 Task: Find connections with filter location Tudela with filter topic #socialentrepreneurswith filter profile language Spanish with filter current company Voltas Limited - A TATA Enterprise with filter school Kolkata Jobs with filter industry Cutlery and Handtool Manufacturing with filter service category Research with filter keywords title Barber
Action: Mouse moved to (555, 63)
Screenshot: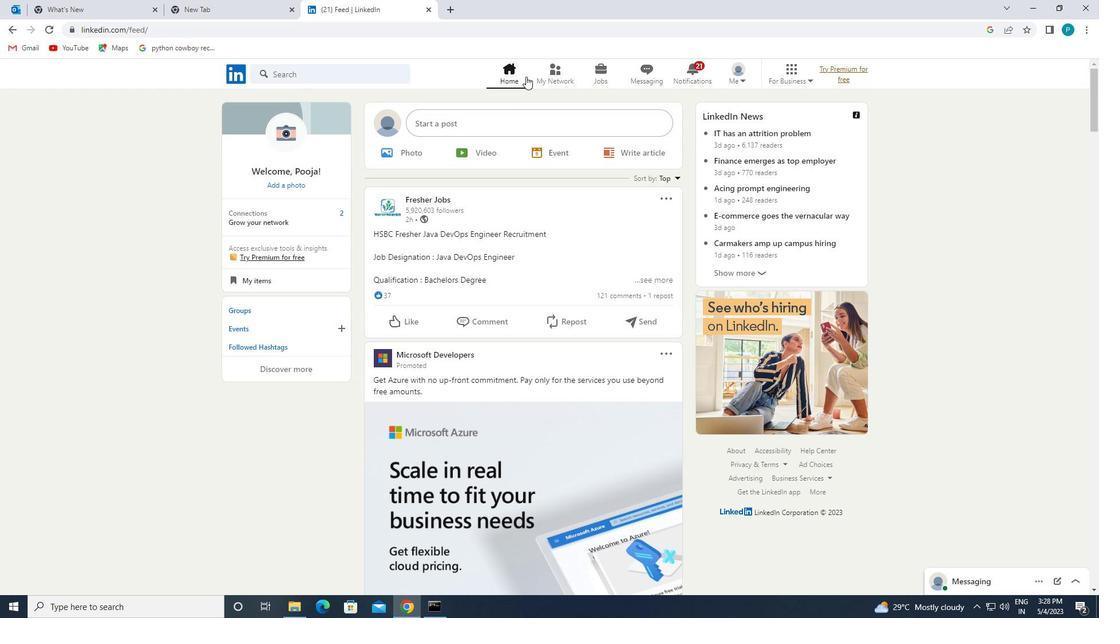 
Action: Mouse pressed left at (555, 63)
Screenshot: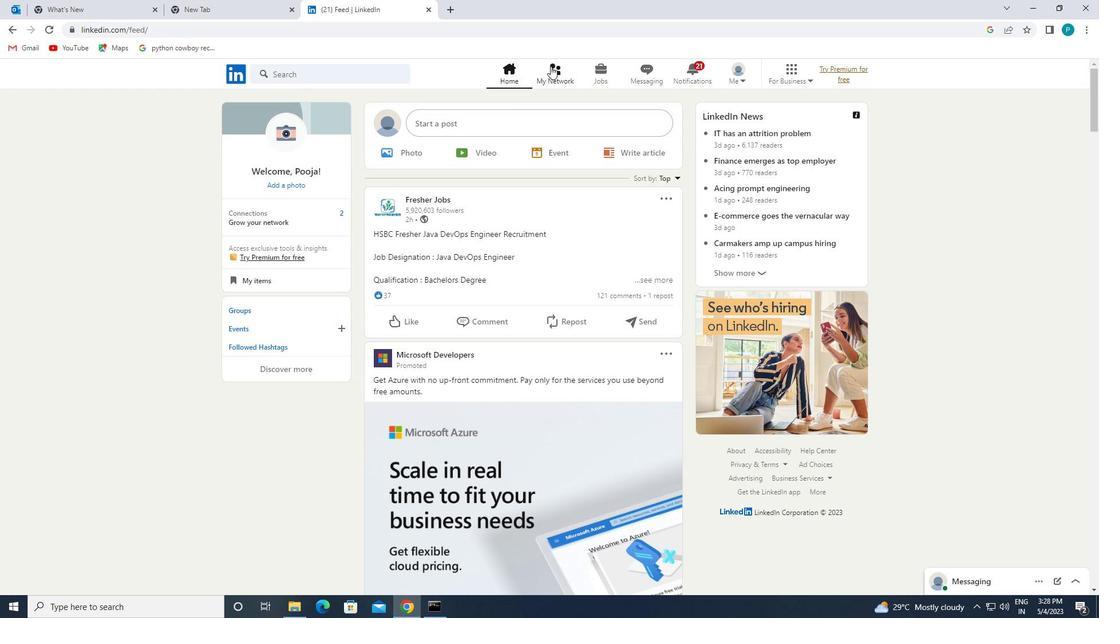 
Action: Mouse moved to (298, 130)
Screenshot: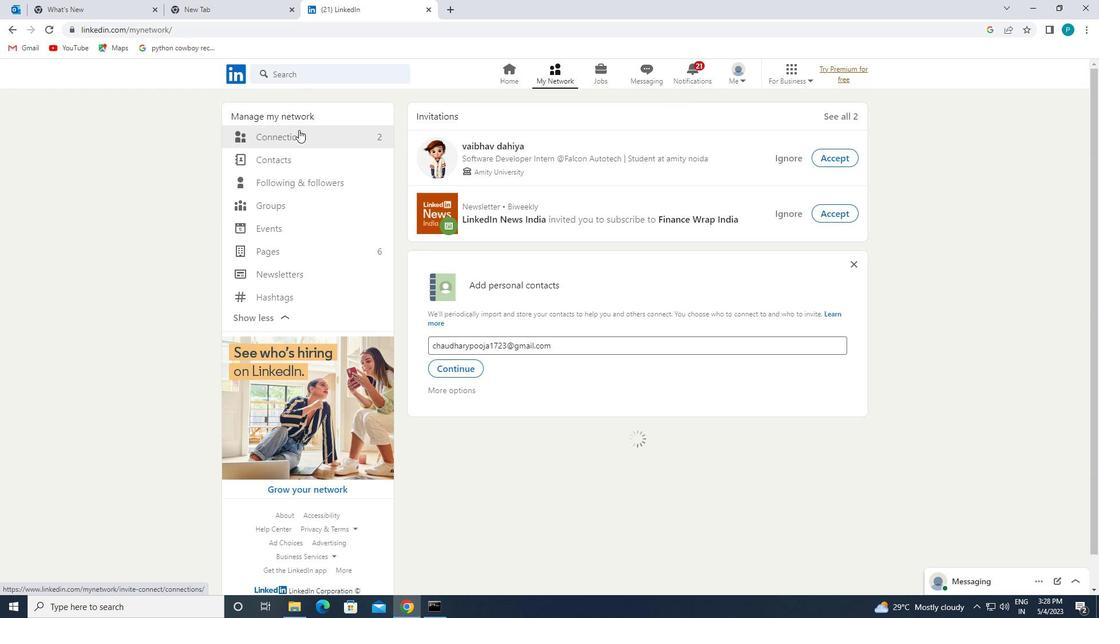 
Action: Mouse pressed left at (298, 130)
Screenshot: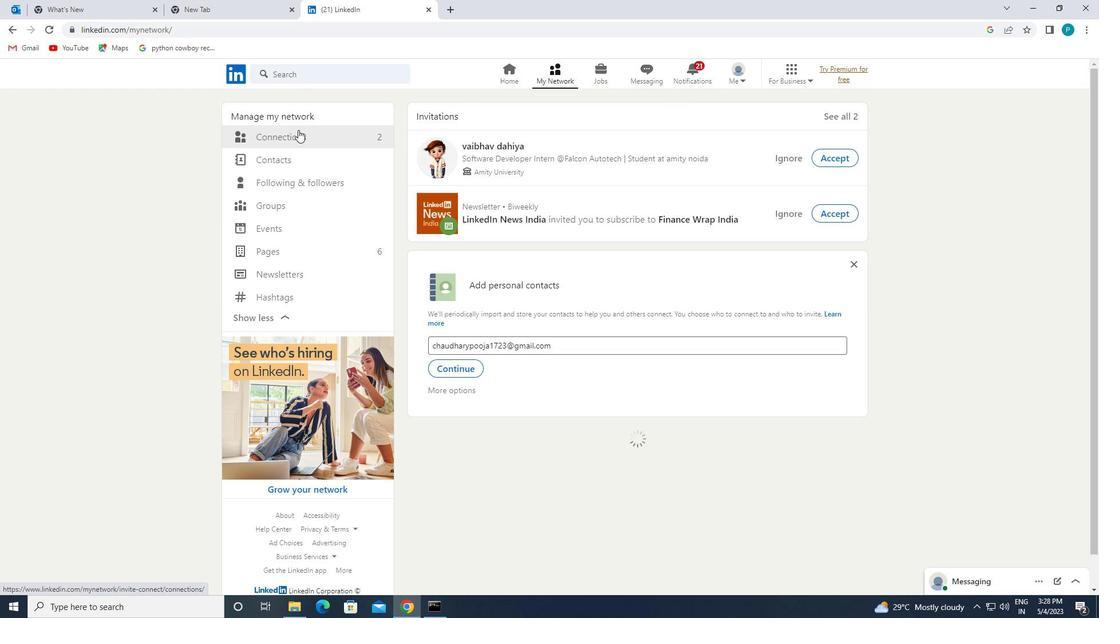 
Action: Mouse moved to (611, 138)
Screenshot: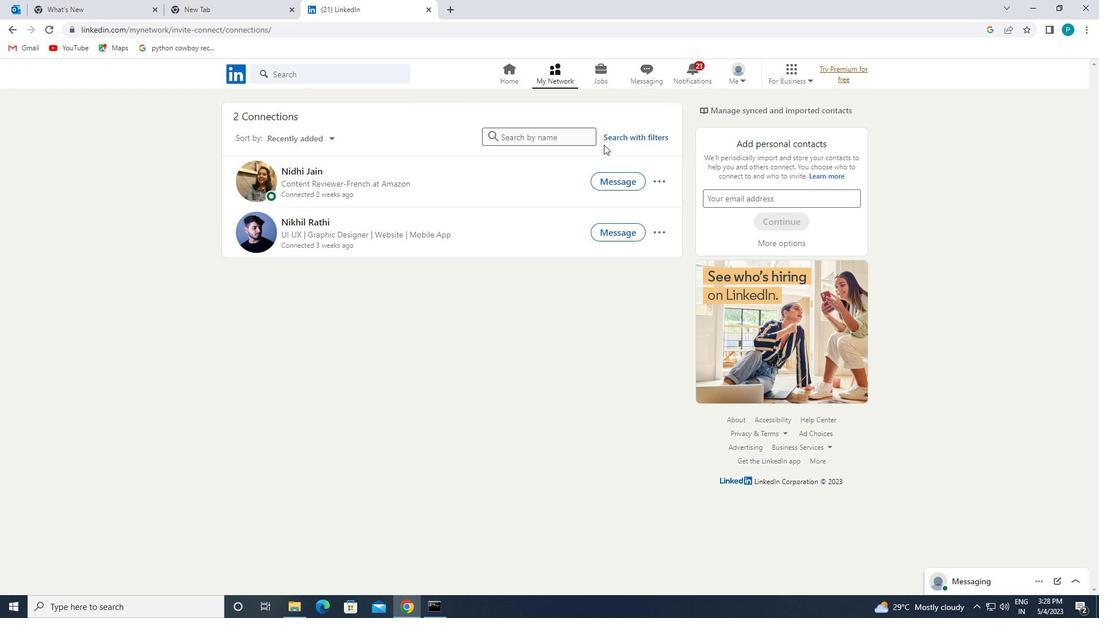 
Action: Mouse pressed left at (611, 138)
Screenshot: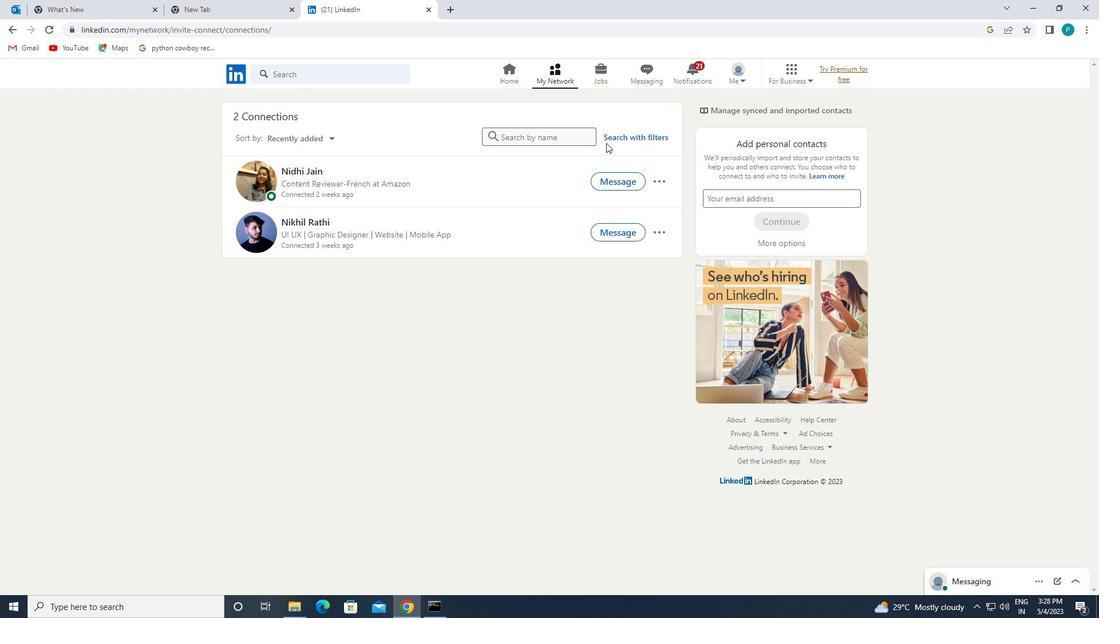 
Action: Mouse moved to (572, 103)
Screenshot: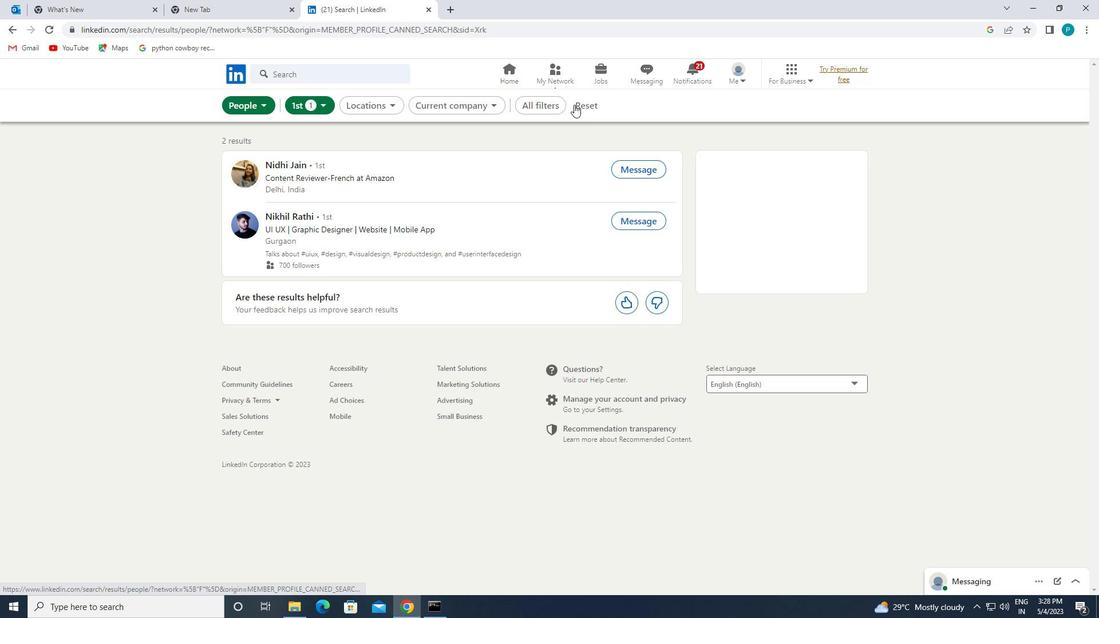 
Action: Mouse pressed left at (572, 103)
Screenshot: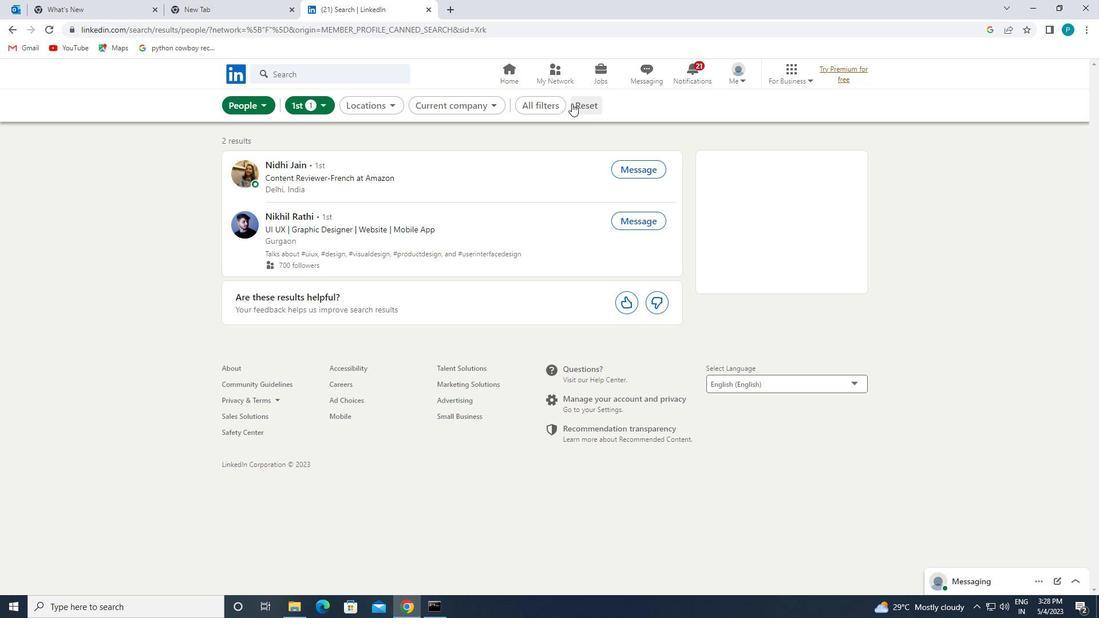 
Action: Mouse moved to (563, 102)
Screenshot: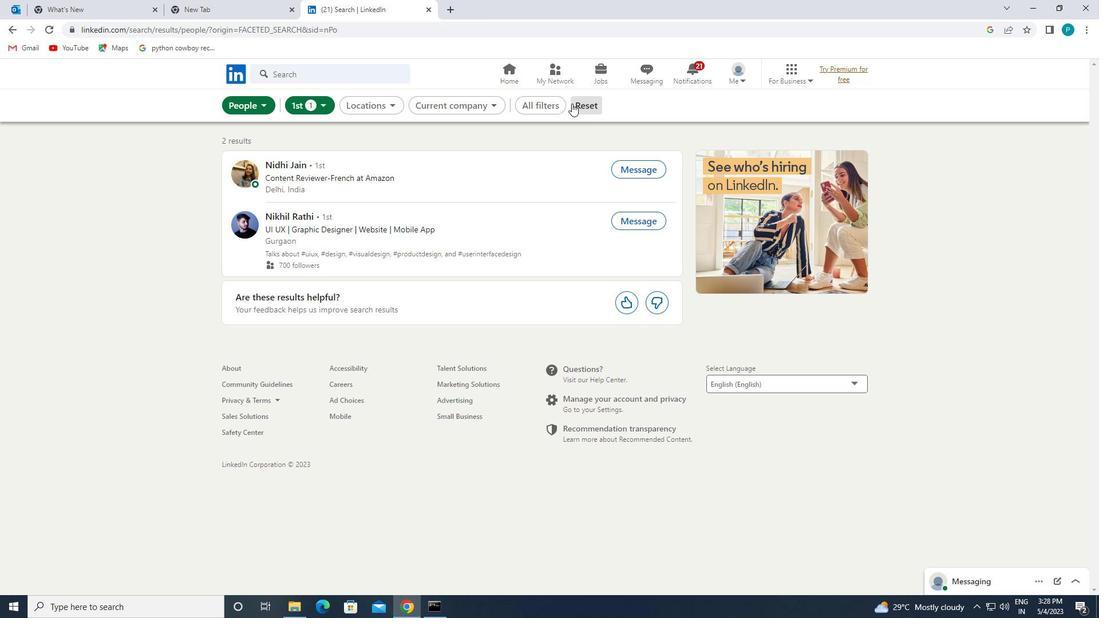 
Action: Mouse pressed left at (563, 102)
Screenshot: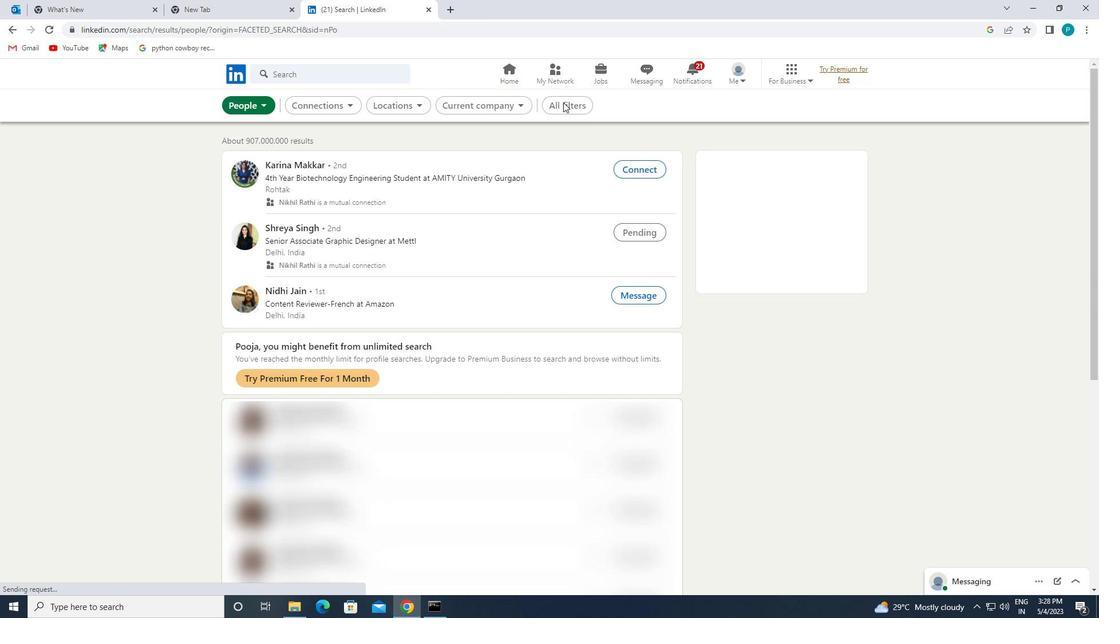 
Action: Mouse moved to (1013, 359)
Screenshot: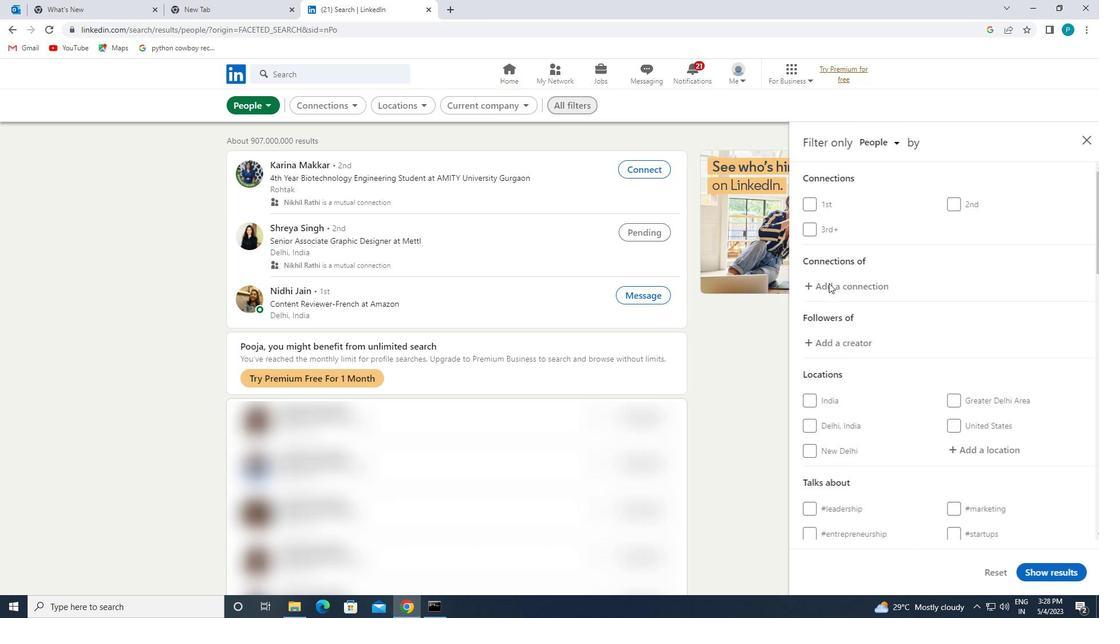 
Action: Mouse scrolled (1013, 358) with delta (0, 0)
Screenshot: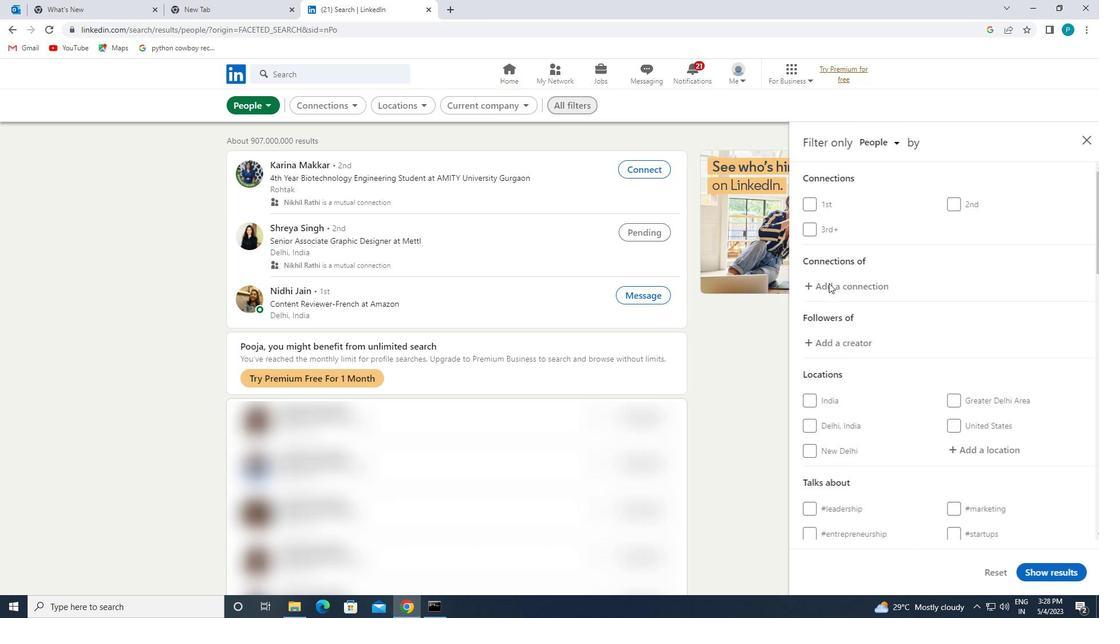 
Action: Mouse scrolled (1013, 358) with delta (0, 0)
Screenshot: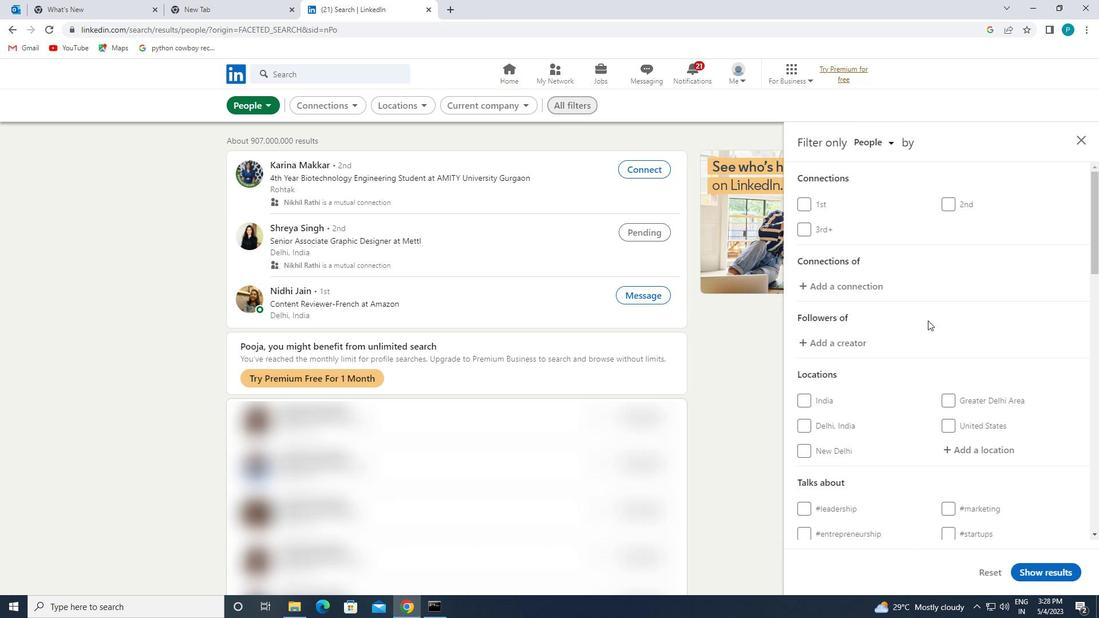 
Action: Mouse moved to (989, 340)
Screenshot: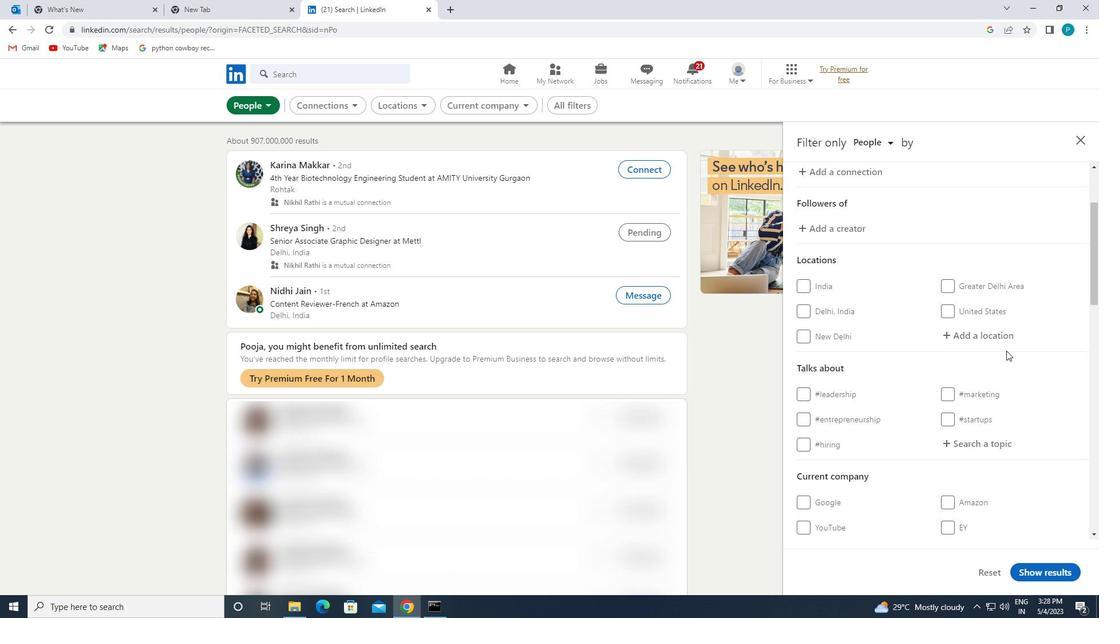 
Action: Mouse pressed left at (989, 340)
Screenshot: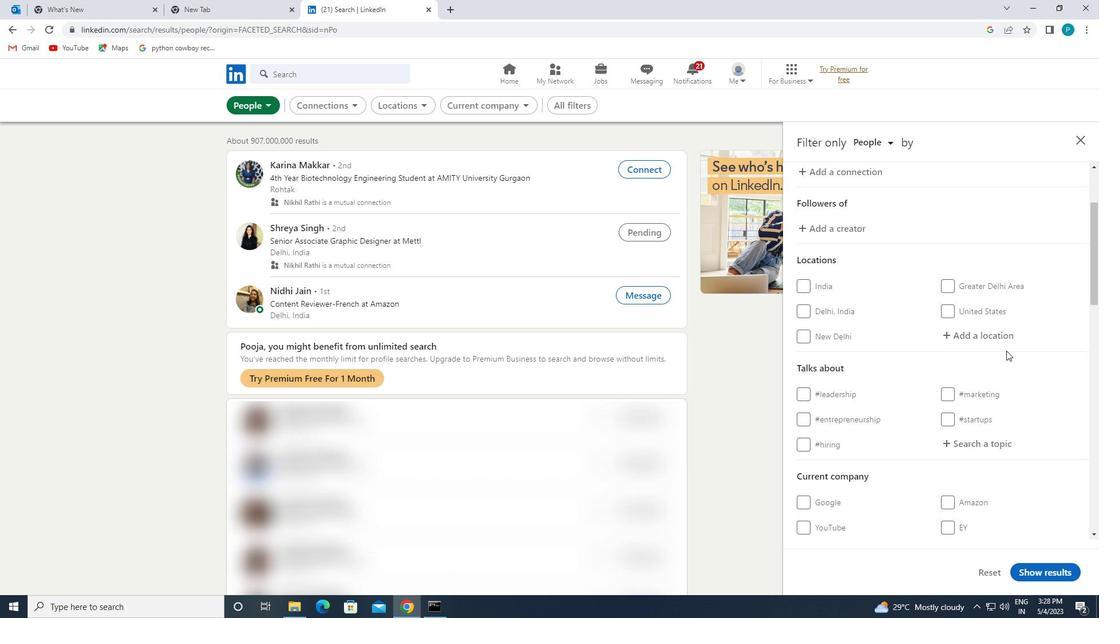 
Action: Key pressed t<Key.backspace><Key.caps_lock>t<Key.caps_lock>udela
Screenshot: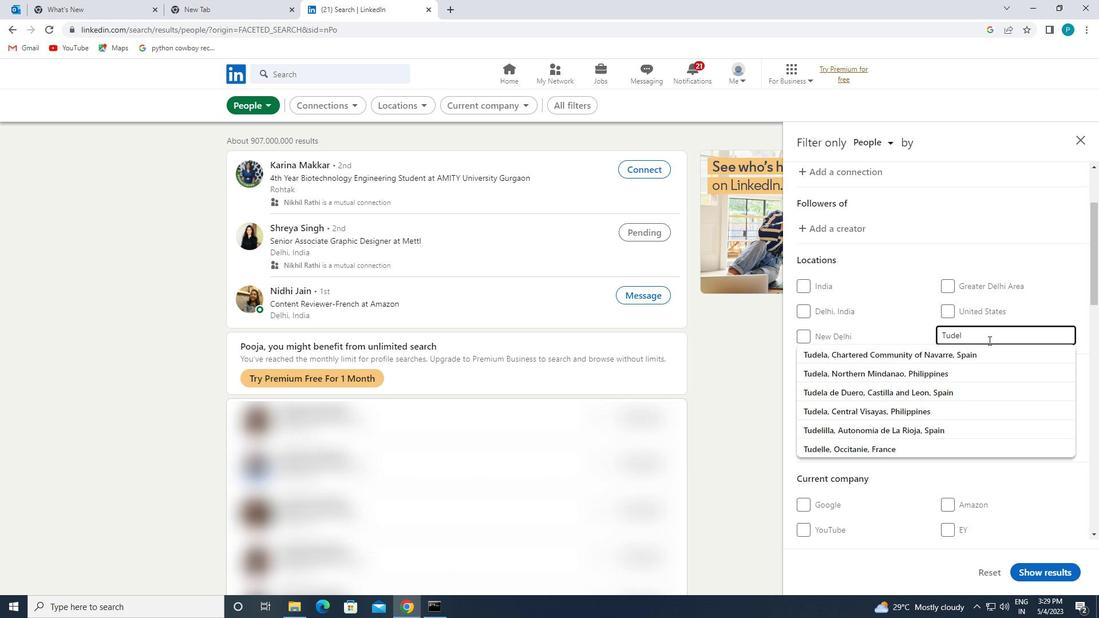 
Action: Mouse moved to (993, 351)
Screenshot: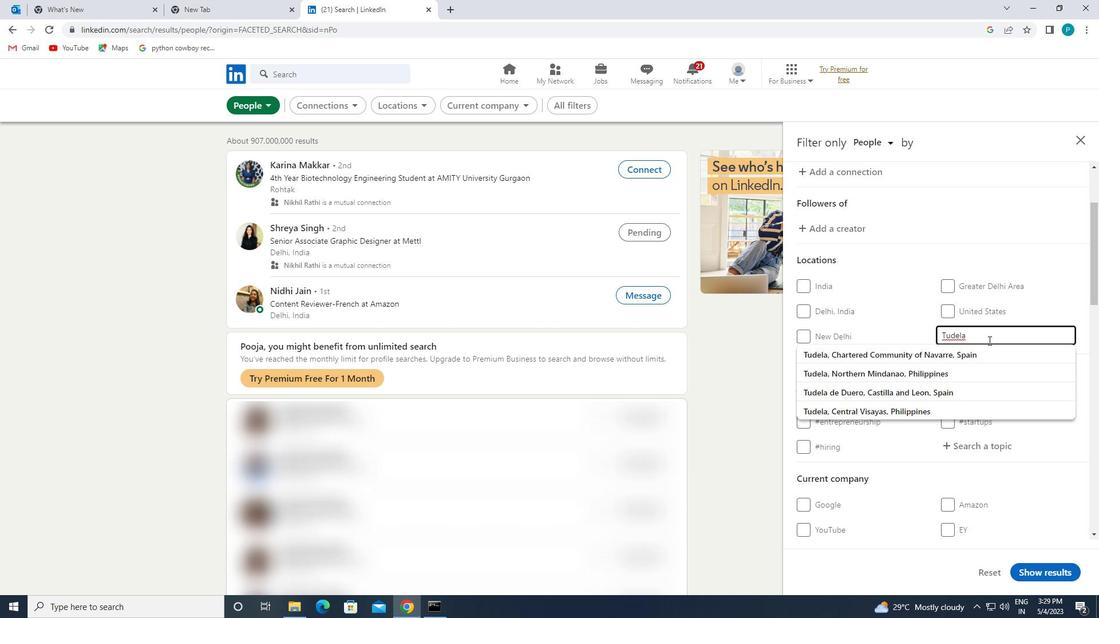 
Action: Mouse pressed left at (993, 351)
Screenshot: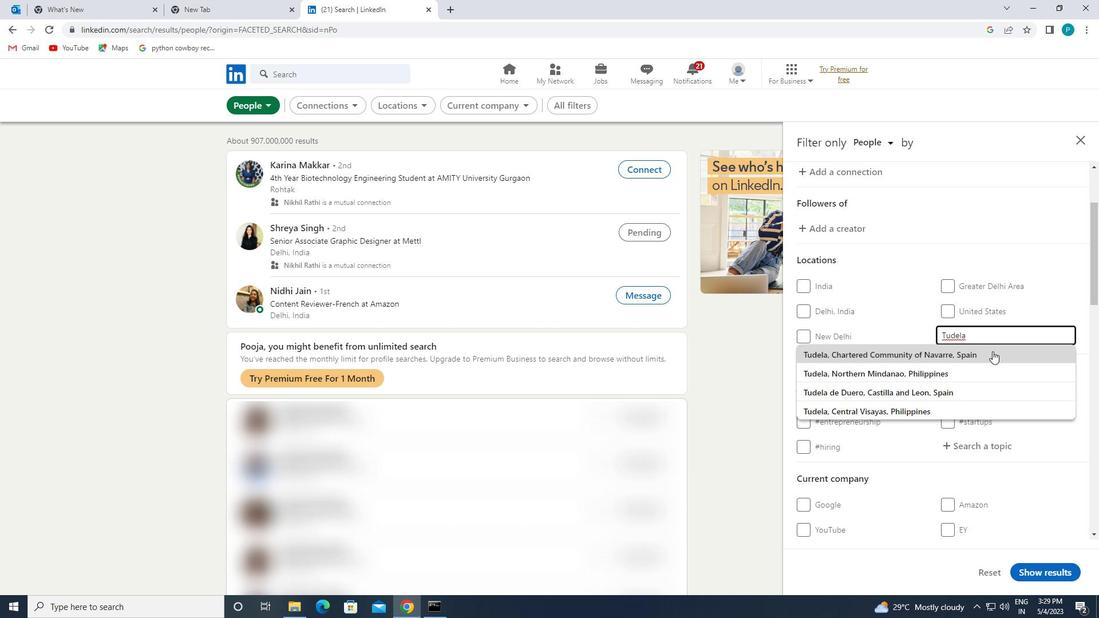 
Action: Mouse scrolled (993, 351) with delta (0, 0)
Screenshot: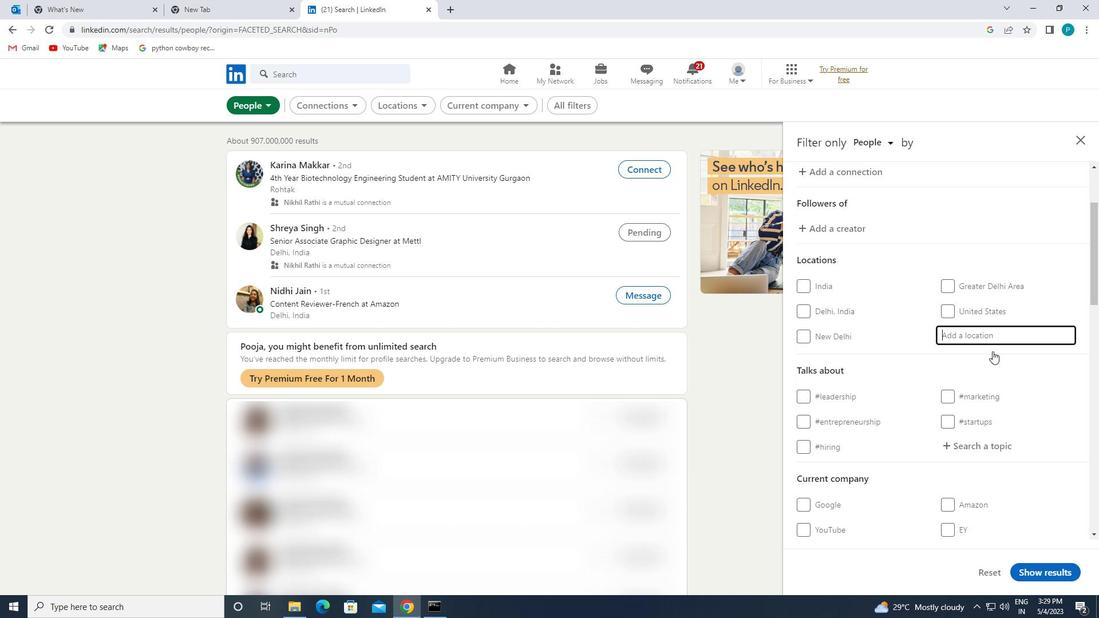 
Action: Mouse scrolled (993, 351) with delta (0, 0)
Screenshot: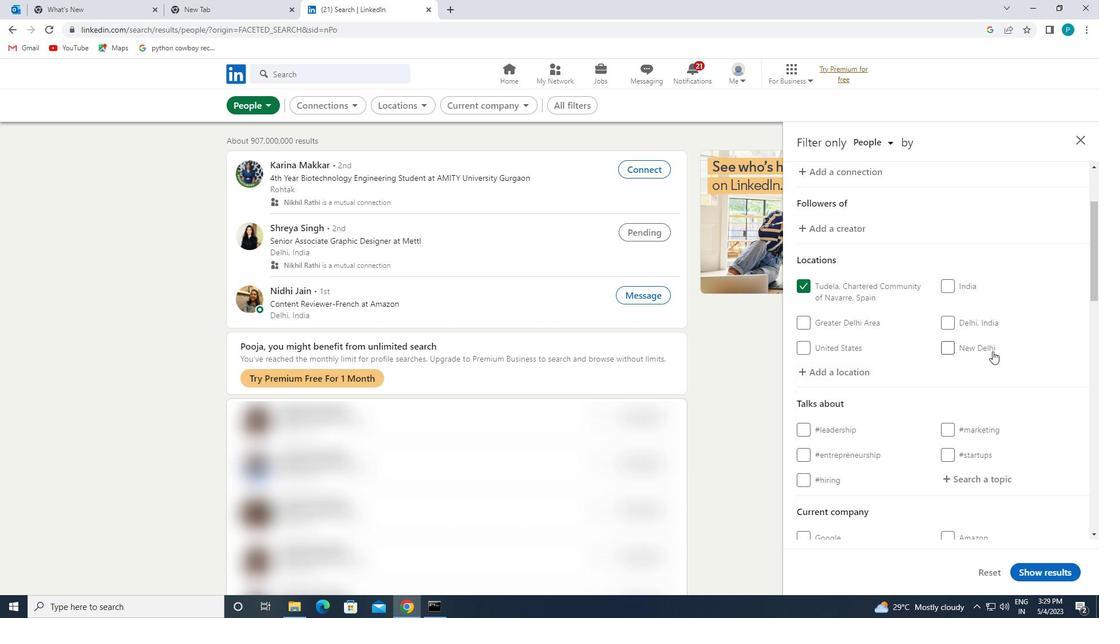 
Action: Mouse scrolled (993, 351) with delta (0, 0)
Screenshot: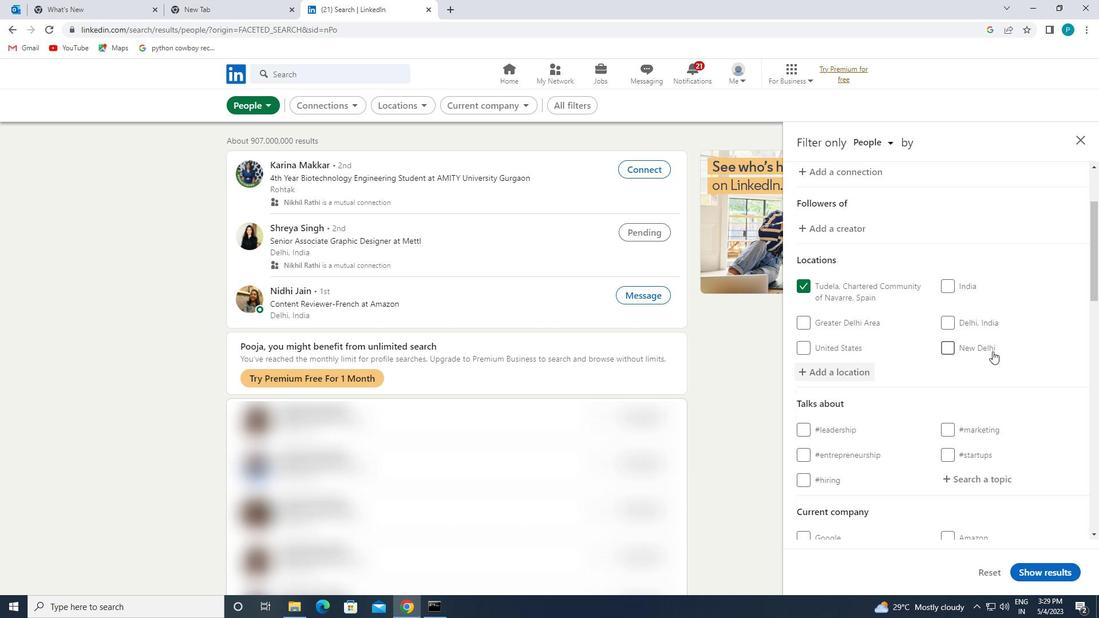 
Action: Mouse moved to (981, 312)
Screenshot: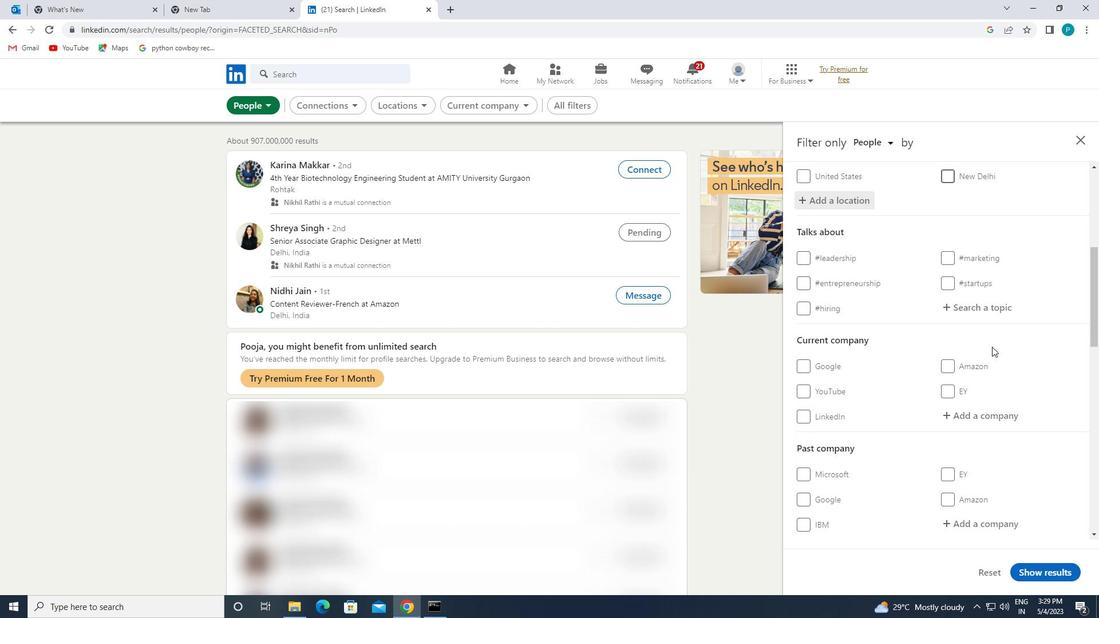 
Action: Mouse pressed left at (981, 312)
Screenshot: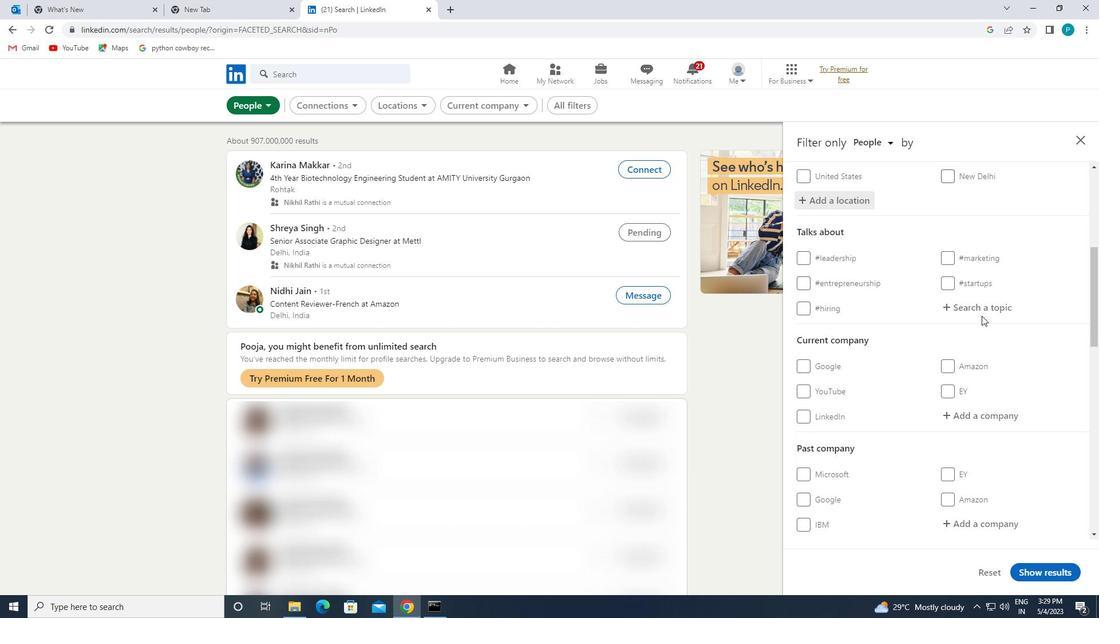
Action: Mouse moved to (980, 312)
Screenshot: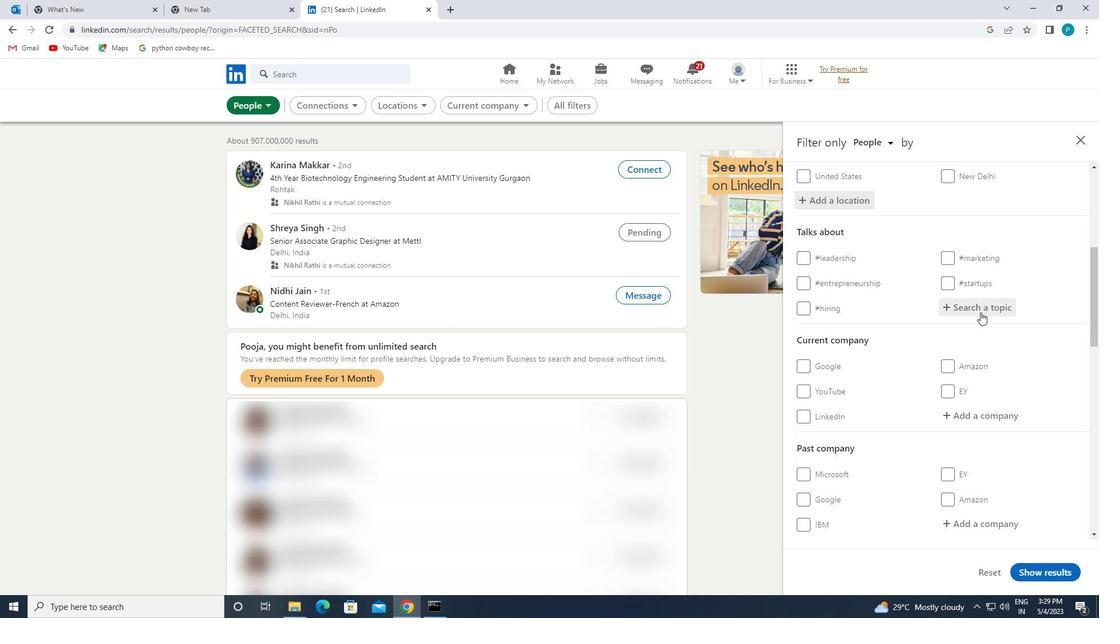 
Action: Key pressed <Key.shift>#SOCIALENTREPRENEURS
Screenshot: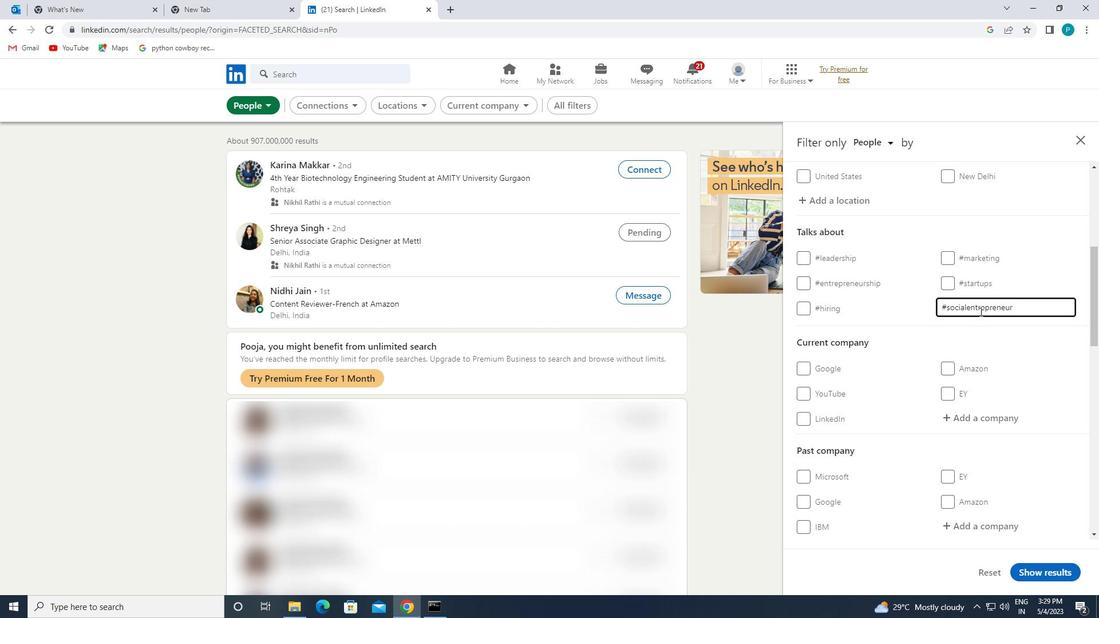 
Action: Mouse scrolled (980, 311) with delta (0, 0)
Screenshot: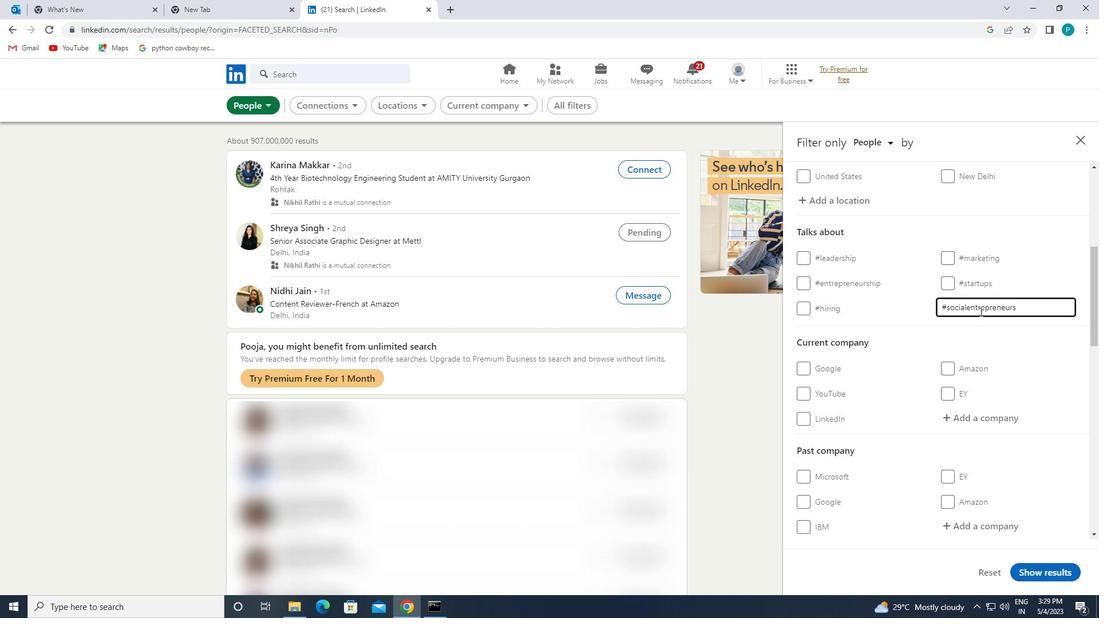 
Action: Mouse scrolled (980, 311) with delta (0, 0)
Screenshot: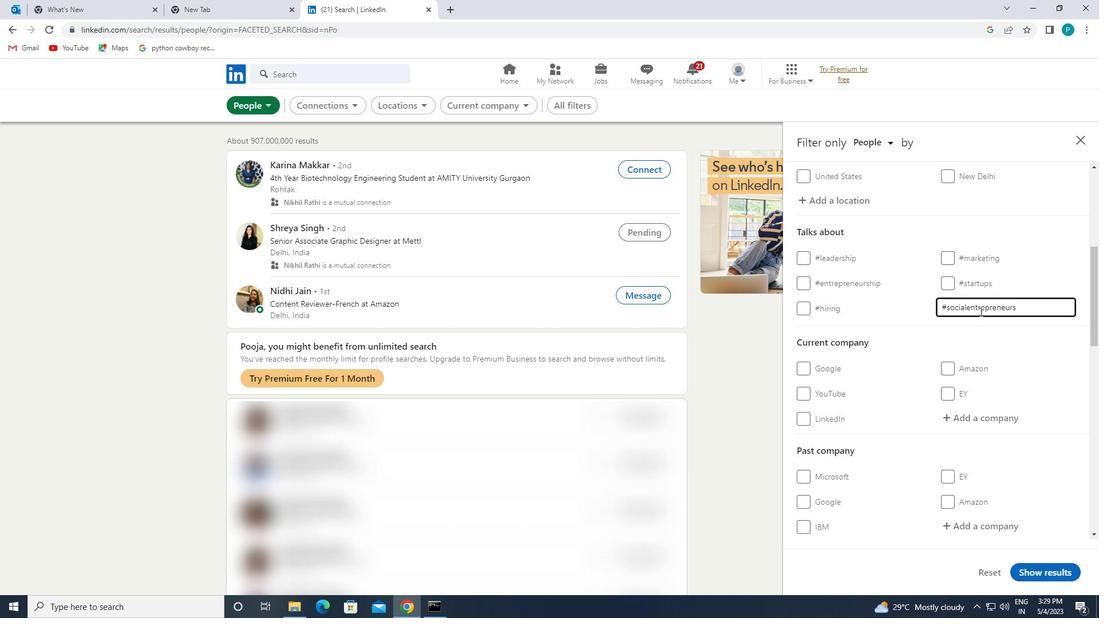 
Action: Mouse scrolled (980, 311) with delta (0, 0)
Screenshot: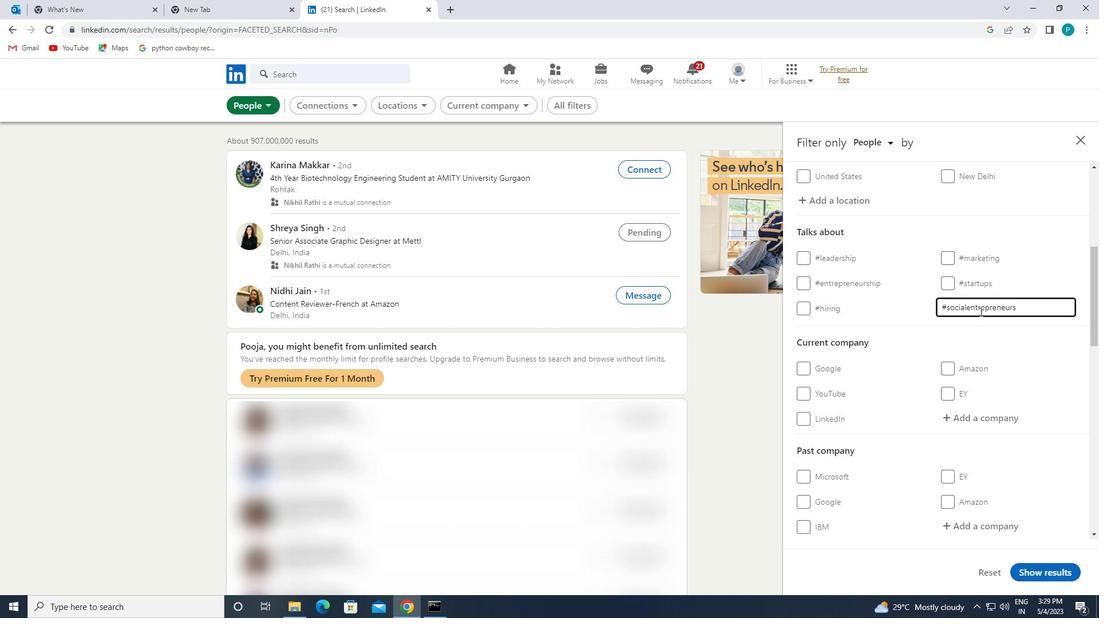 
Action: Mouse scrolled (980, 311) with delta (0, 0)
Screenshot: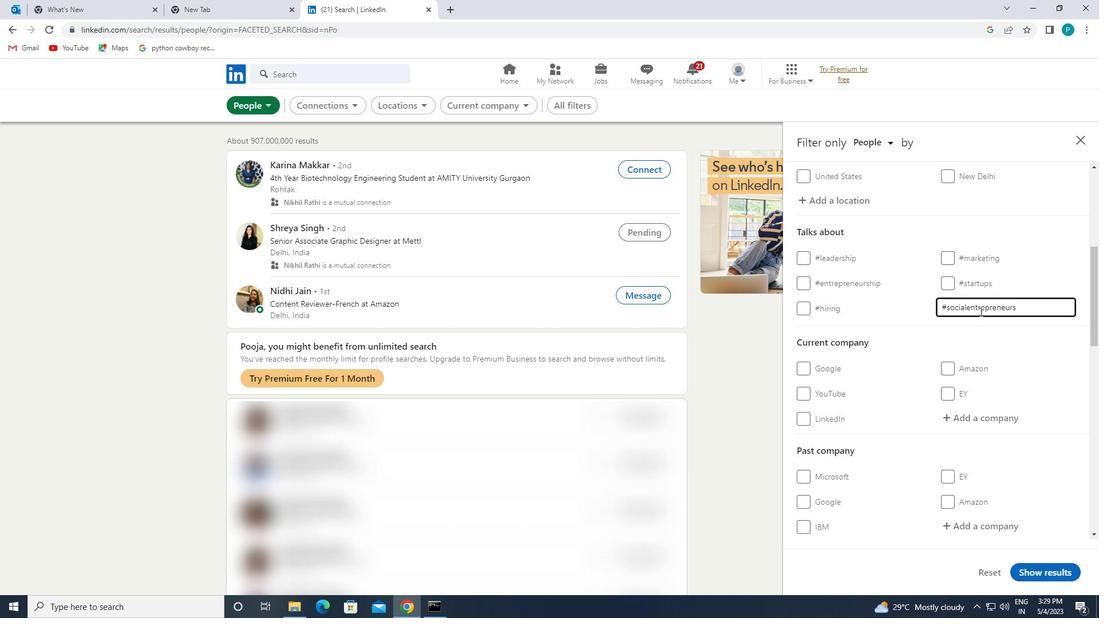 
Action: Mouse moved to (900, 334)
Screenshot: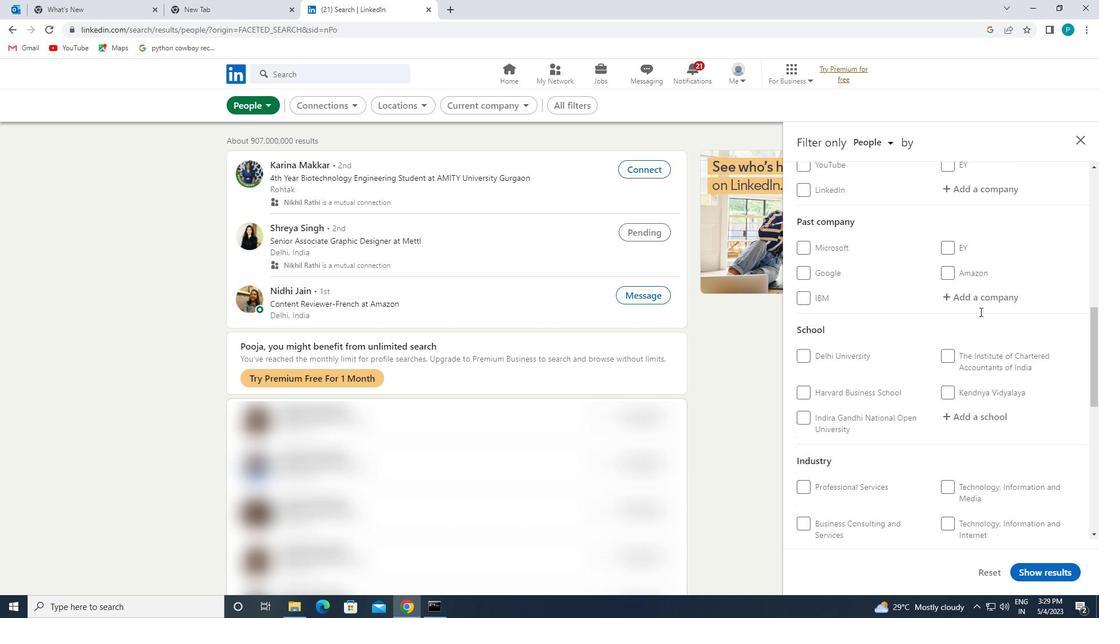 
Action: Mouse scrolled (900, 333) with delta (0, 0)
Screenshot: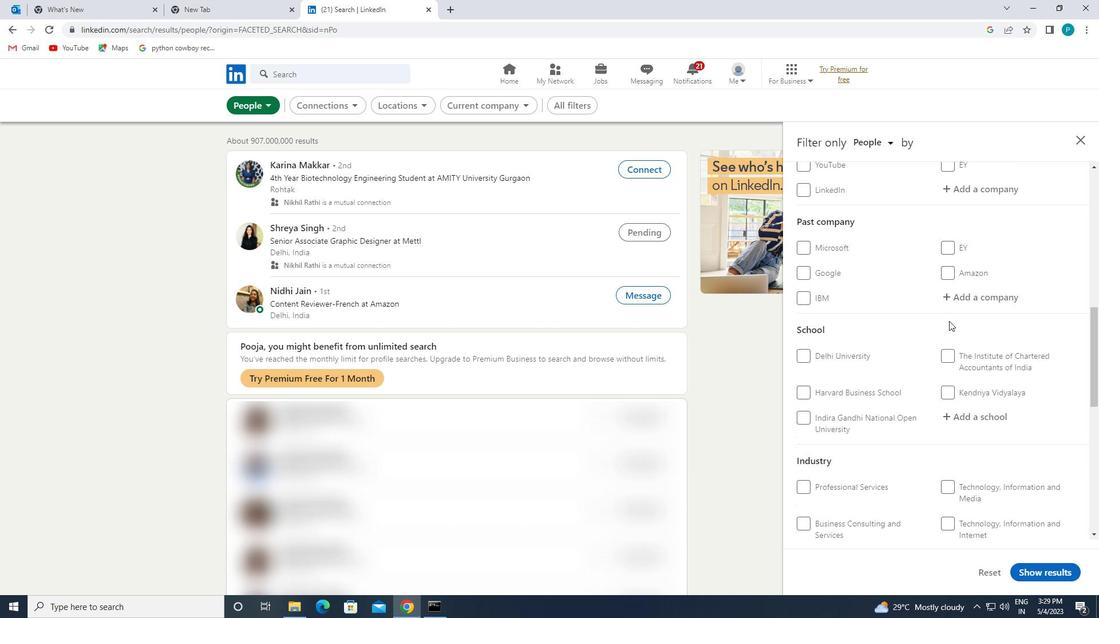 
Action: Mouse scrolled (900, 333) with delta (0, 0)
Screenshot: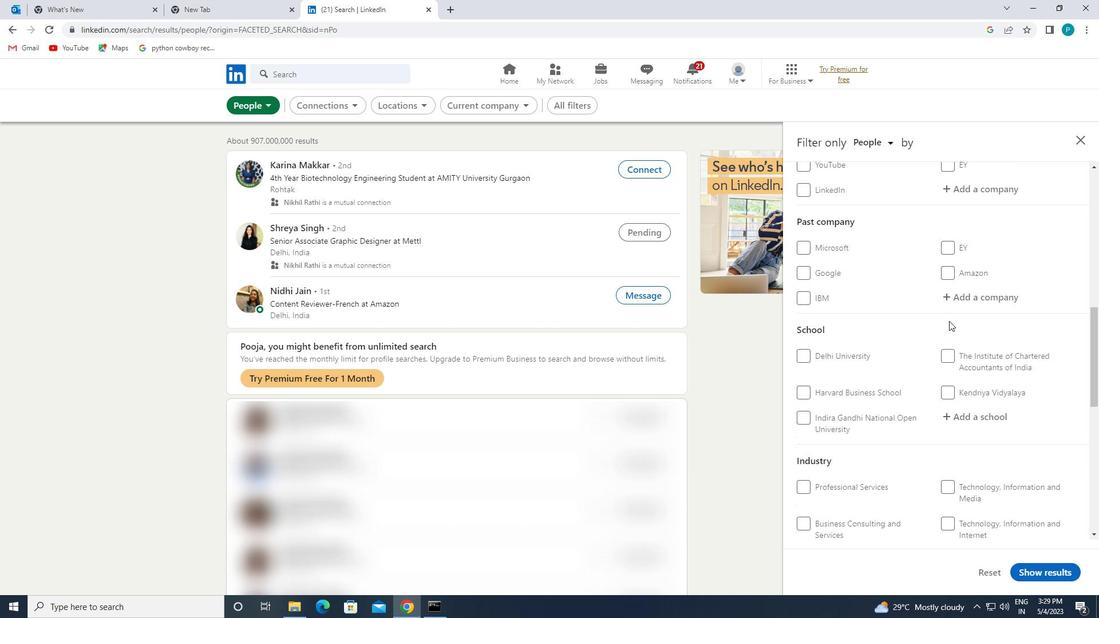 
Action: Mouse scrolled (900, 333) with delta (0, 0)
Screenshot: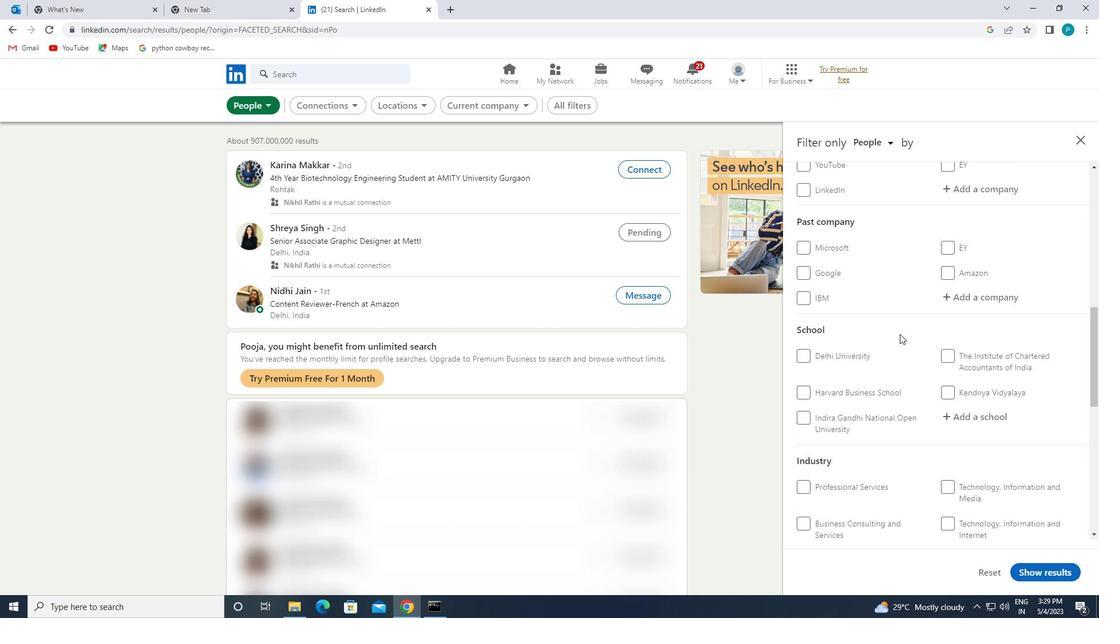 
Action: Mouse moved to (835, 387)
Screenshot: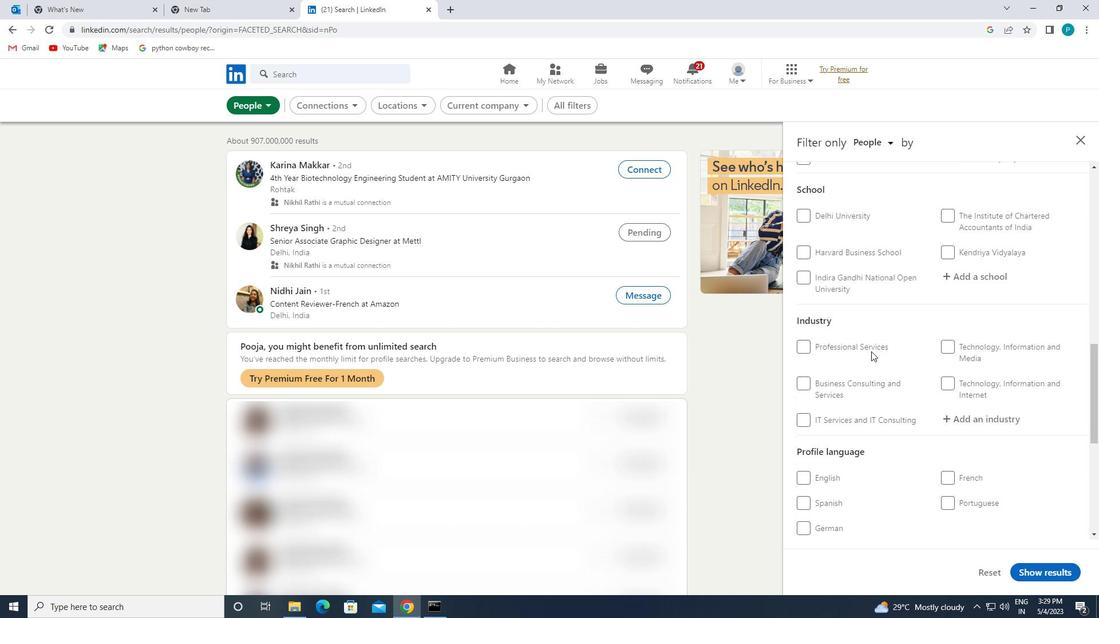 
Action: Mouse scrolled (835, 386) with delta (0, 0)
Screenshot: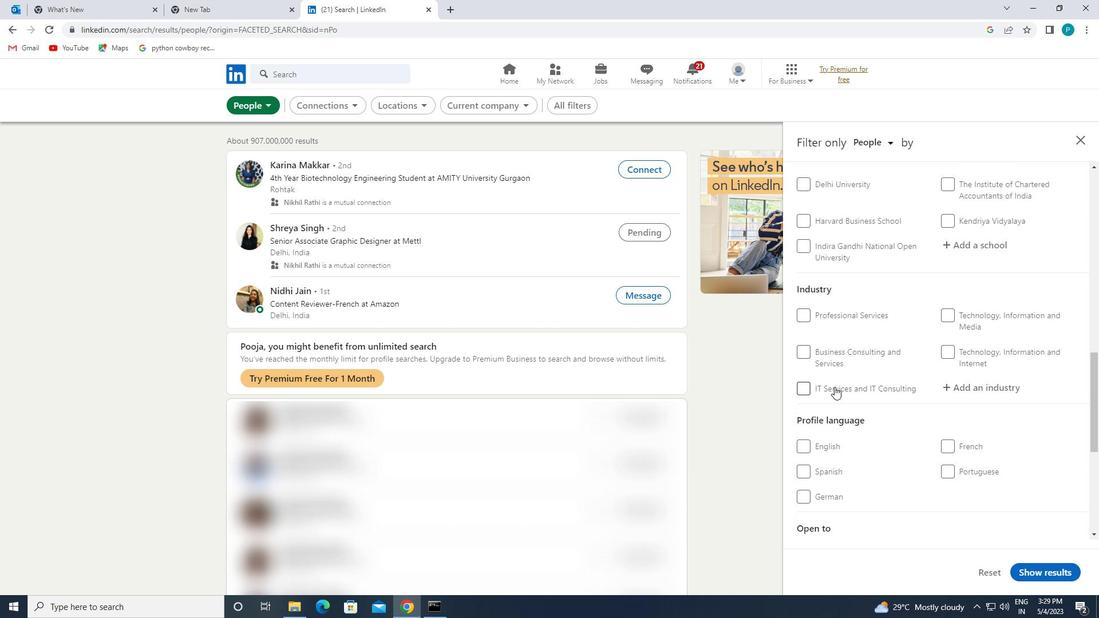 
Action: Mouse moved to (833, 411)
Screenshot: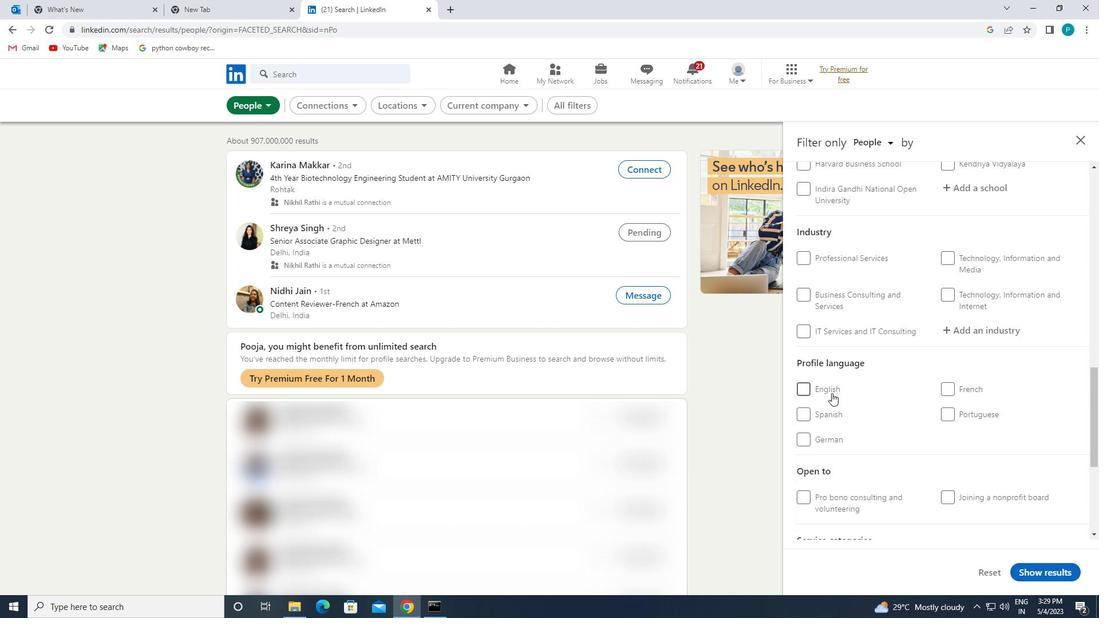 
Action: Mouse pressed left at (833, 411)
Screenshot: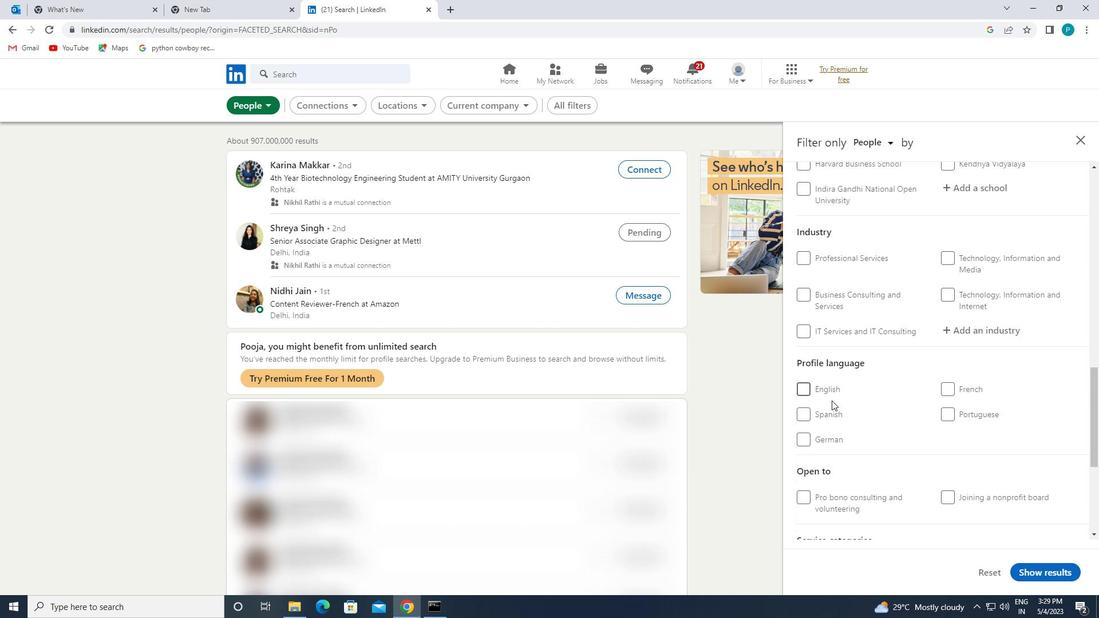 
Action: Mouse moved to (931, 395)
Screenshot: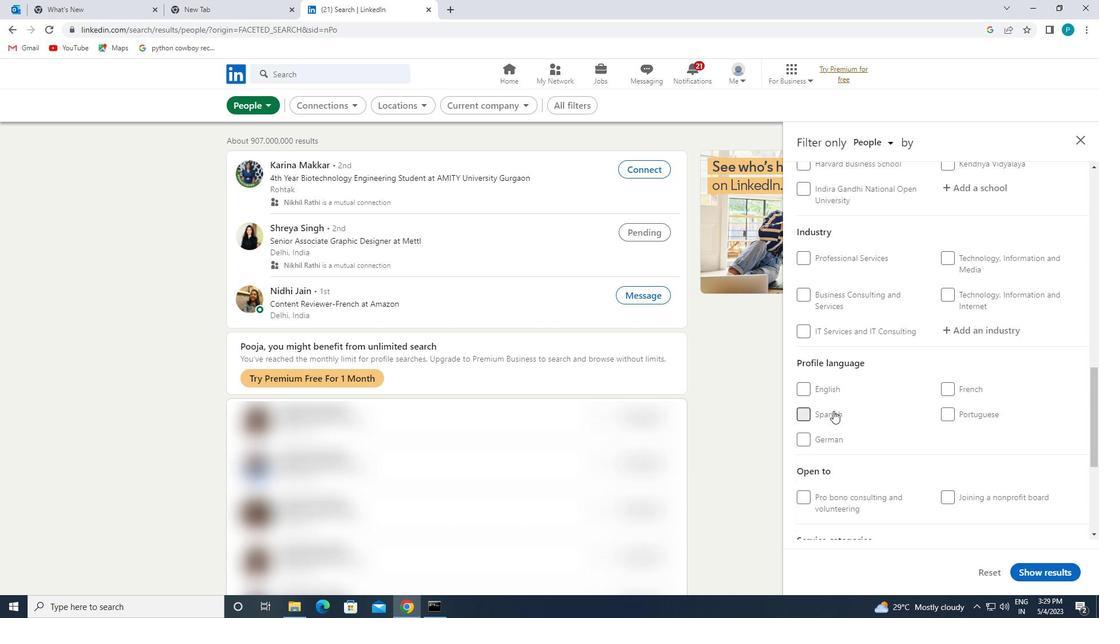 
Action: Mouse scrolled (931, 395) with delta (0, 0)
Screenshot: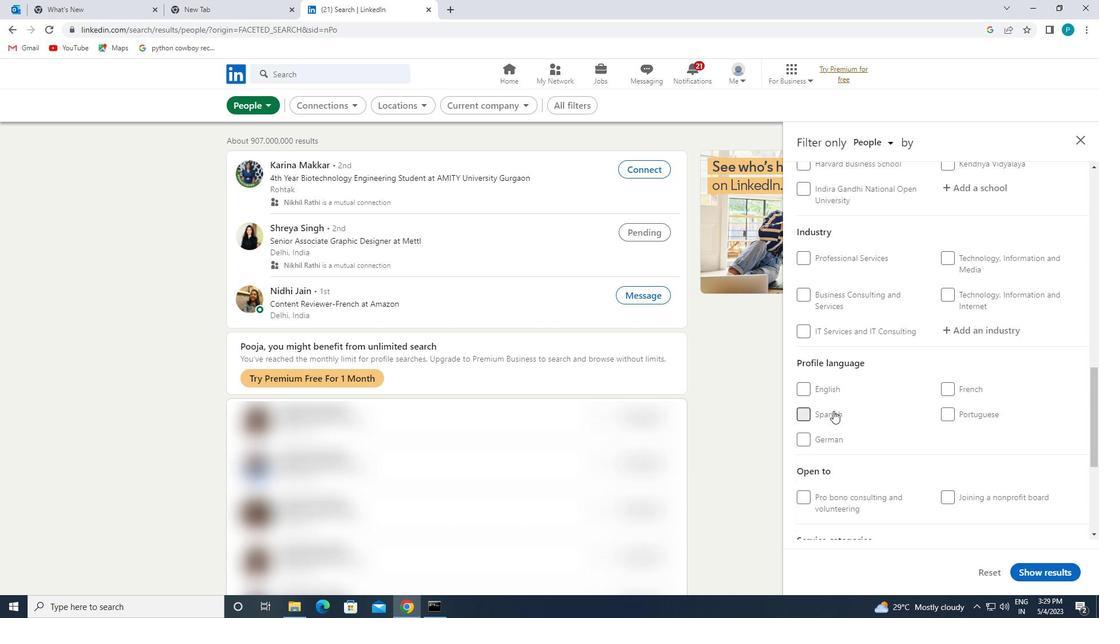 
Action: Mouse moved to (931, 394)
Screenshot: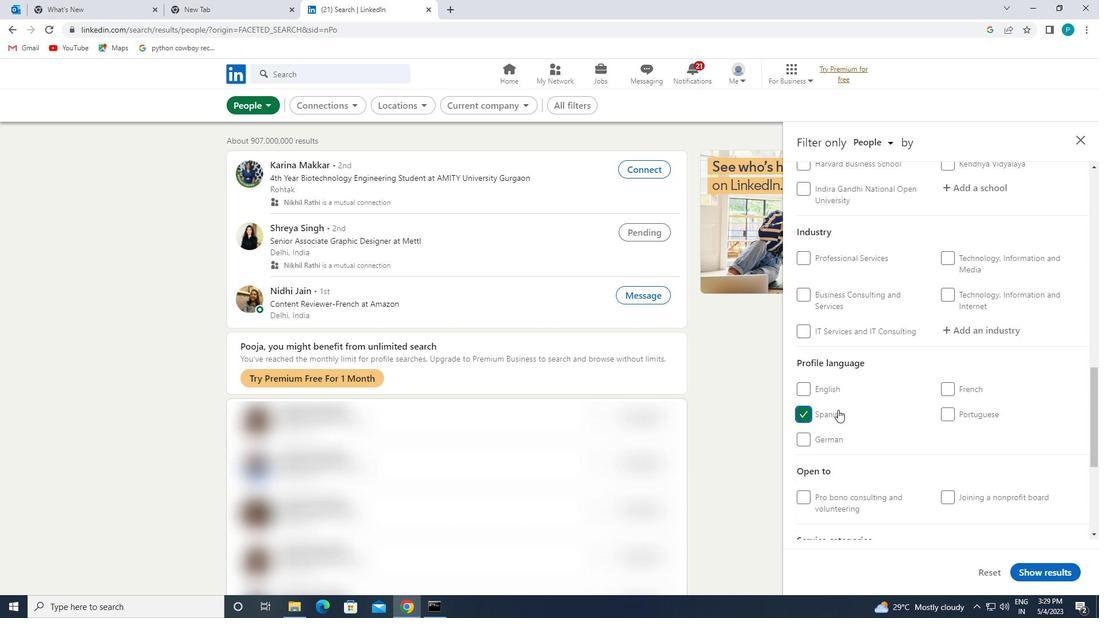 
Action: Mouse scrolled (931, 395) with delta (0, 0)
Screenshot: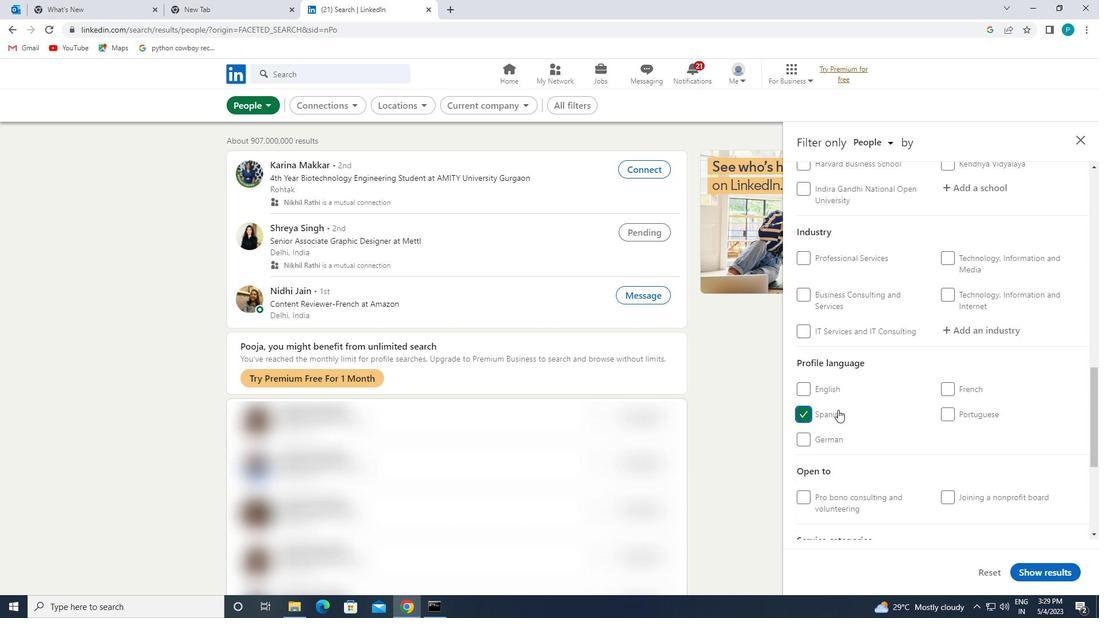 
Action: Mouse moved to (930, 393)
Screenshot: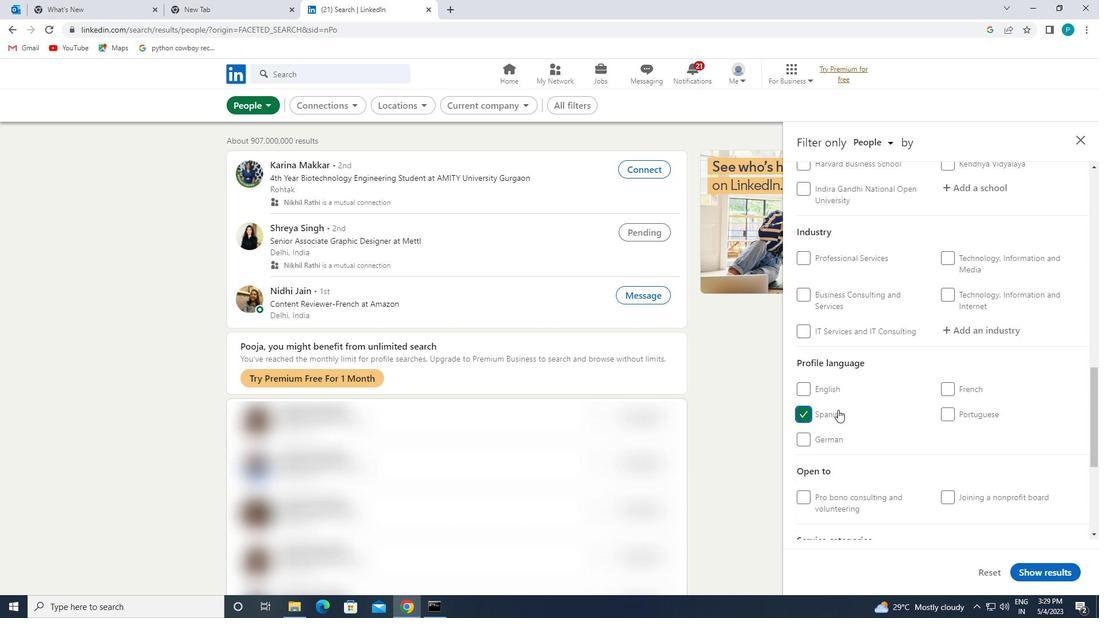 
Action: Mouse scrolled (930, 394) with delta (0, 0)
Screenshot: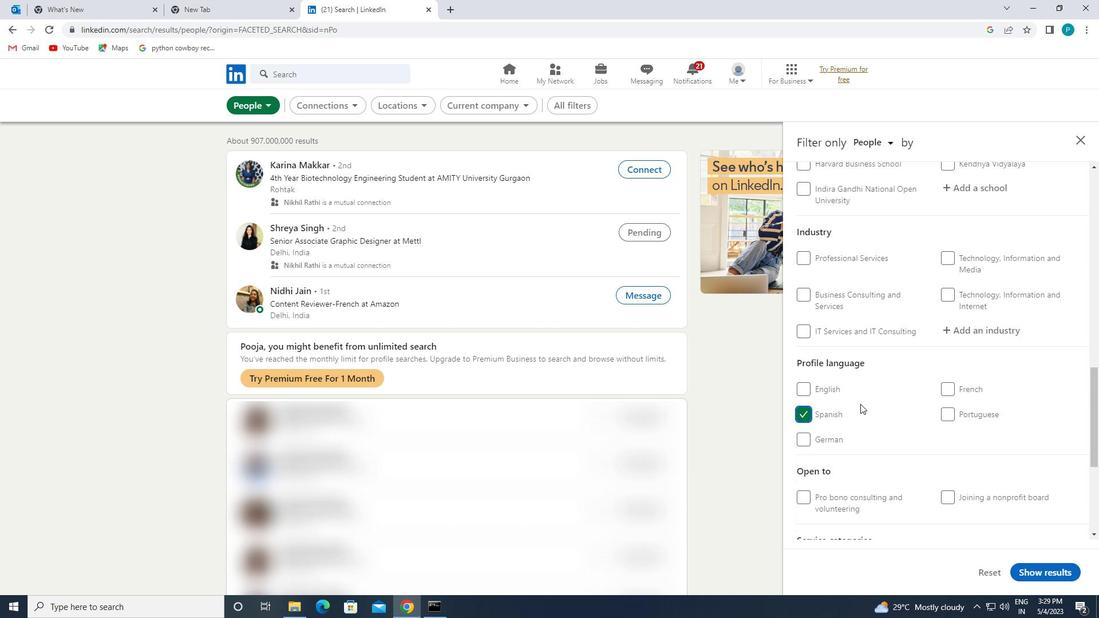 
Action: Mouse moved to (929, 392)
Screenshot: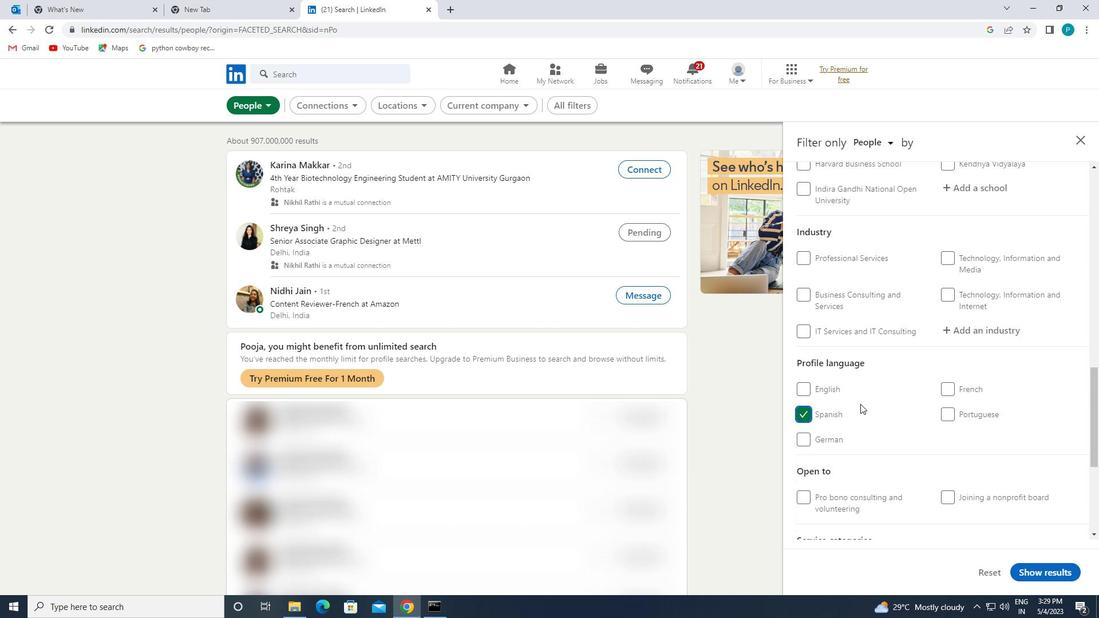 
Action: Mouse scrolled (929, 393) with delta (0, 0)
Screenshot: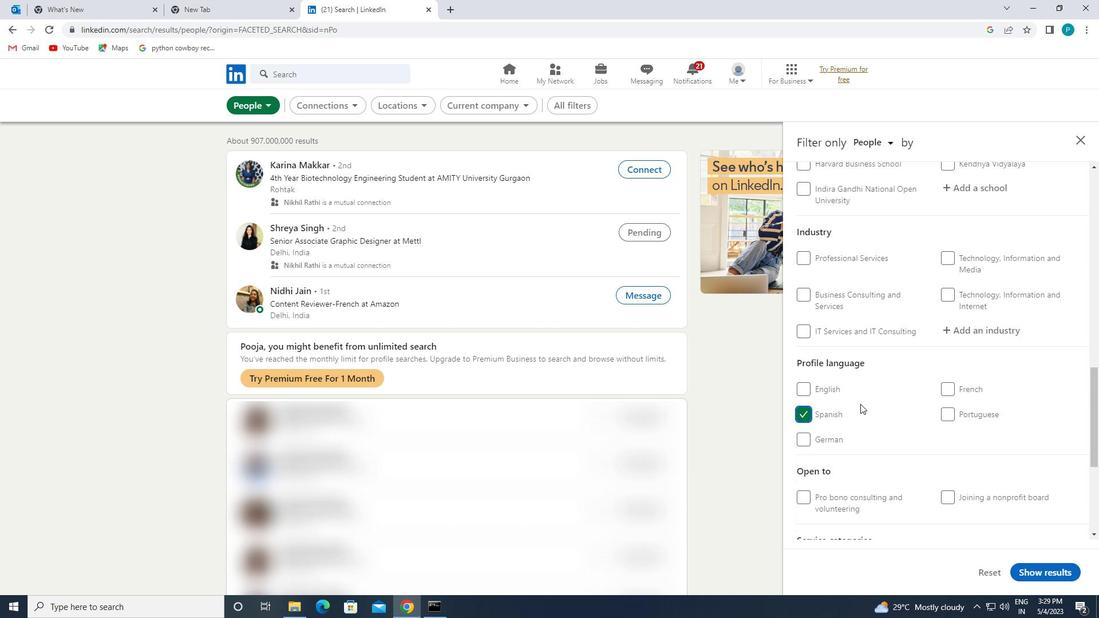 
Action: Mouse moved to (954, 361)
Screenshot: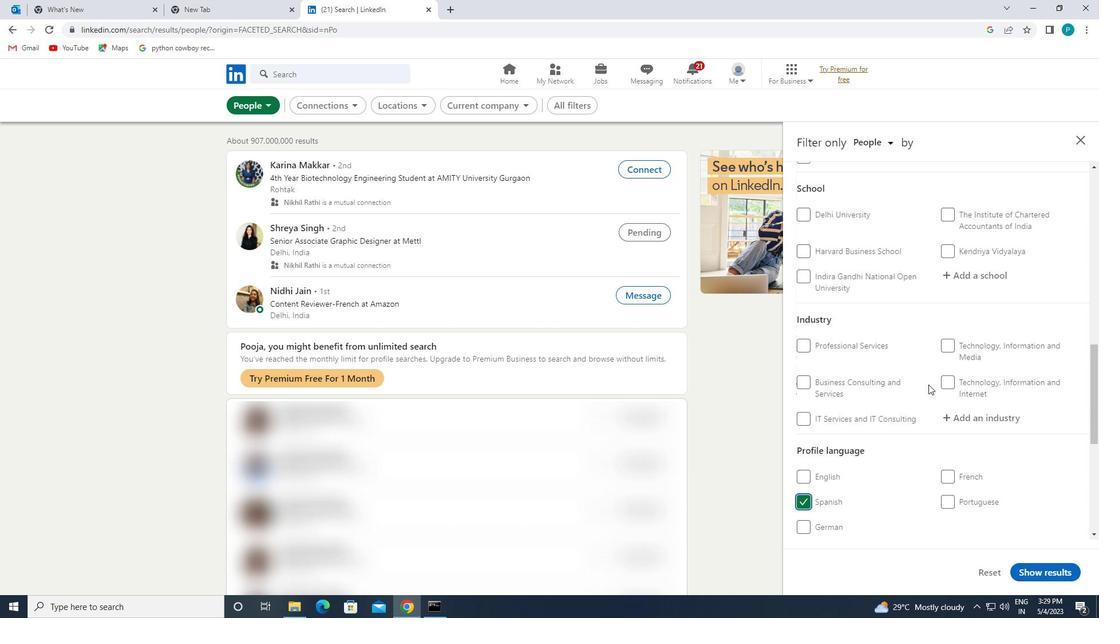 
Action: Mouse scrolled (954, 361) with delta (0, 0)
Screenshot: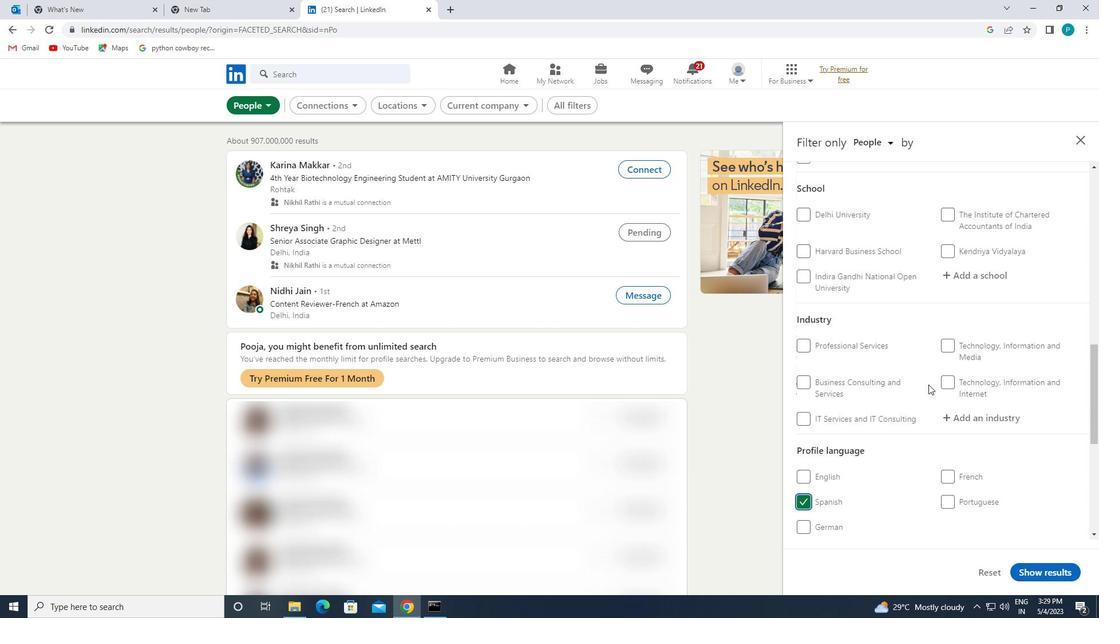 
Action: Mouse moved to (955, 359)
Screenshot: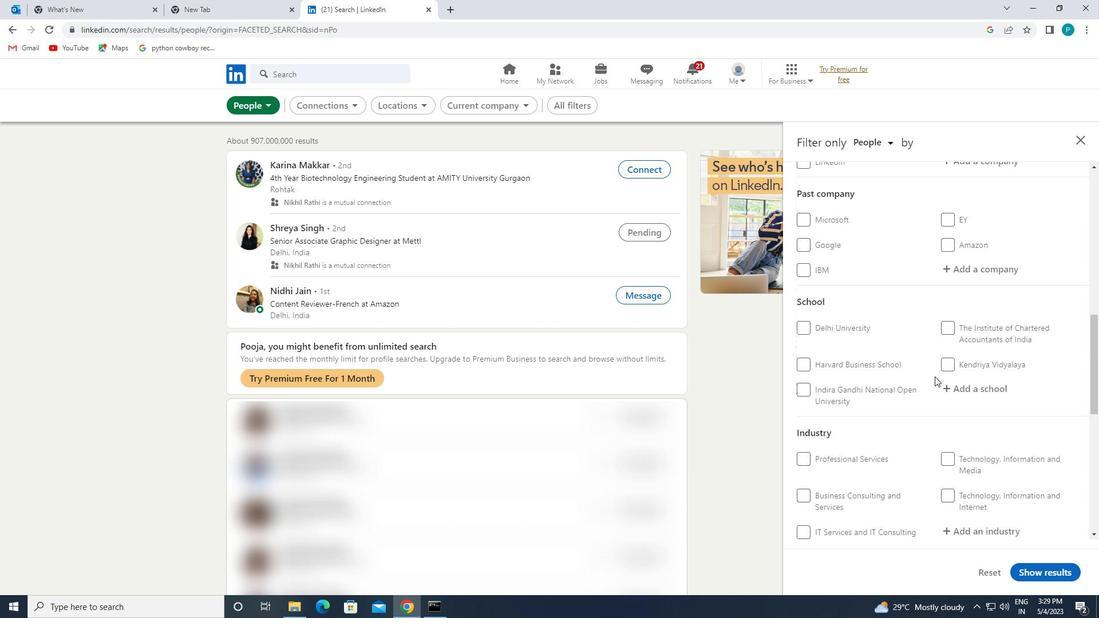 
Action: Mouse scrolled (955, 359) with delta (0, 0)
Screenshot: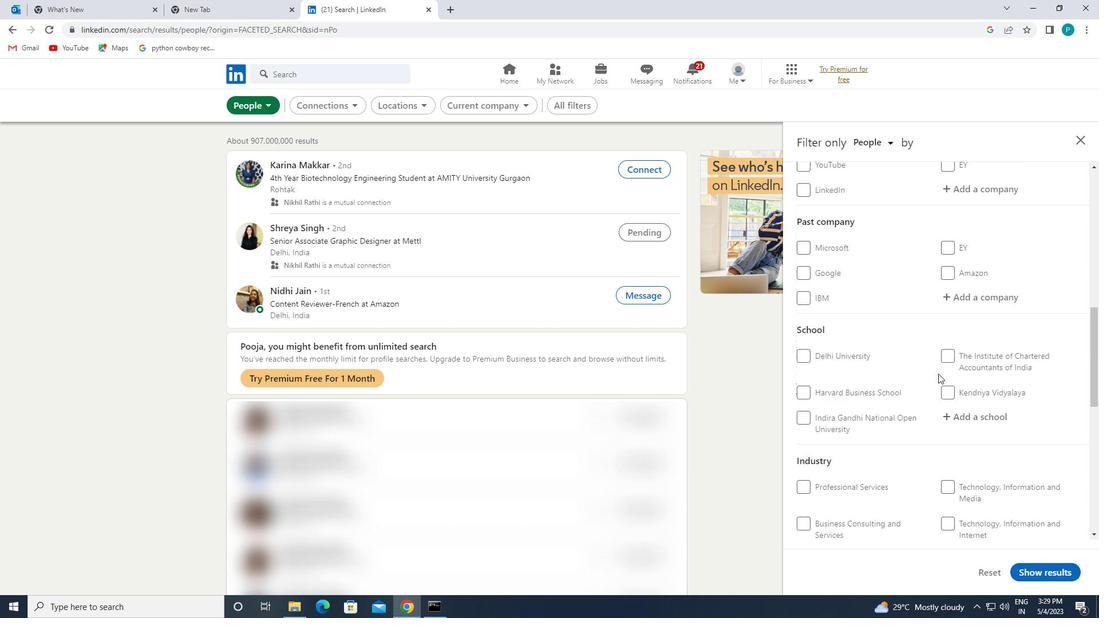 
Action: Mouse scrolled (955, 359) with delta (0, 0)
Screenshot: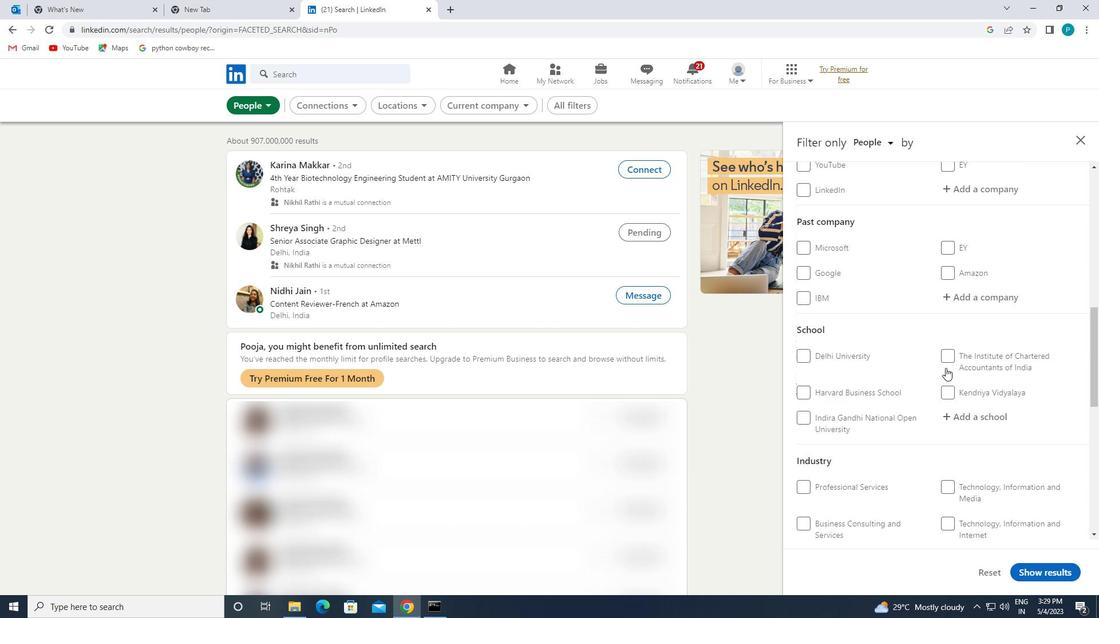 
Action: Mouse moved to (955, 358)
Screenshot: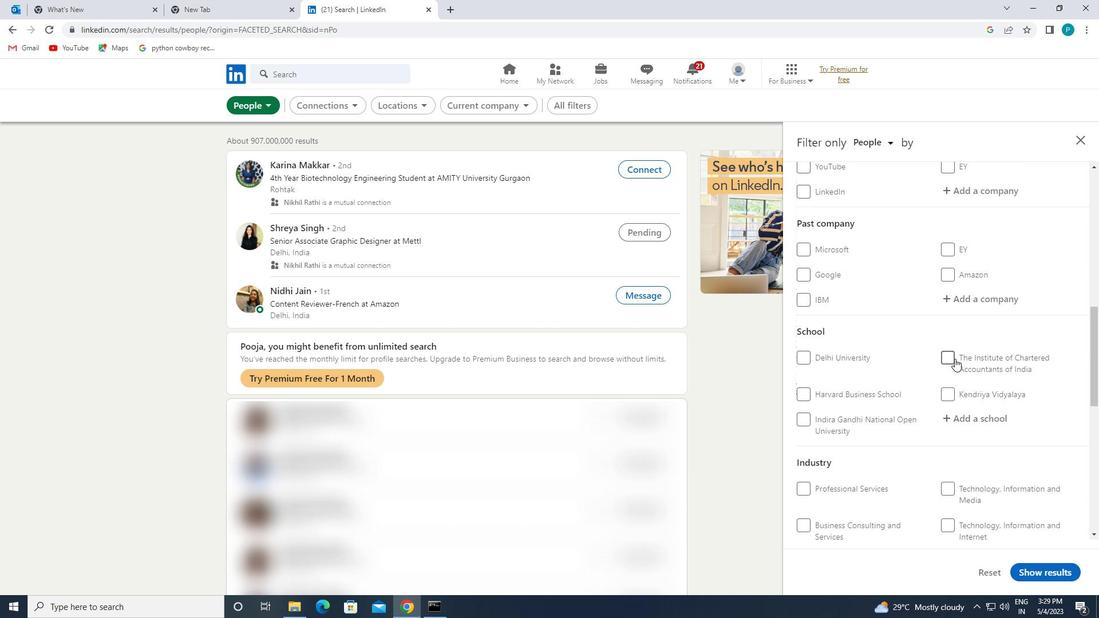 
Action: Mouse scrolled (955, 359) with delta (0, 0)
Screenshot: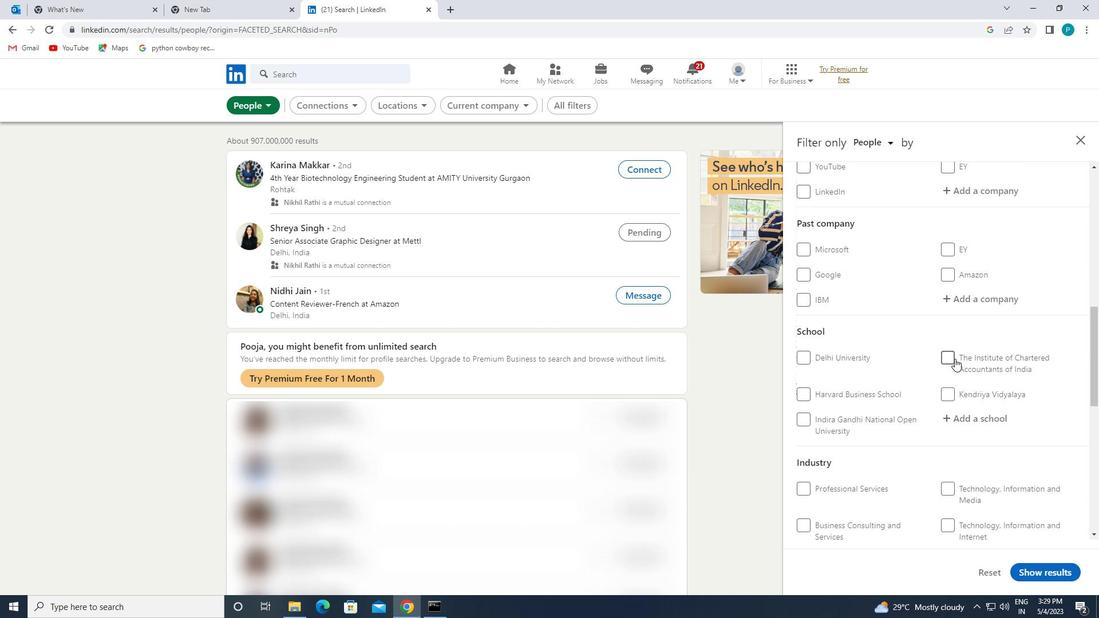 
Action: Mouse moved to (976, 415)
Screenshot: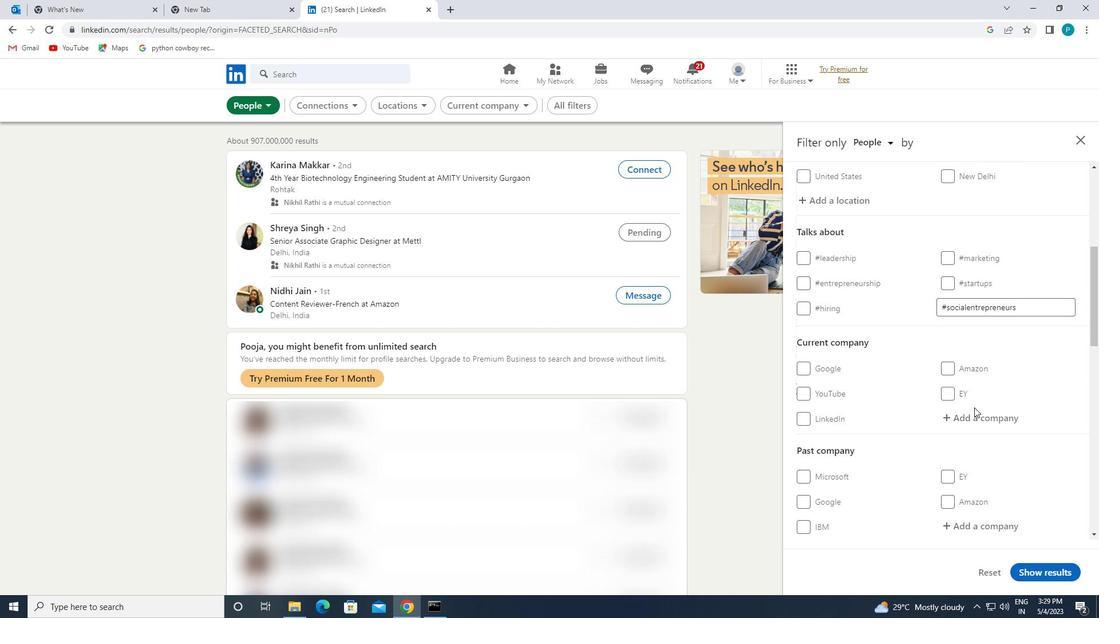 
Action: Mouse pressed left at (976, 415)
Screenshot: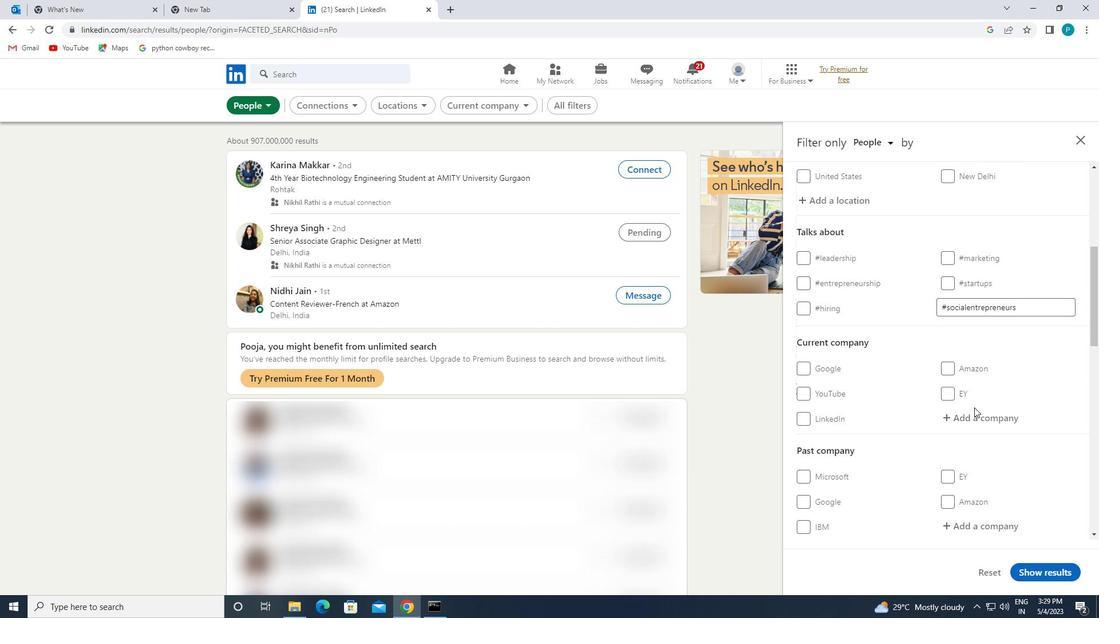 
Action: Key pressed <Key.caps_lock>B<Key.backspace>V<Key.caps_lock>OLTAS
Screenshot: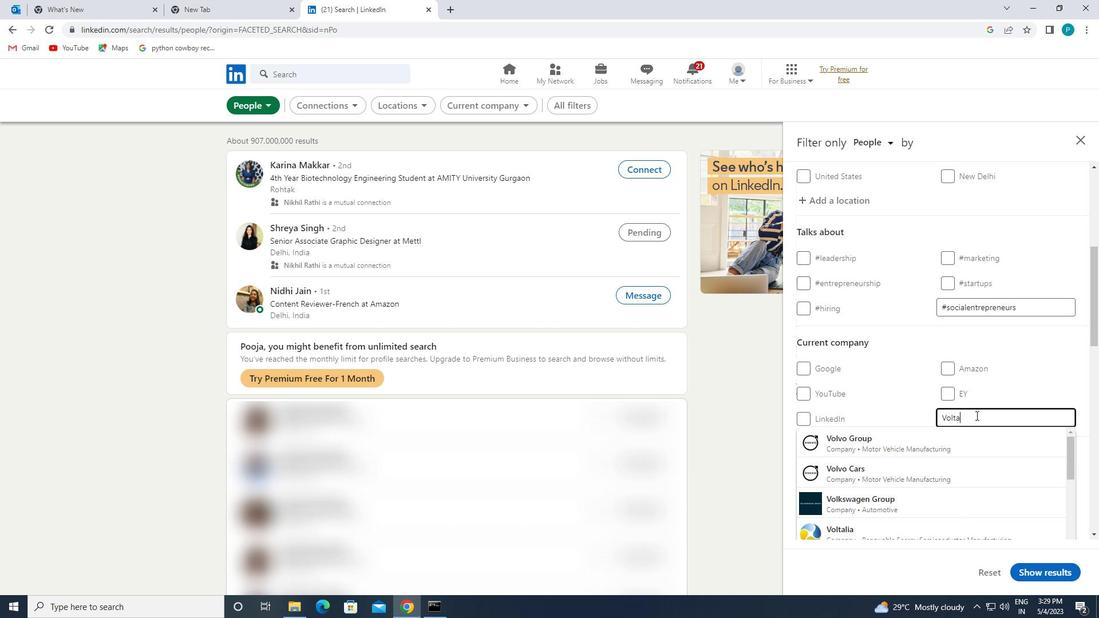 
Action: Mouse moved to (934, 446)
Screenshot: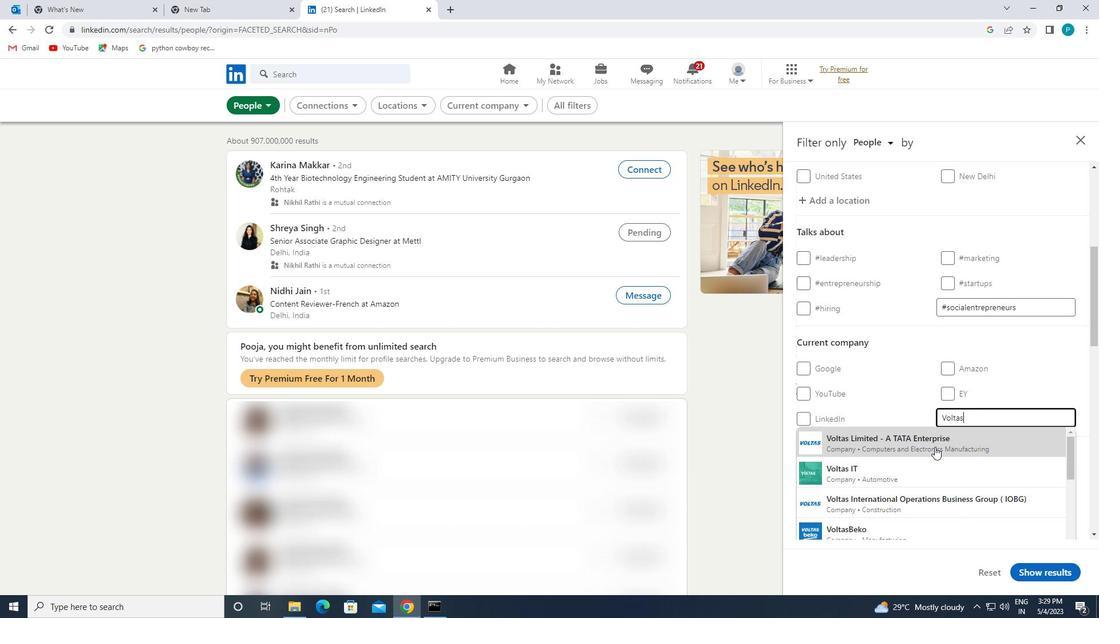 
Action: Mouse pressed left at (934, 446)
Screenshot: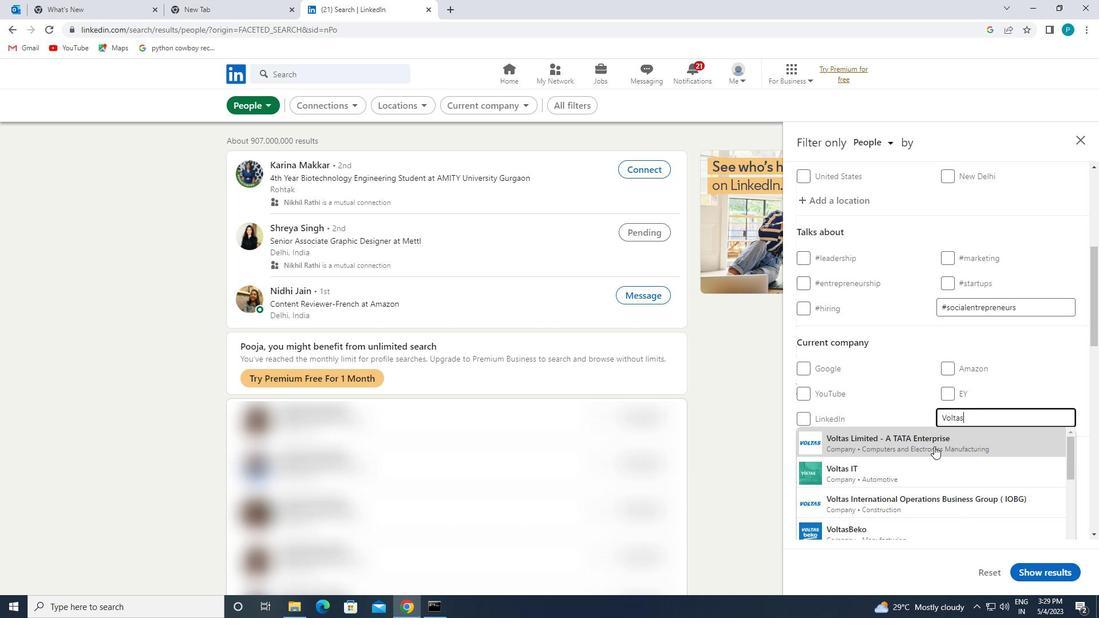 
Action: Mouse moved to (932, 444)
Screenshot: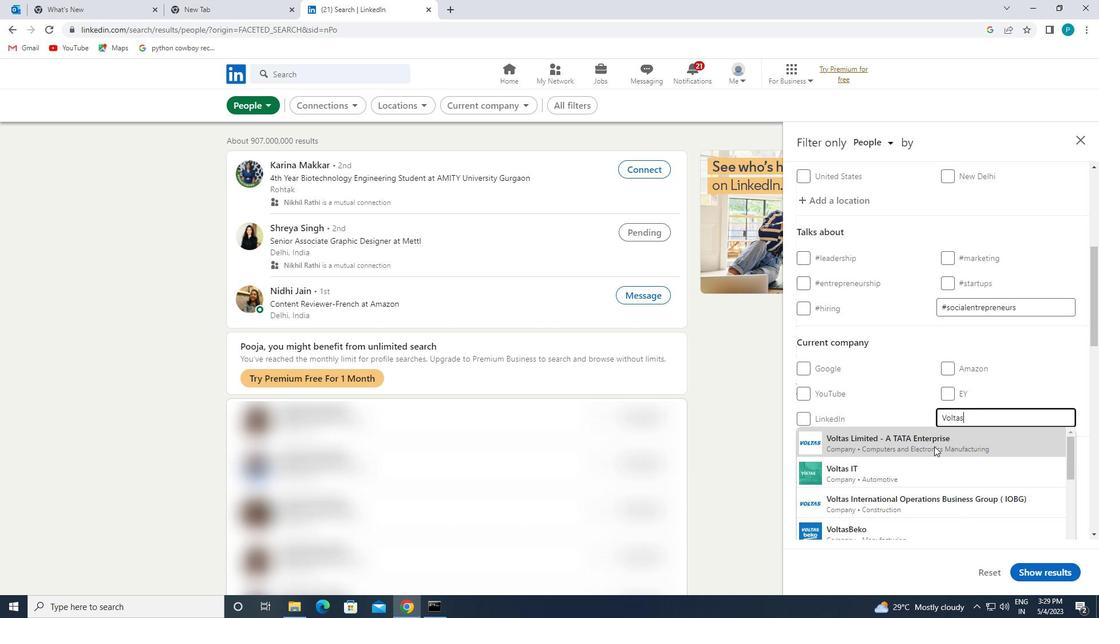 
Action: Mouse scrolled (932, 443) with delta (0, 0)
Screenshot: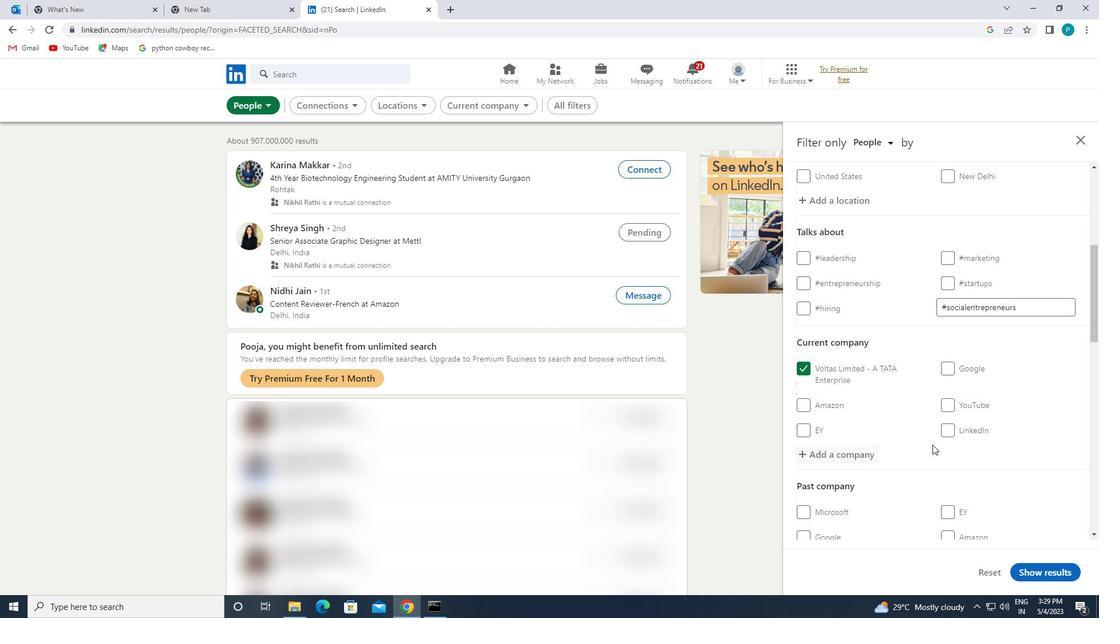 
Action: Mouse scrolled (932, 443) with delta (0, 0)
Screenshot: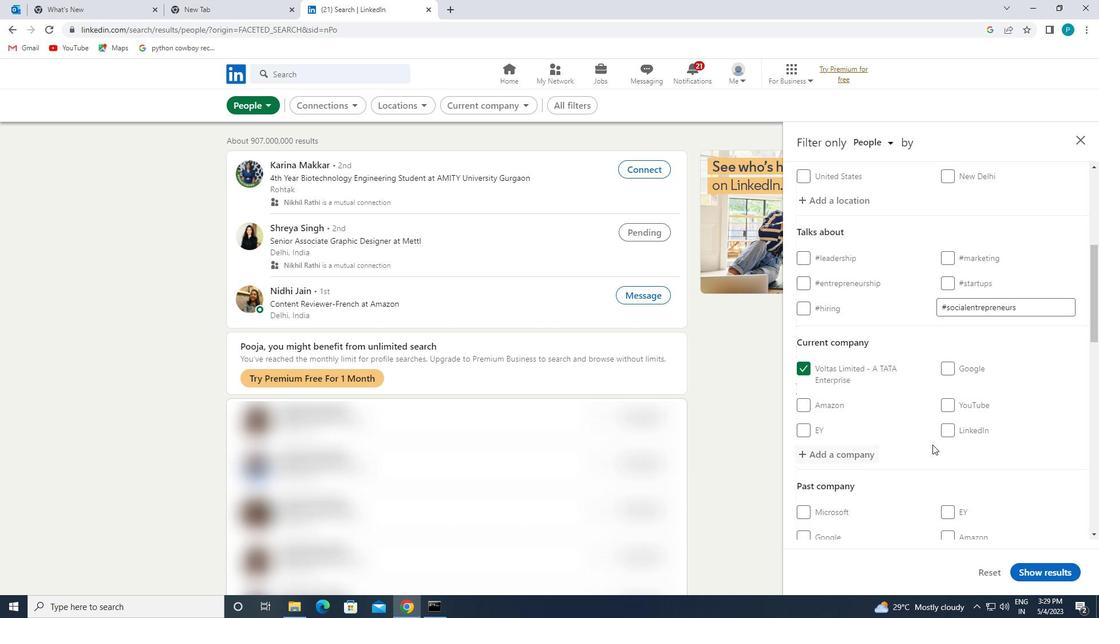 
Action: Mouse scrolled (932, 443) with delta (0, 0)
Screenshot: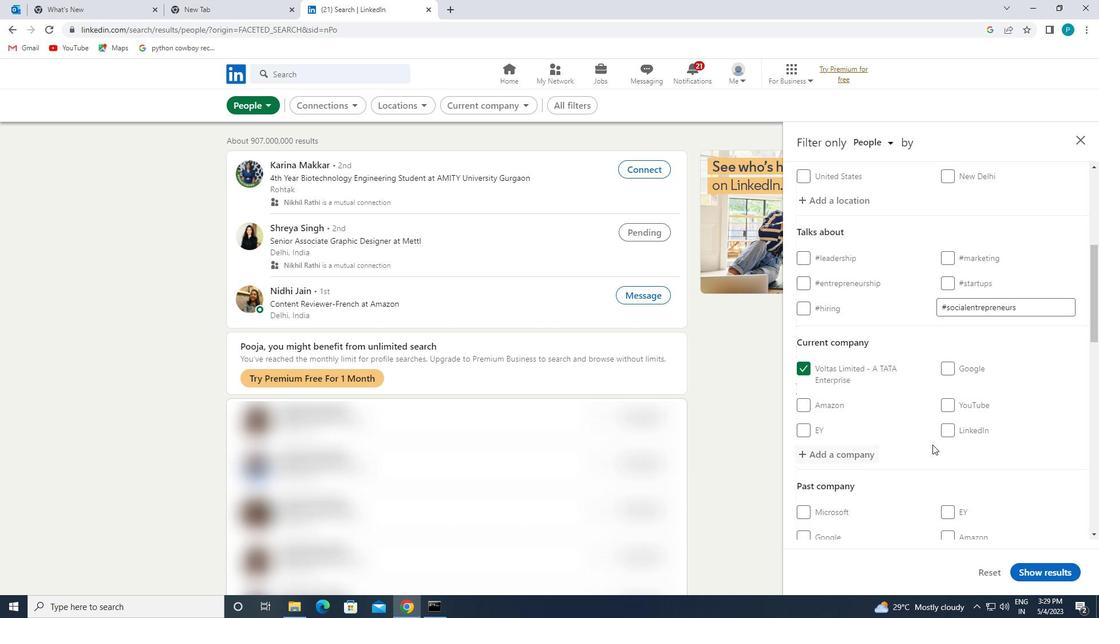 
Action: Mouse moved to (955, 401)
Screenshot: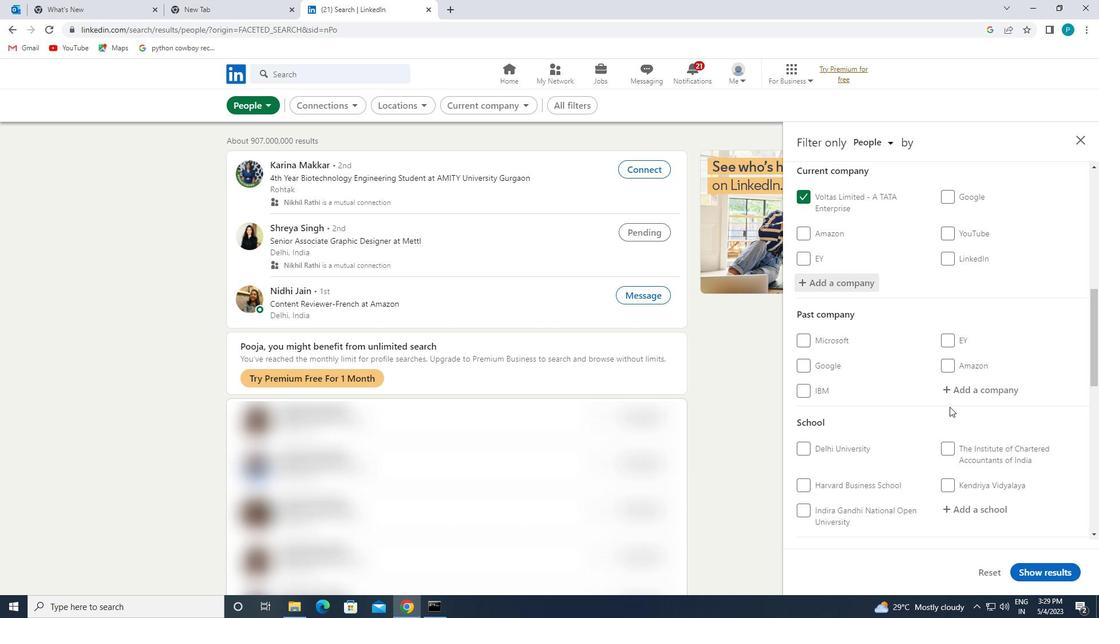 
Action: Mouse scrolled (955, 400) with delta (0, 0)
Screenshot: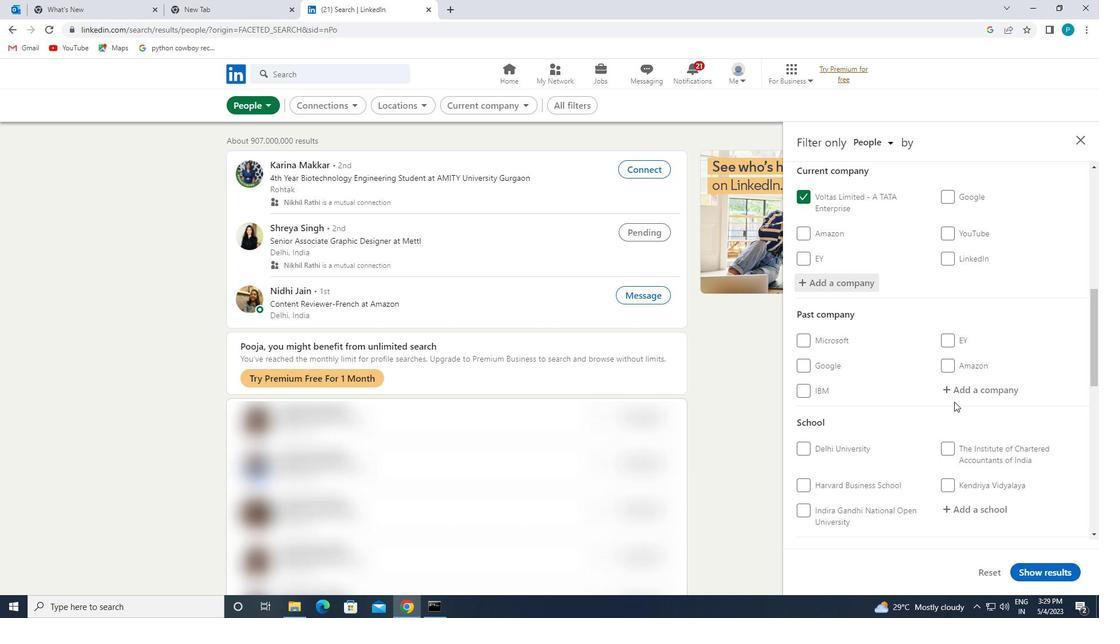 
Action: Mouse moved to (955, 401)
Screenshot: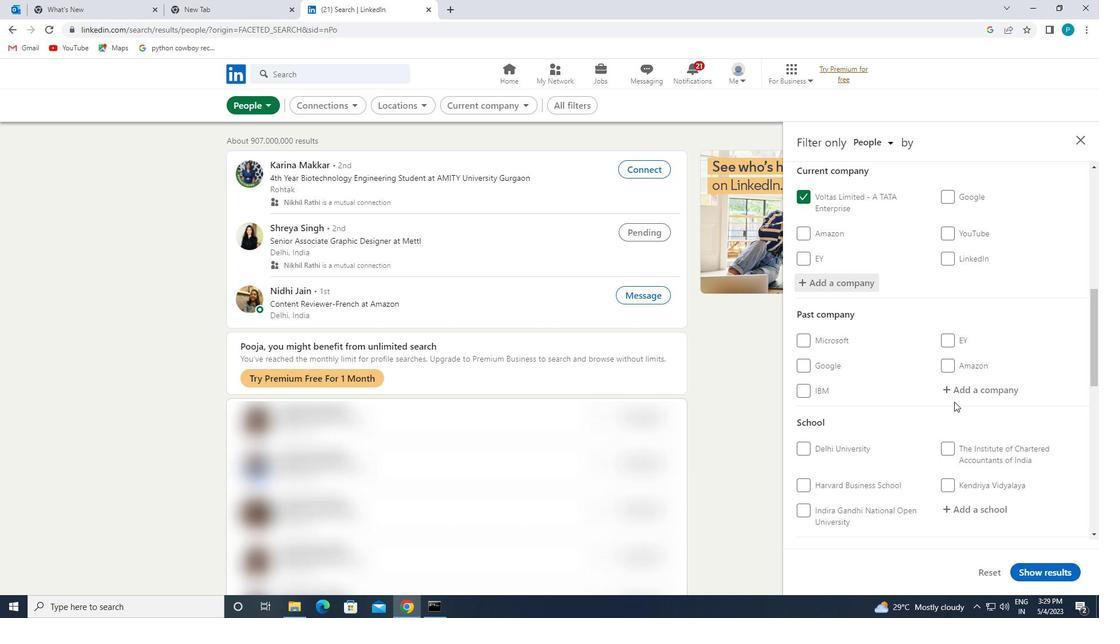 
Action: Mouse scrolled (955, 400) with delta (0, 0)
Screenshot: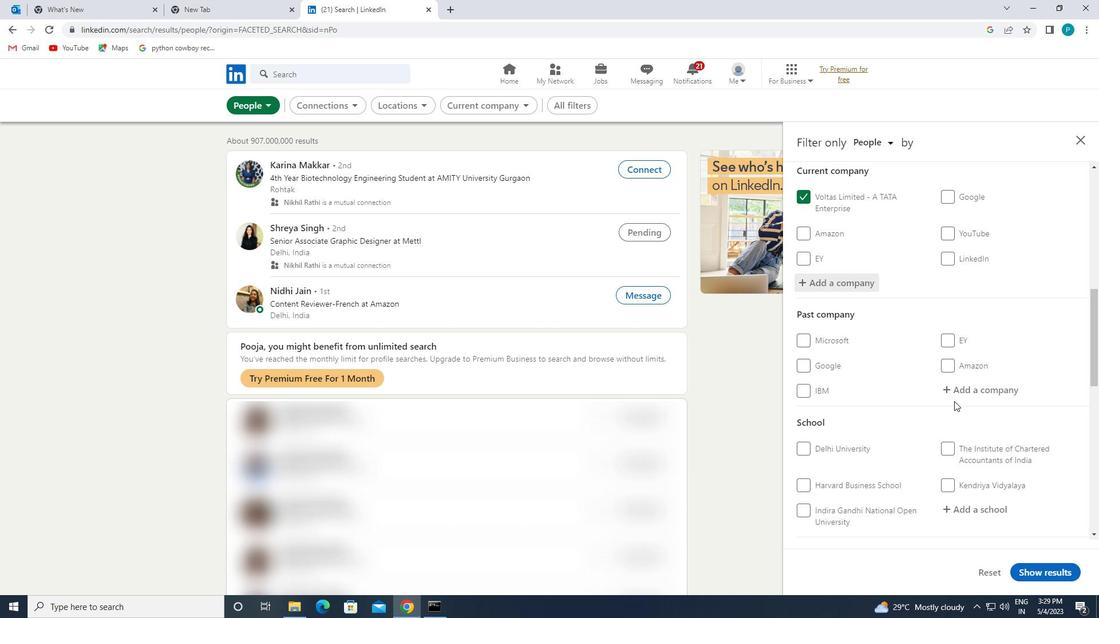 
Action: Mouse moved to (957, 398)
Screenshot: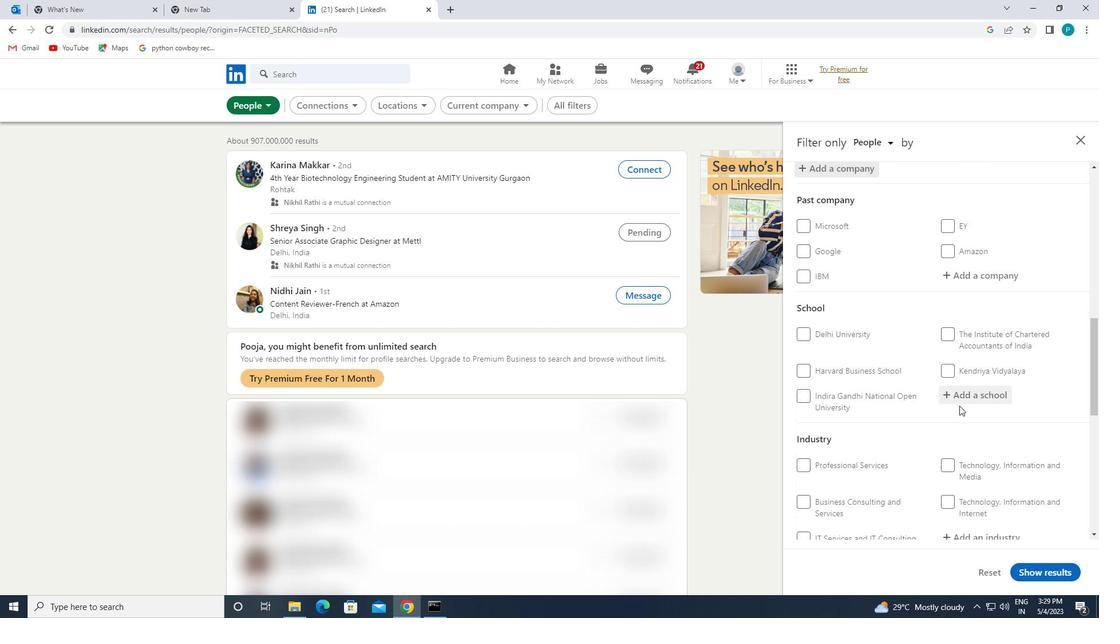 
Action: Mouse pressed left at (957, 398)
Screenshot: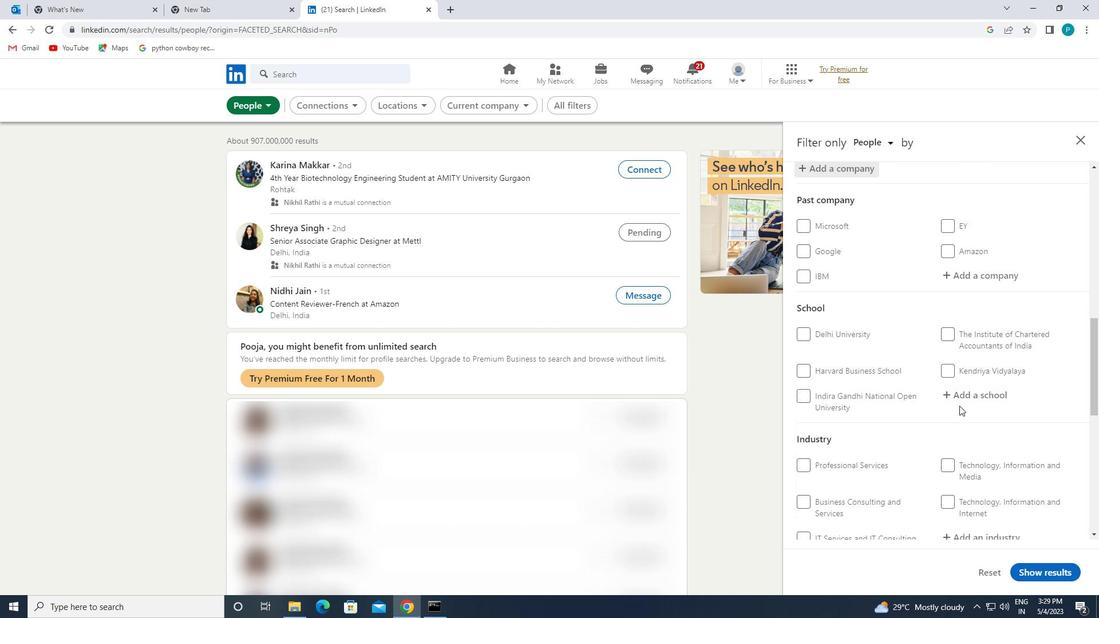 
Action: Key pressed A<Key.backspace><Key.caps_lock>K<Key.caps_lock>OLKATA
Screenshot: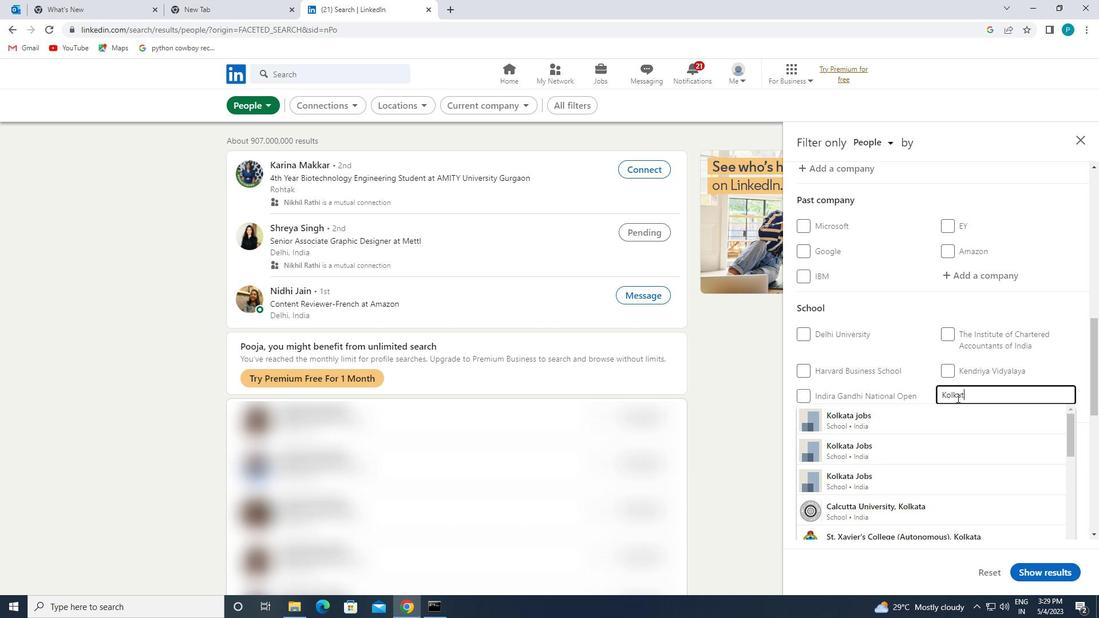 
Action: Mouse moved to (903, 420)
Screenshot: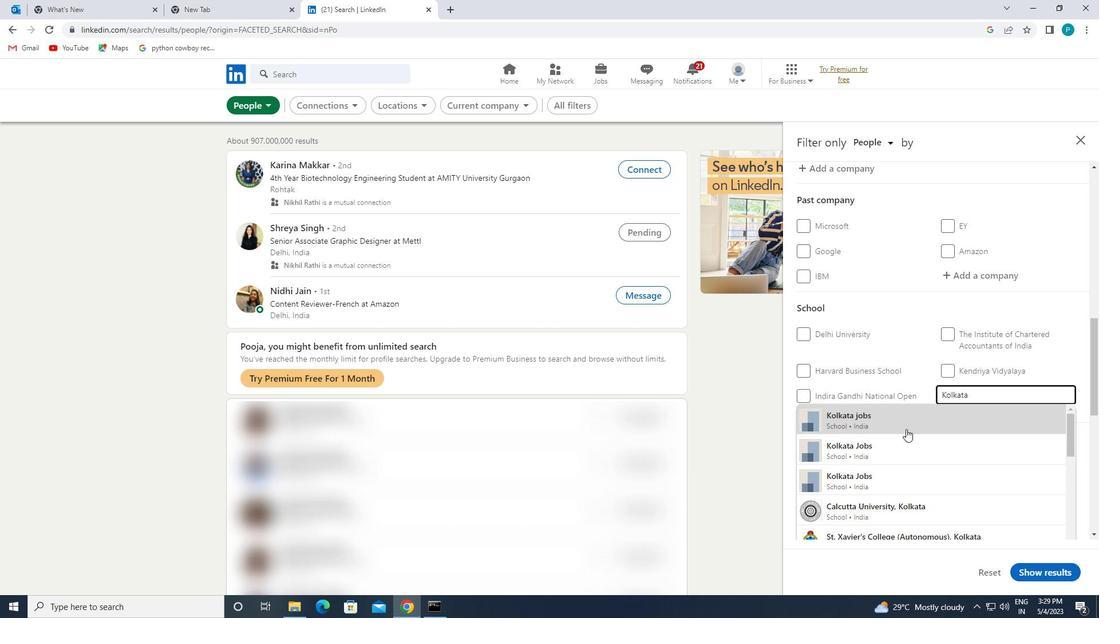 
Action: Mouse pressed left at (903, 420)
Screenshot: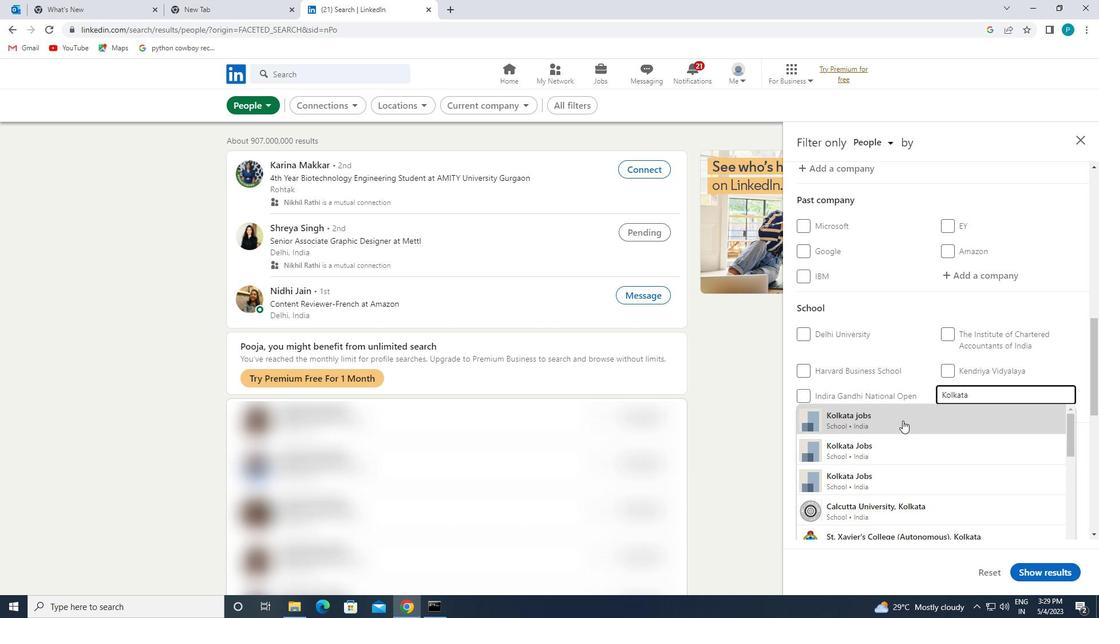 
Action: Mouse moved to (901, 437)
Screenshot: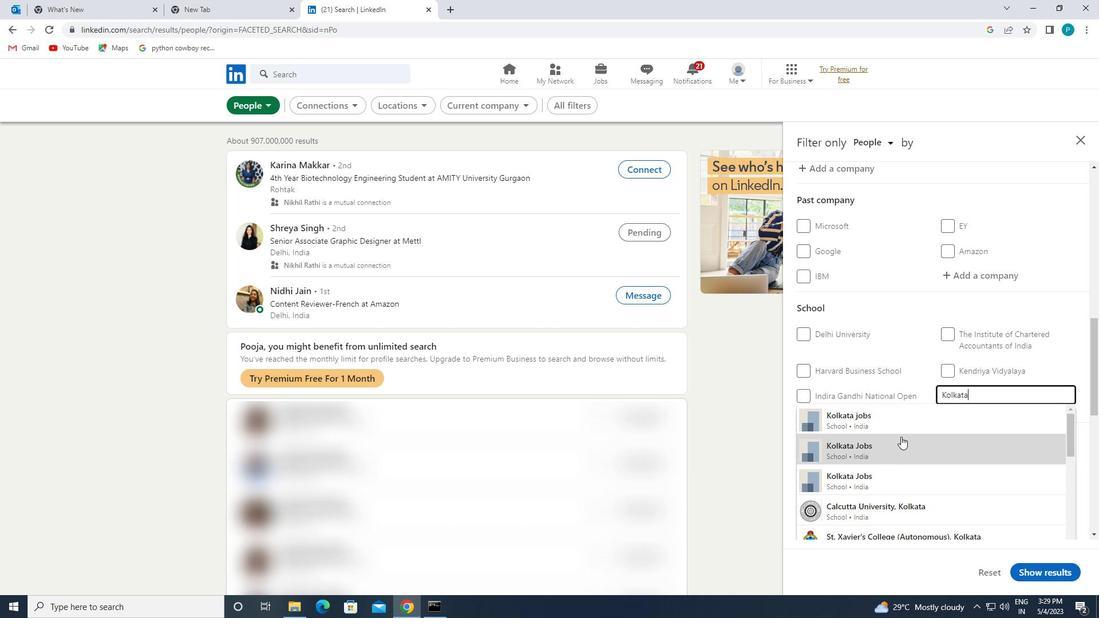 
Action: Mouse pressed left at (901, 437)
Screenshot: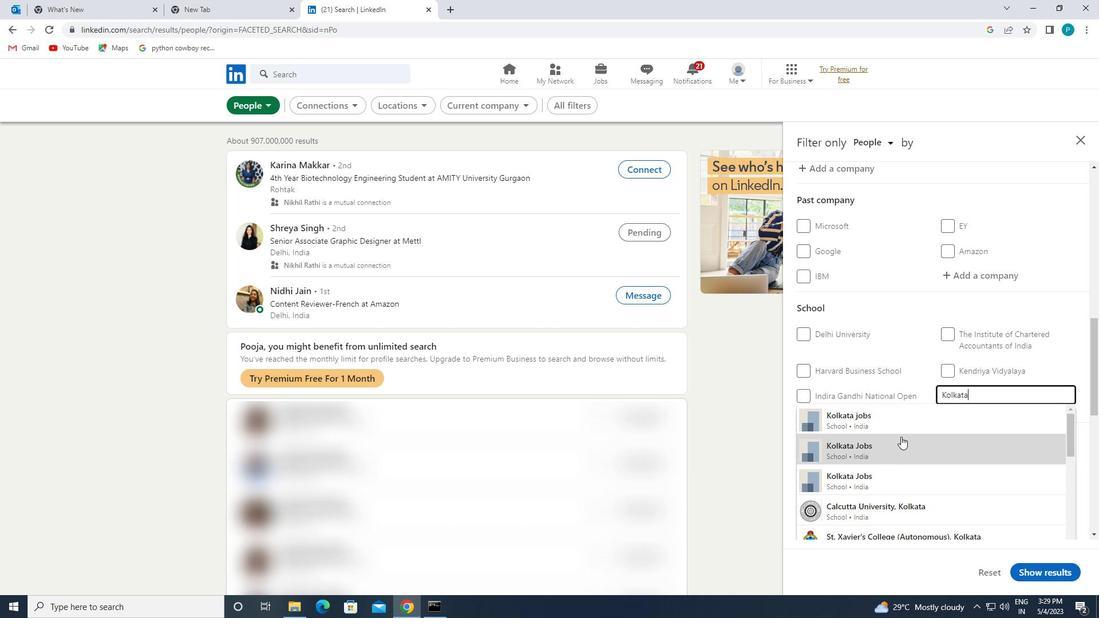 
Action: Mouse moved to (981, 423)
Screenshot: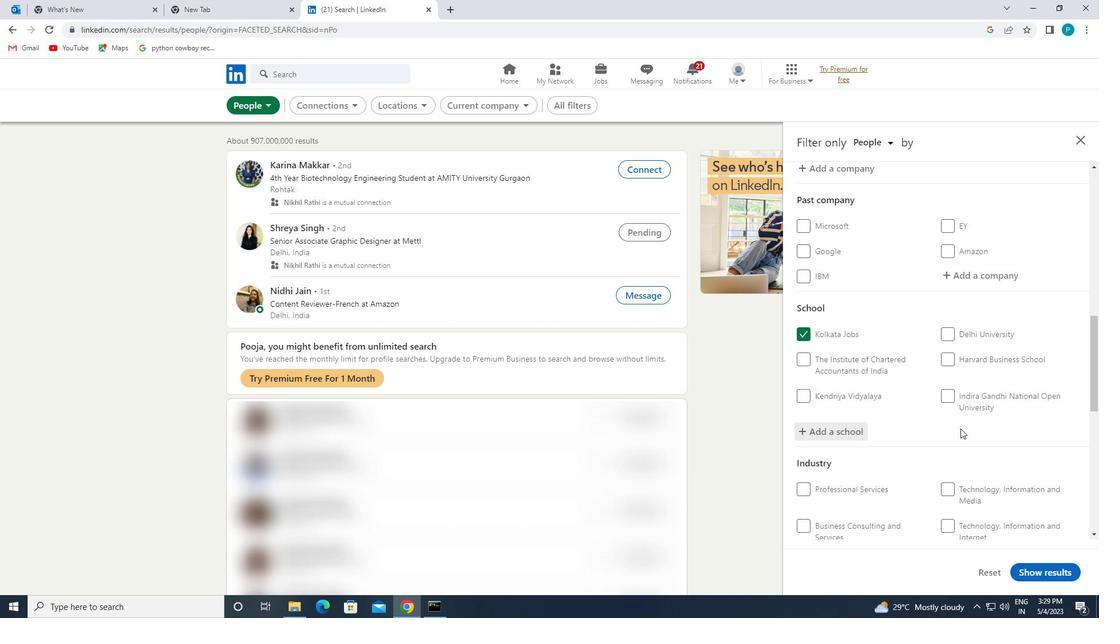 
Action: Mouse scrolled (981, 422) with delta (0, 0)
Screenshot: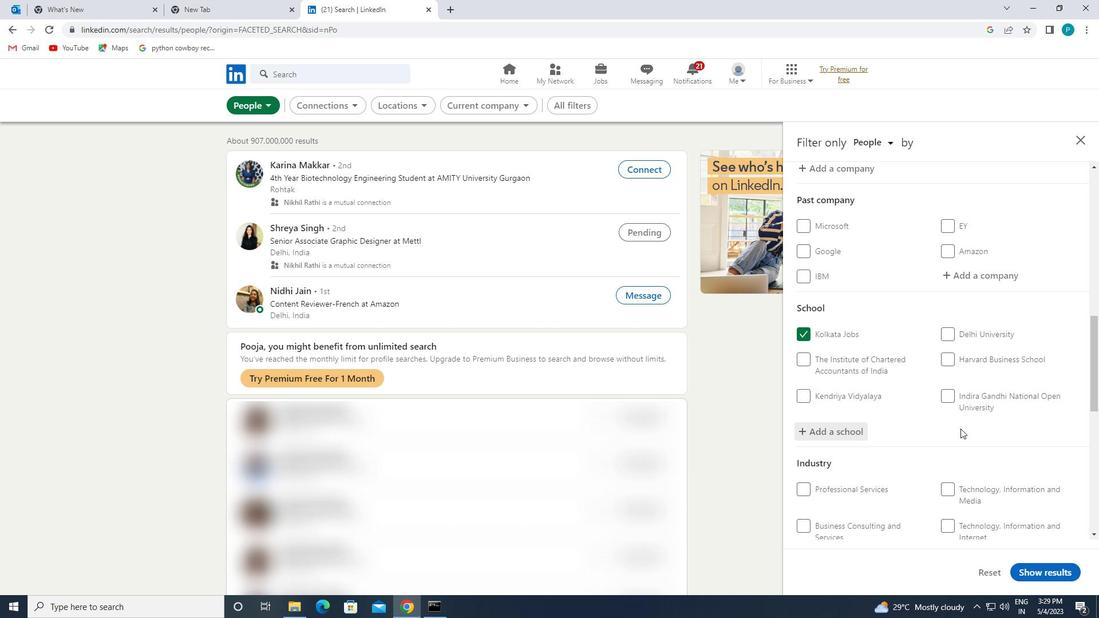 
Action: Mouse scrolled (981, 422) with delta (0, 0)
Screenshot: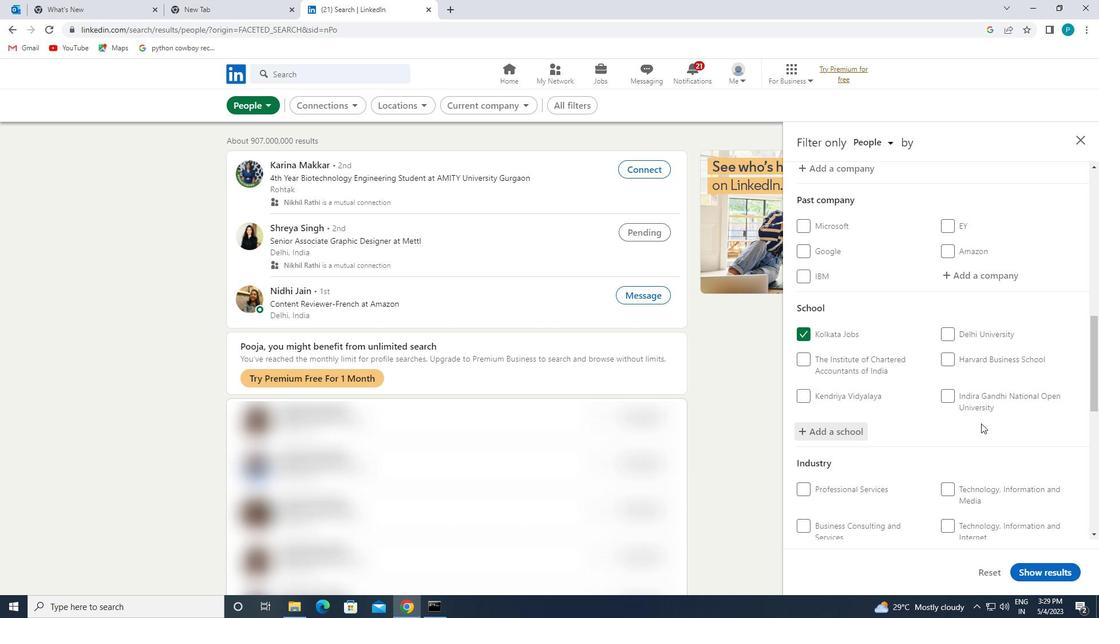 
Action: Mouse moved to (969, 438)
Screenshot: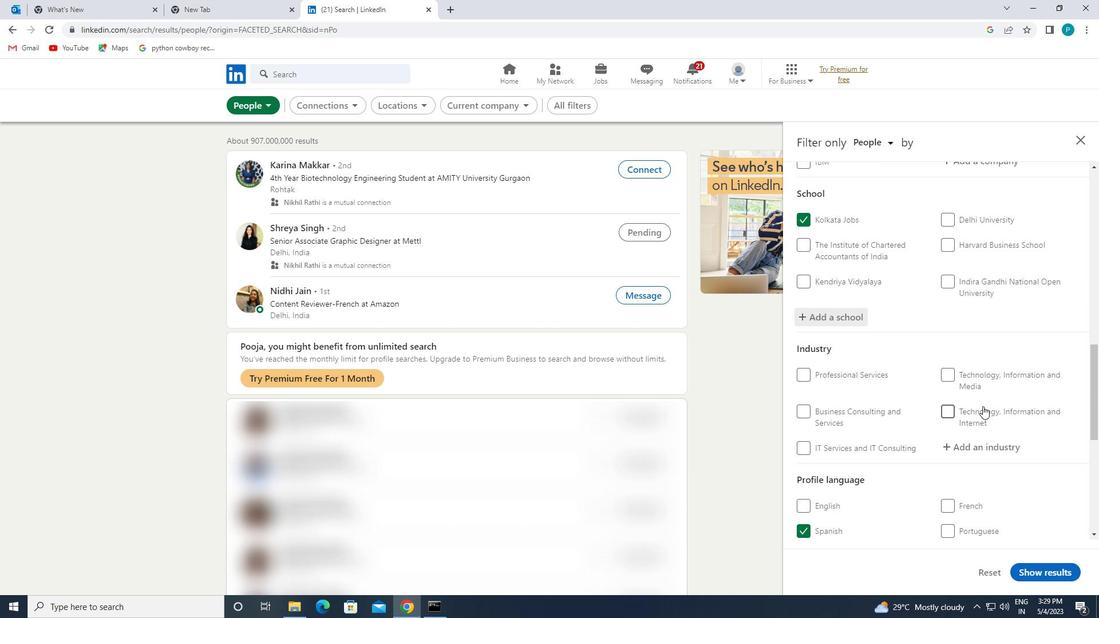 
Action: Mouse pressed left at (969, 438)
Screenshot: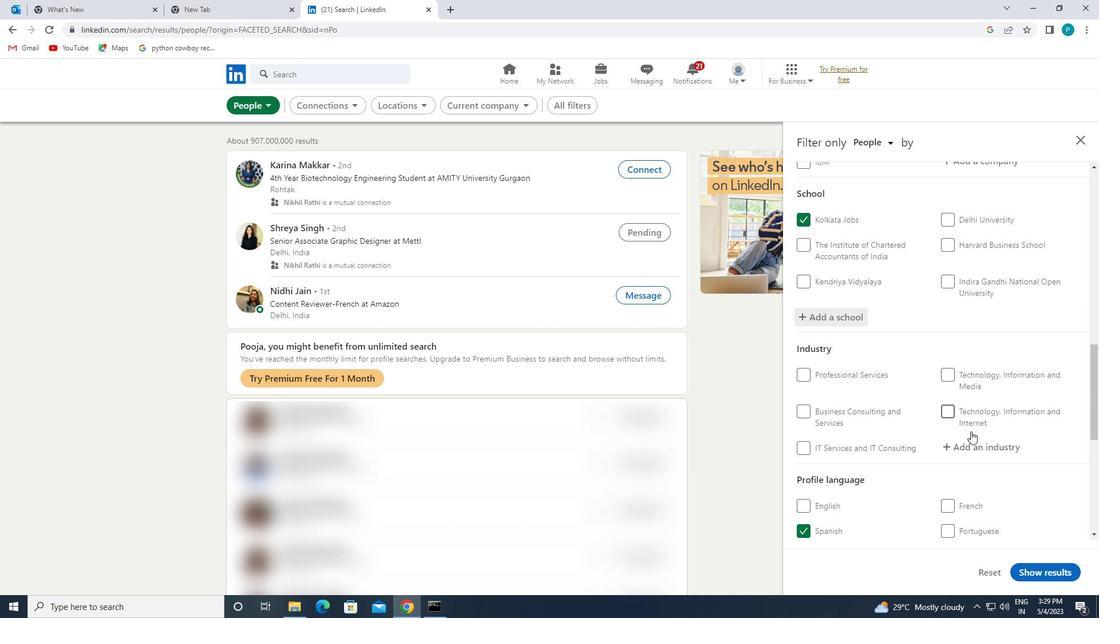 
Action: Mouse moved to (963, 434)
Screenshot: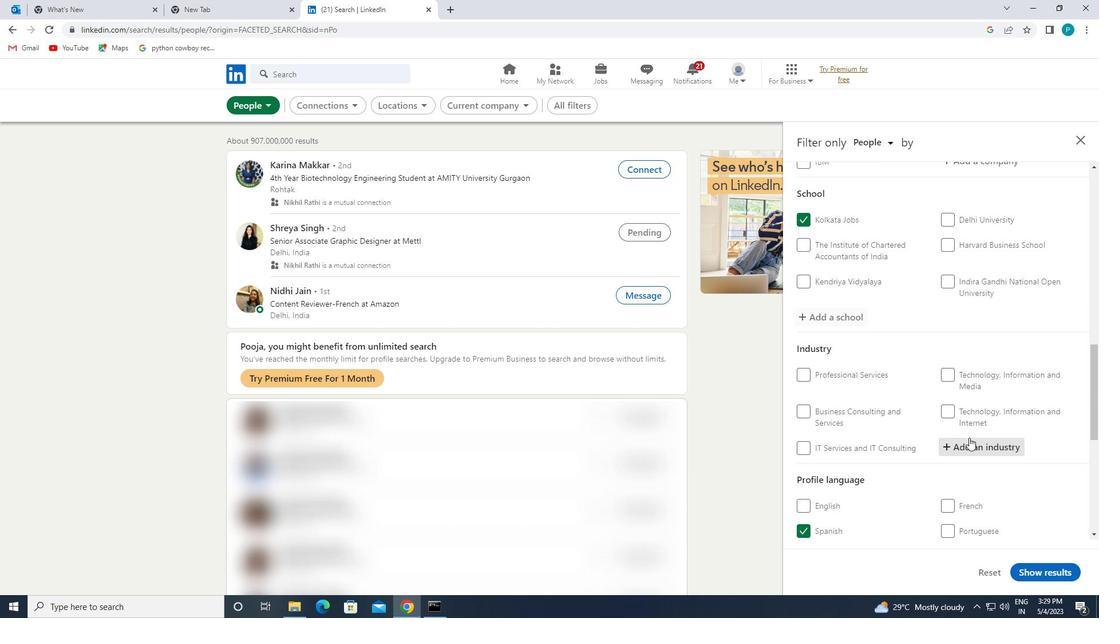 
Action: Key pressed <Key.caps_lock>C<Key.caps_lock>U
Screenshot: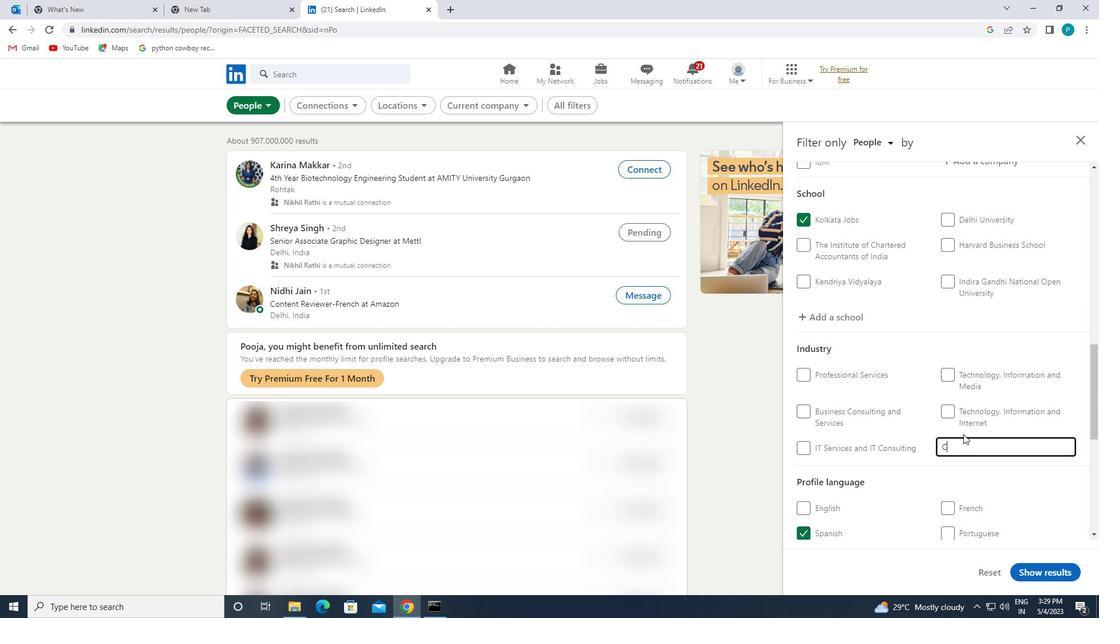
Action: Mouse moved to (951, 483)
Screenshot: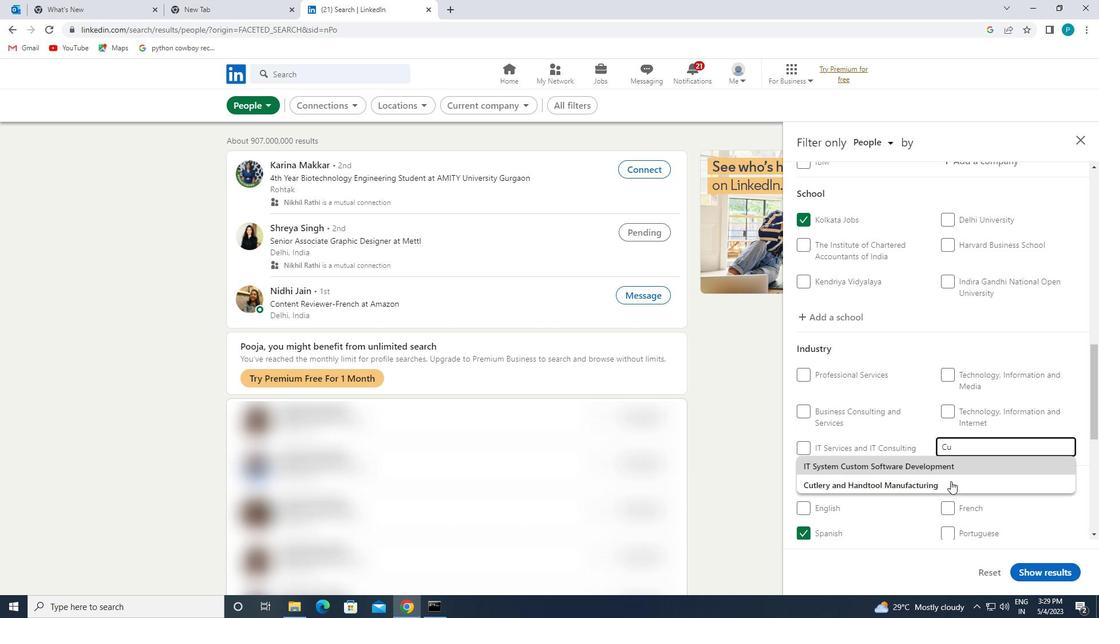 
Action: Mouse pressed left at (951, 483)
Screenshot: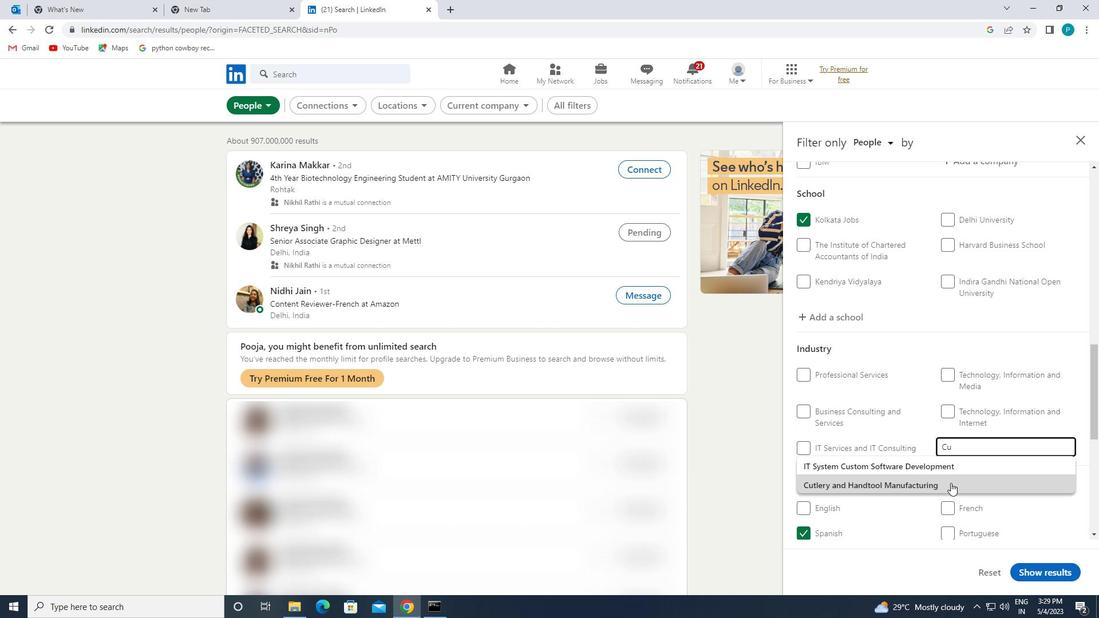 
Action: Mouse scrolled (951, 482) with delta (0, 0)
Screenshot: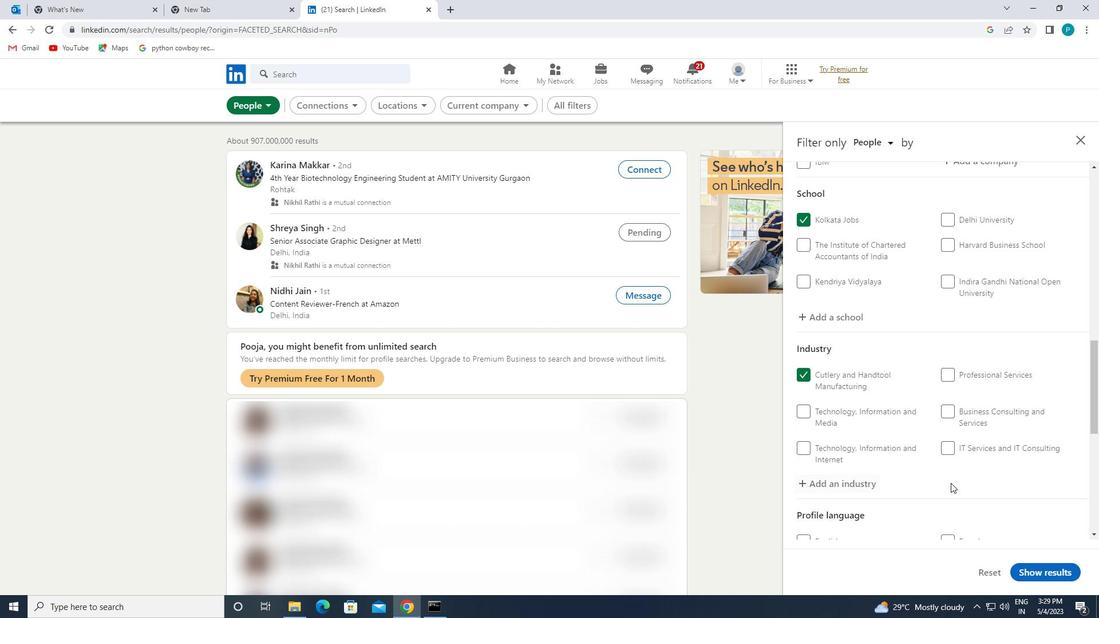 
Action: Mouse scrolled (951, 482) with delta (0, 0)
Screenshot: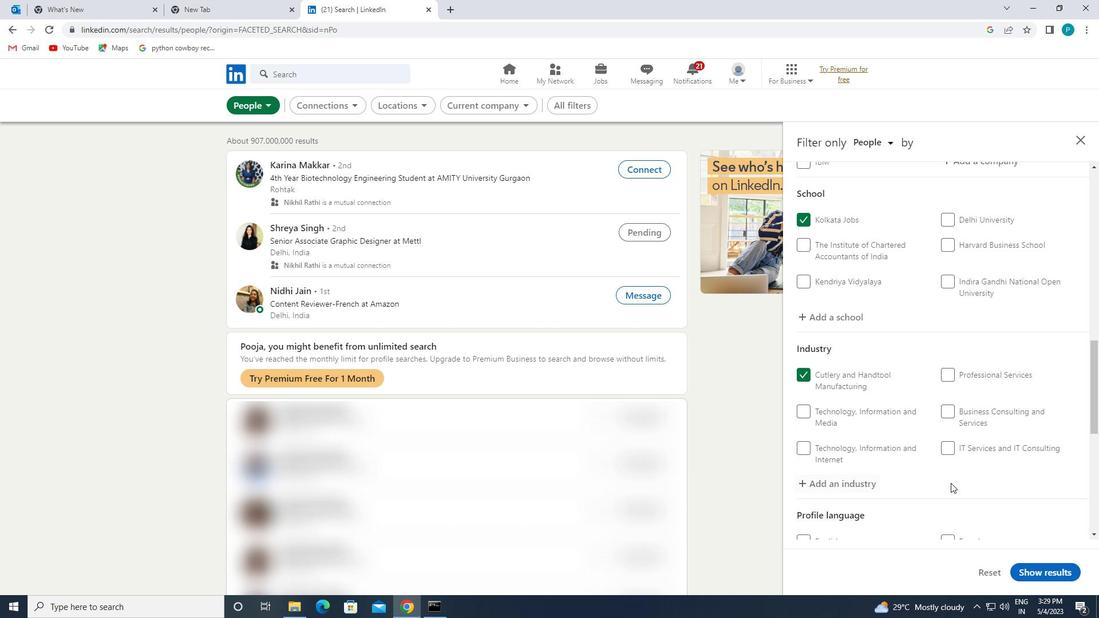 
Action: Mouse scrolled (951, 482) with delta (0, 0)
Screenshot: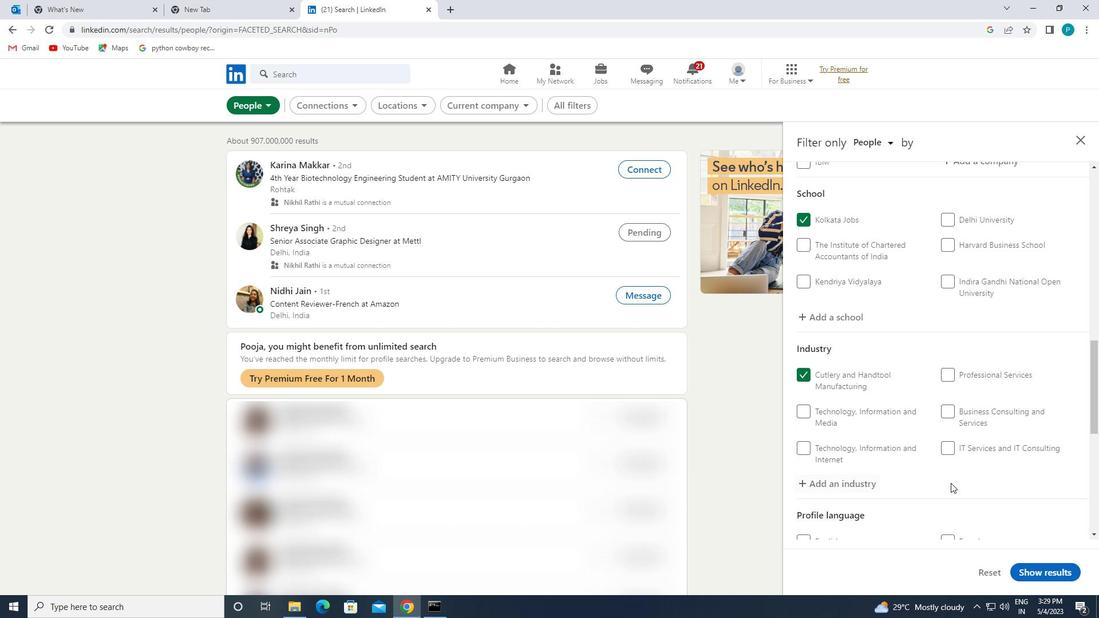 
Action: Mouse moved to (951, 483)
Screenshot: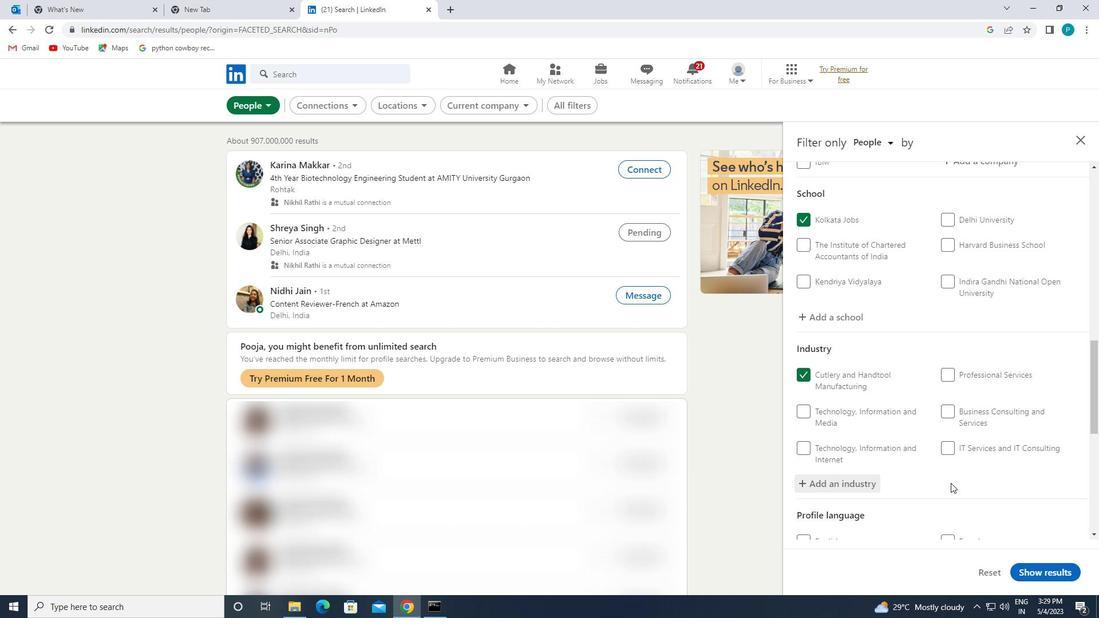 
Action: Mouse scrolled (951, 483) with delta (0, 0)
Screenshot: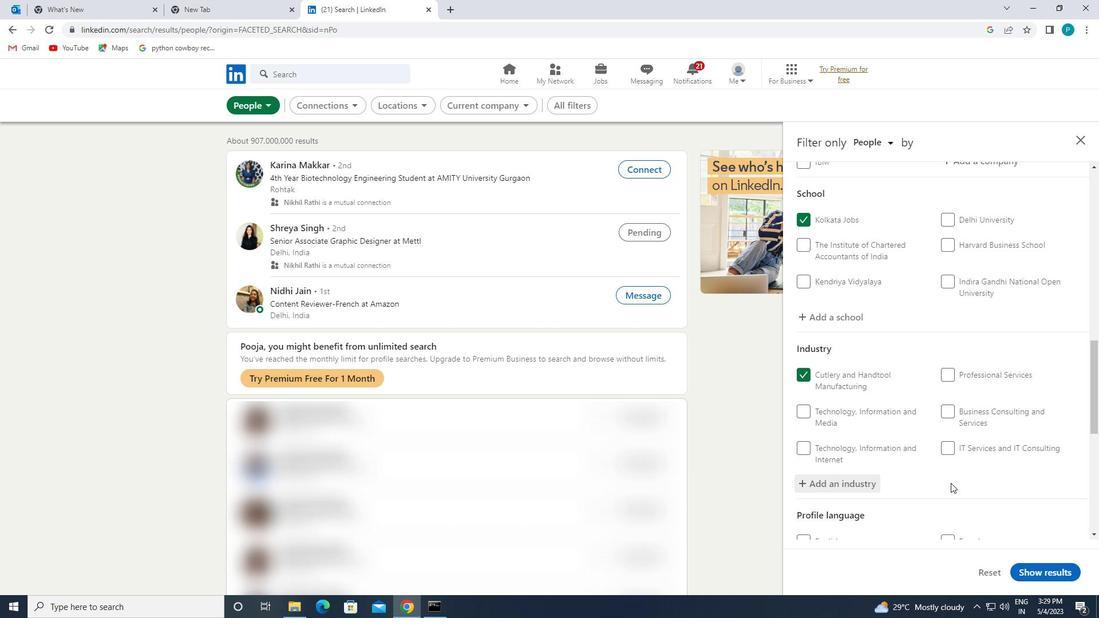 
Action: Mouse moved to (959, 486)
Screenshot: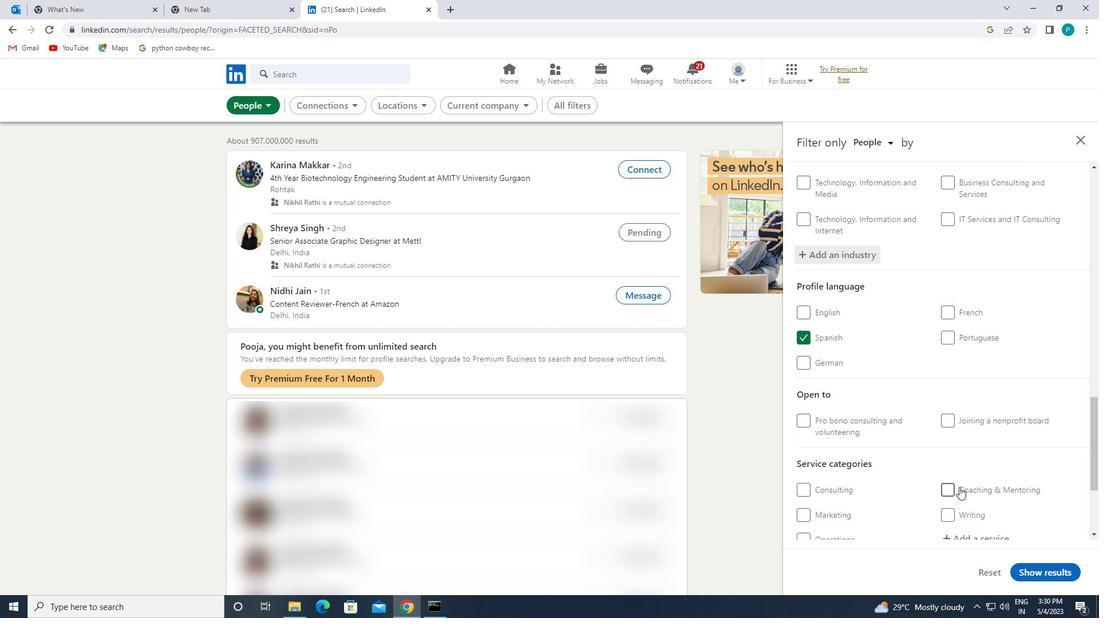 
Action: Mouse scrolled (959, 486) with delta (0, 0)
Screenshot: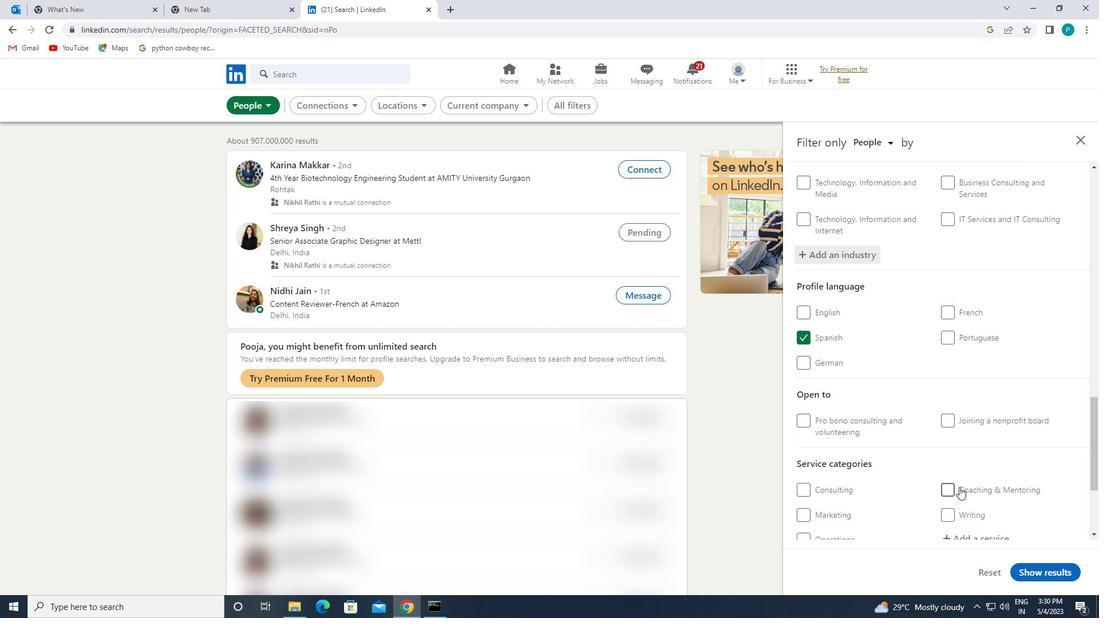 
Action: Mouse moved to (959, 483)
Screenshot: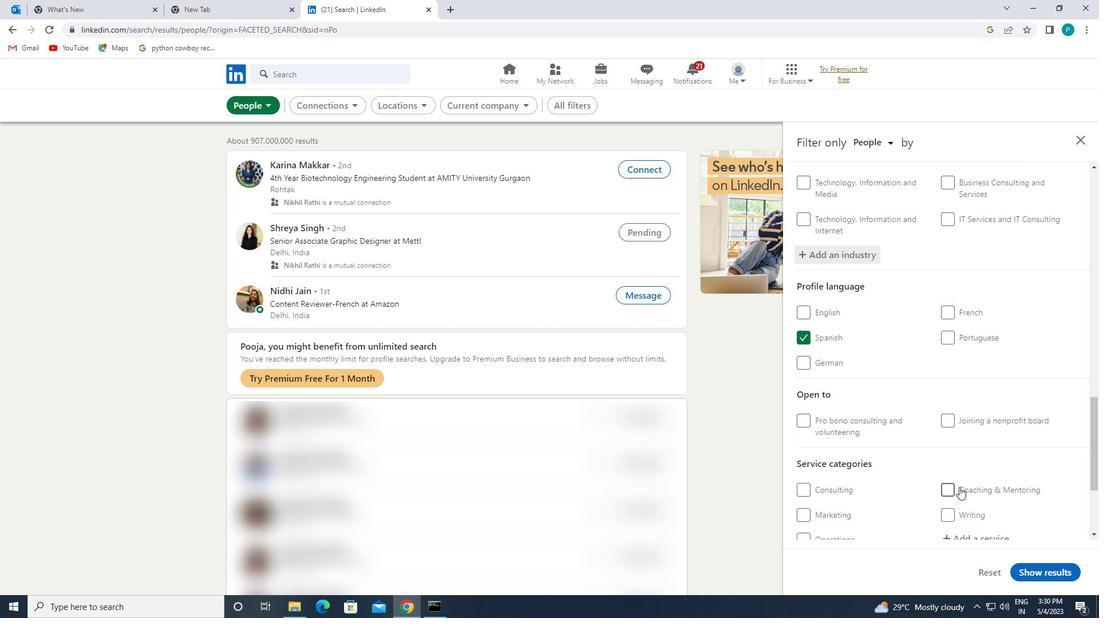 
Action: Mouse scrolled (959, 483) with delta (0, 0)
Screenshot: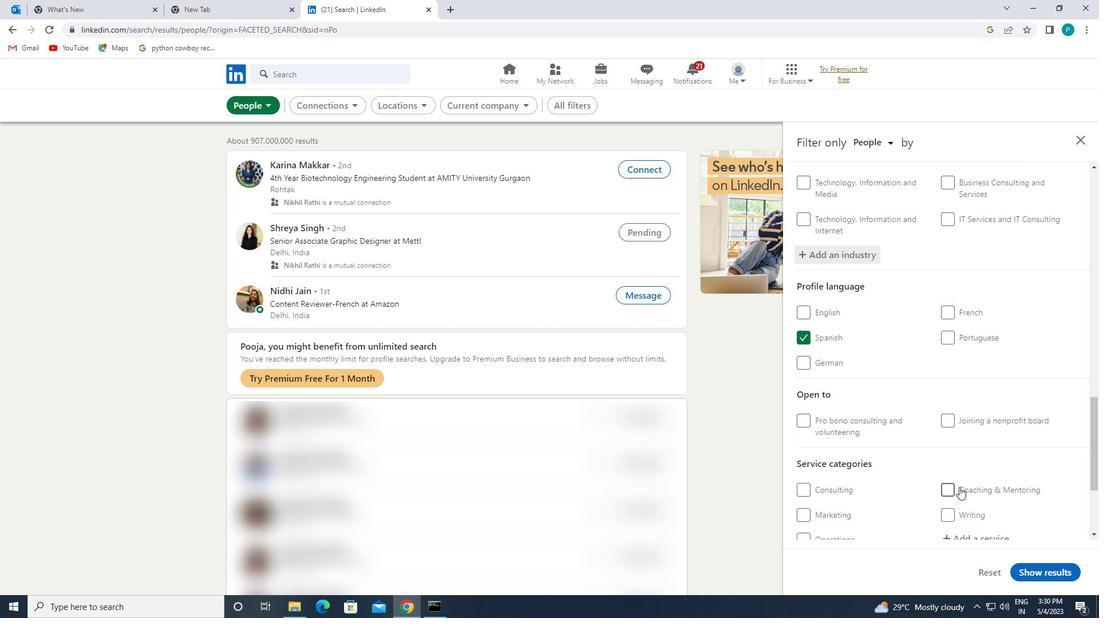 
Action: Mouse moved to (950, 430)
Screenshot: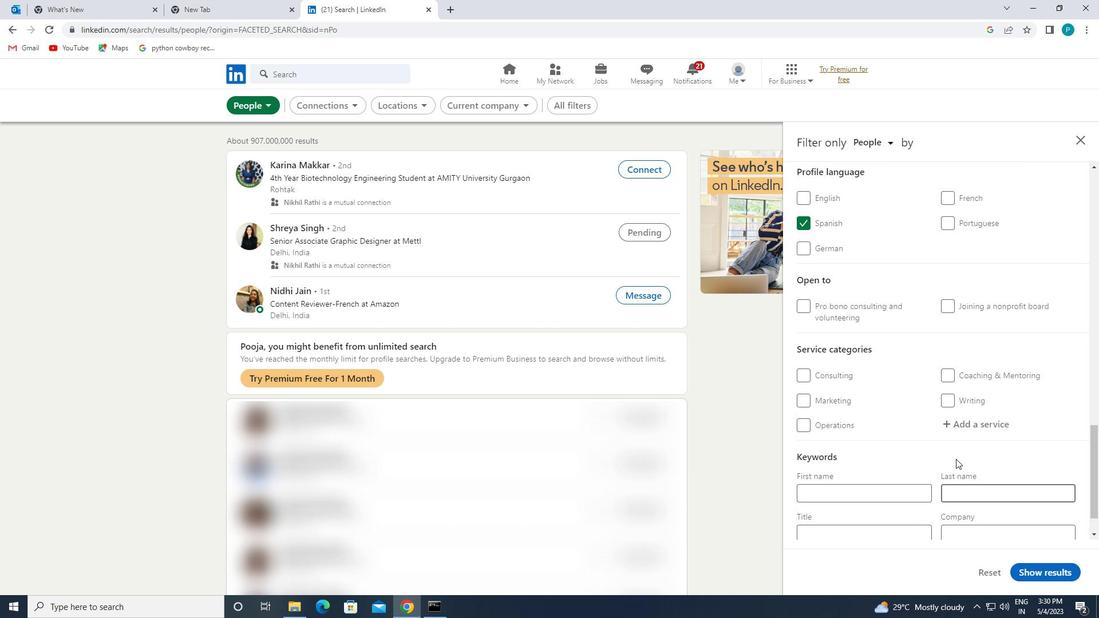 
Action: Mouse pressed left at (950, 430)
Screenshot: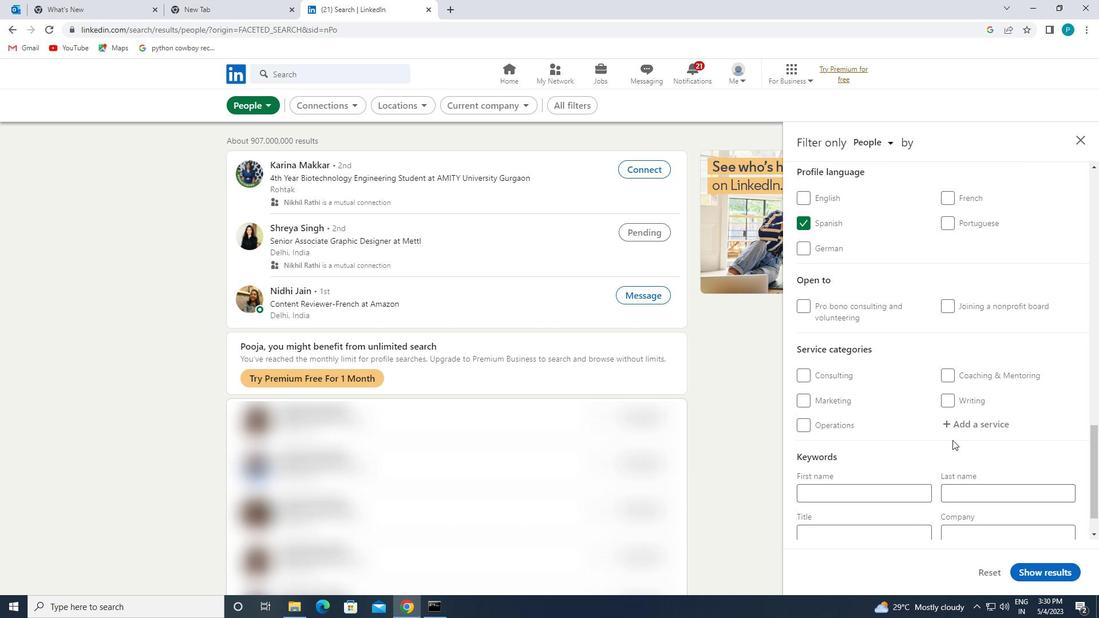 
Action: Mouse moved to (950, 429)
Screenshot: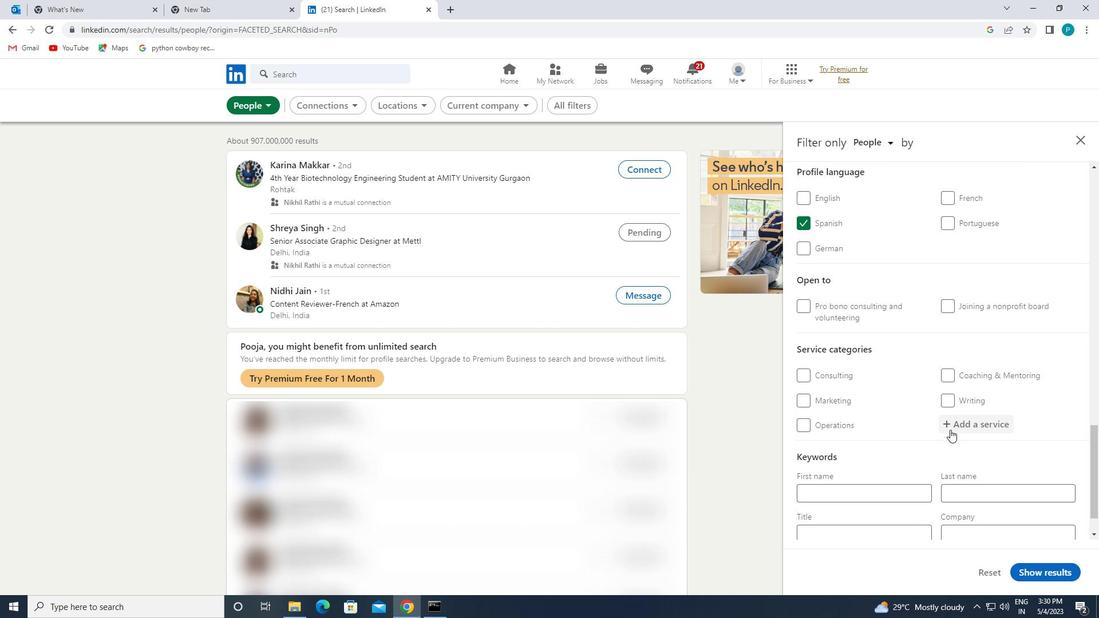 
Action: Key pressed REAS<Key.backspace><Key.backspace>SEARCG<Key.backspace>H
Screenshot: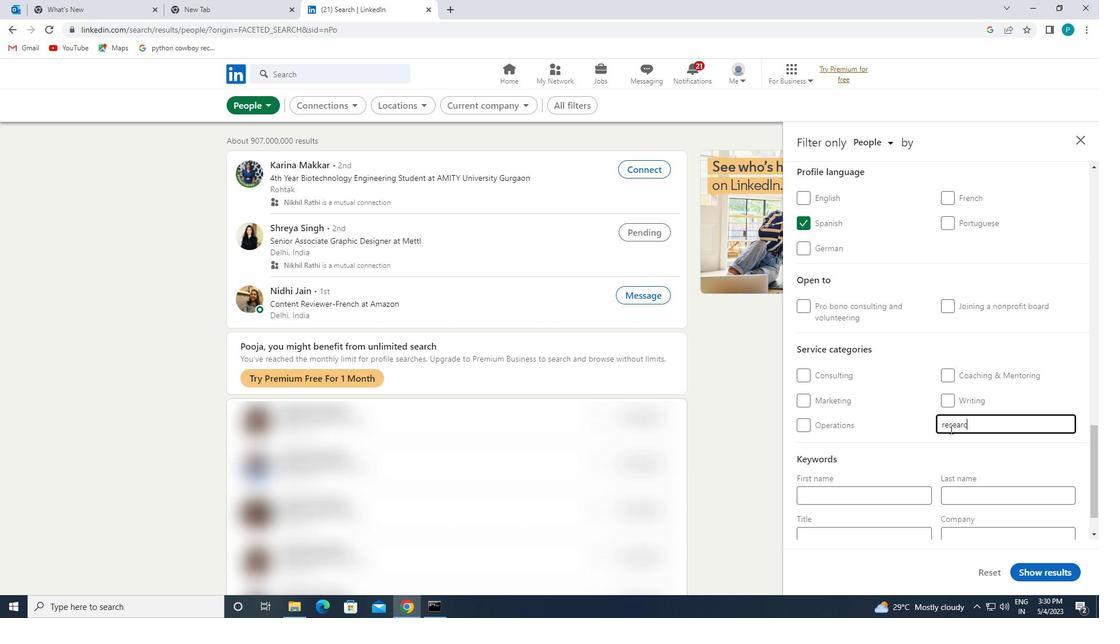 
Action: Mouse moved to (947, 423)
Screenshot: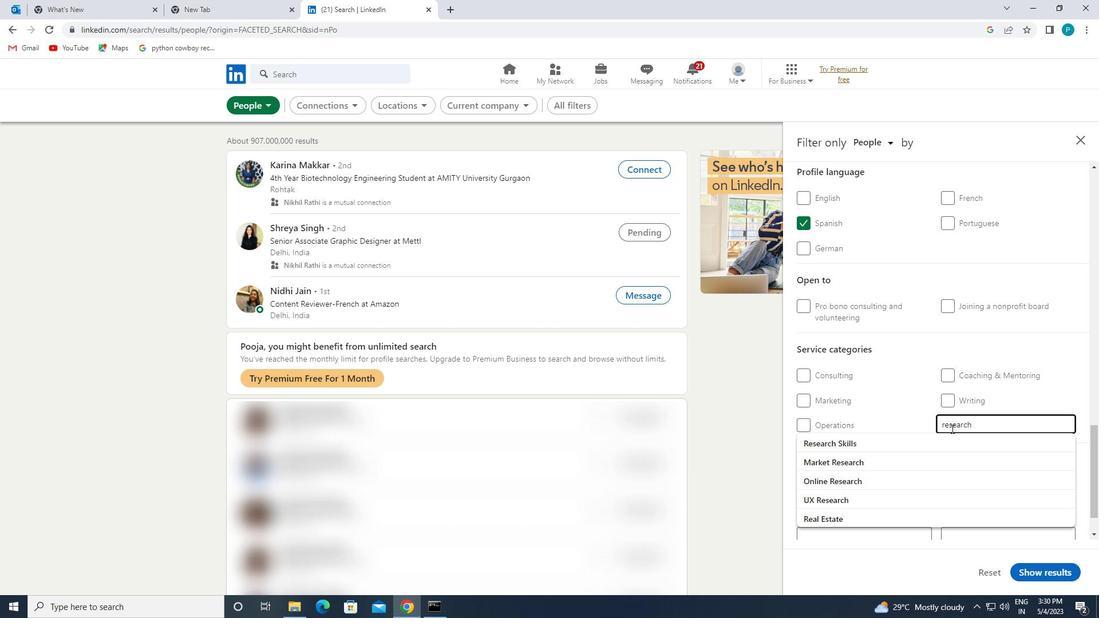 
Action: Mouse pressed left at (947, 423)
Screenshot: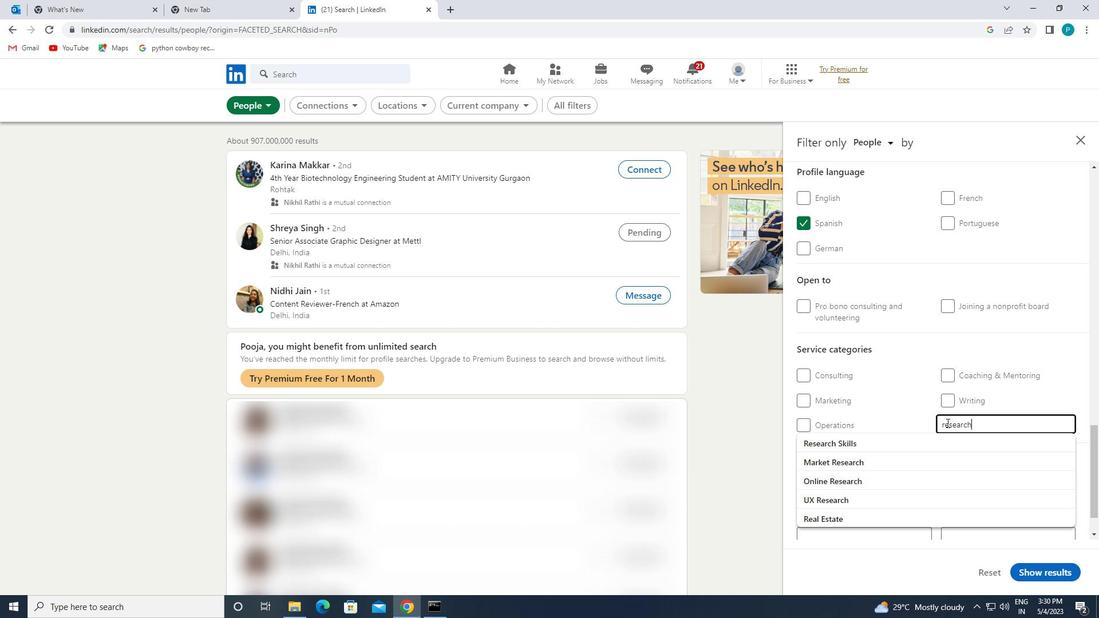 
Action: Mouse moved to (943, 420)
Screenshot: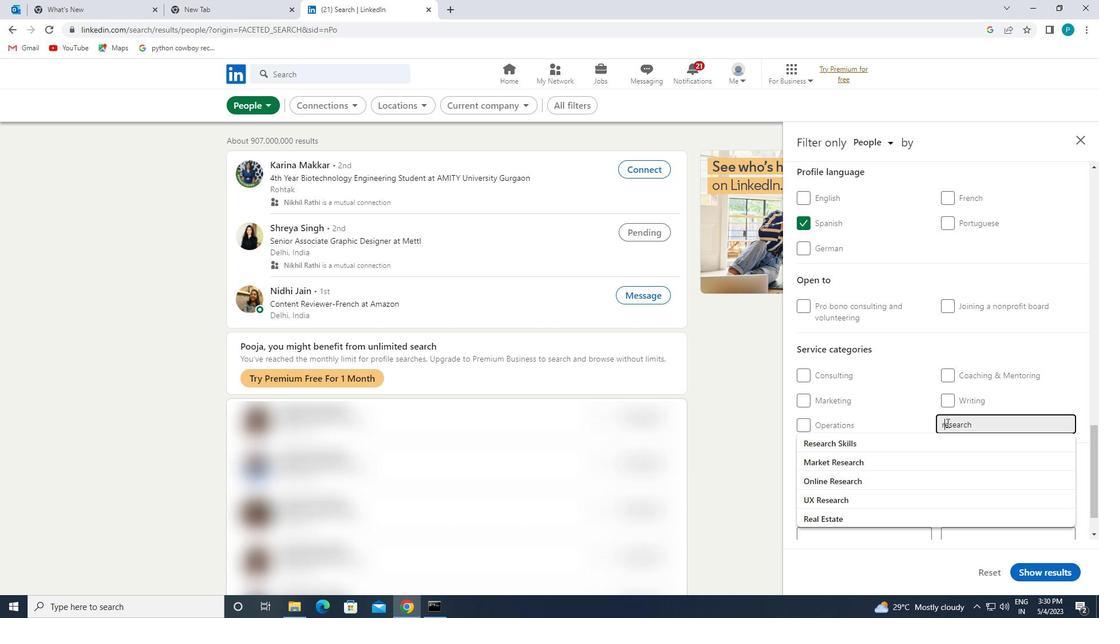
Action: Key pressed <Key.backspace><Key.caps_lock>R<Key.caps_lock>
Screenshot: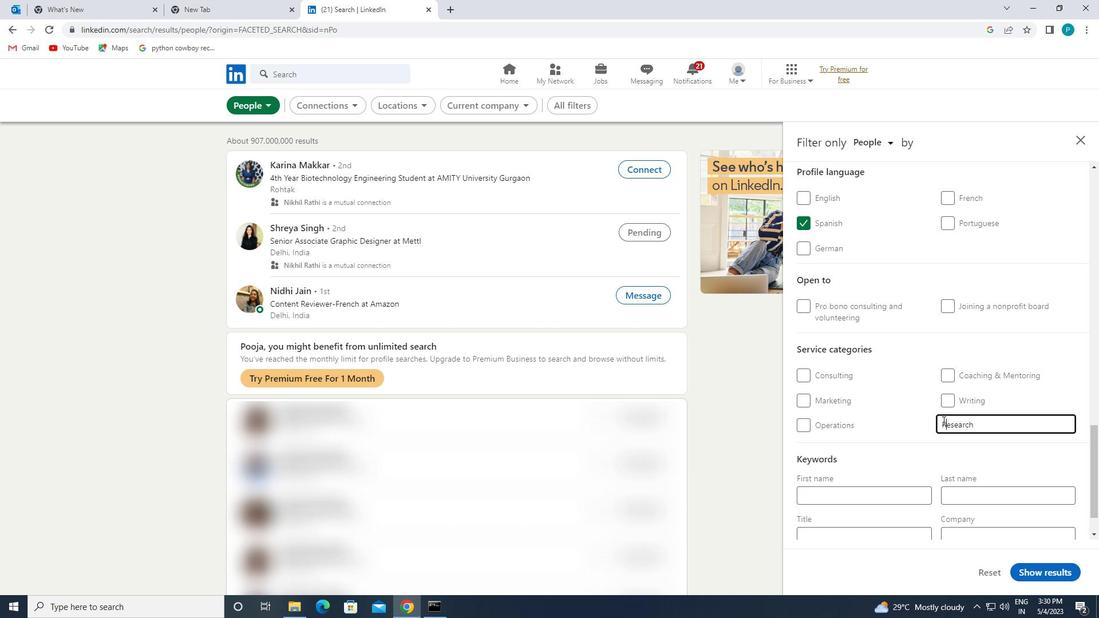 
Action: Mouse moved to (946, 422)
Screenshot: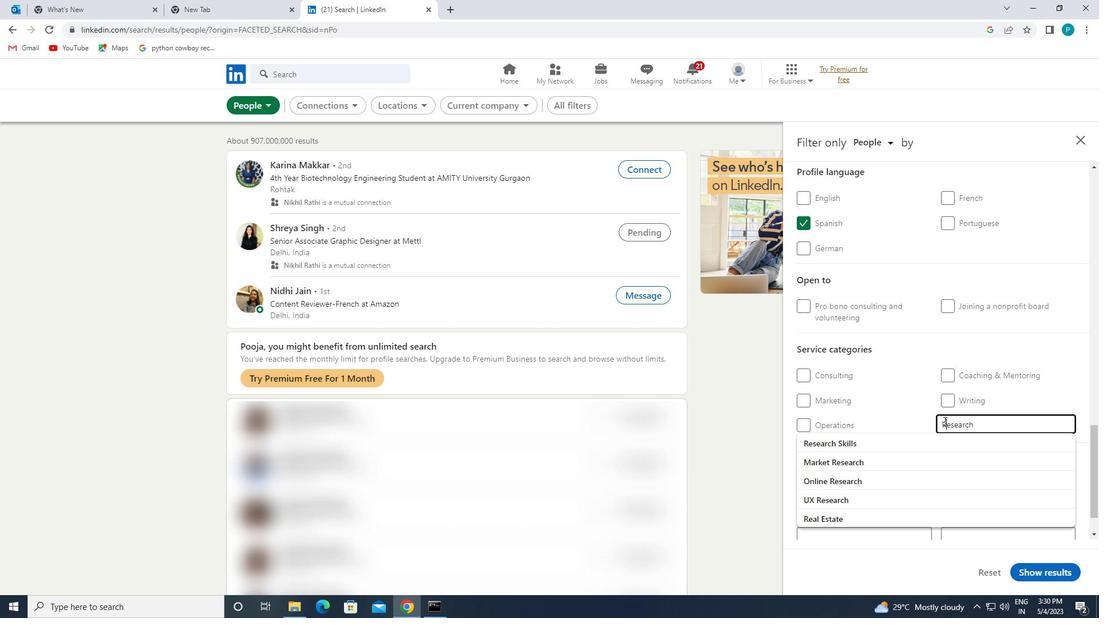 
Action: Key pressed <Key.enter>
Screenshot: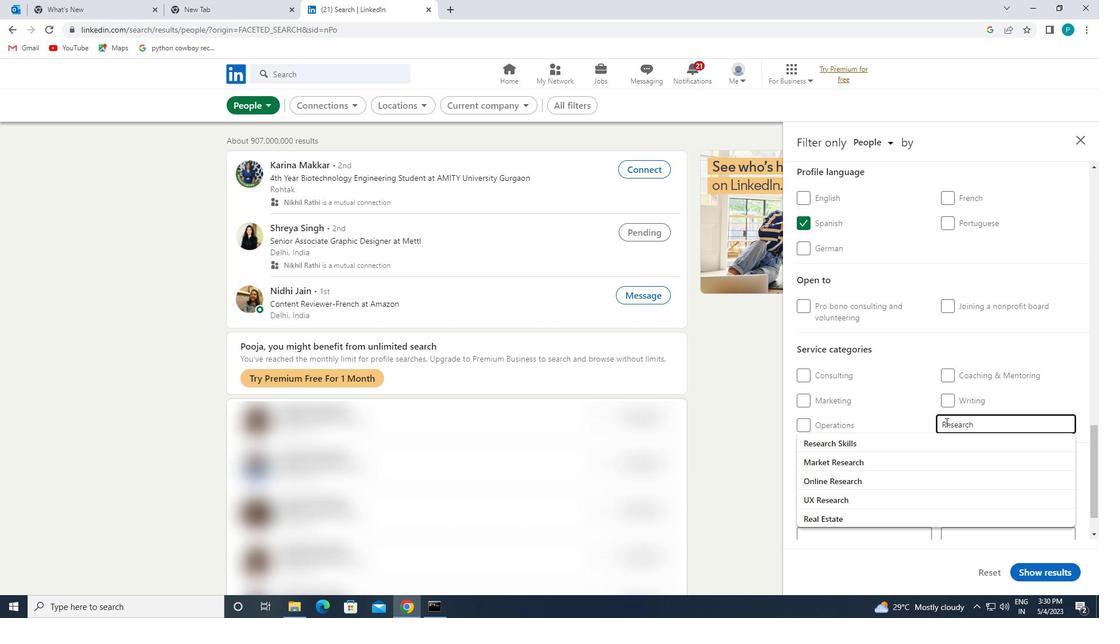 
Action: Mouse moved to (875, 496)
Screenshot: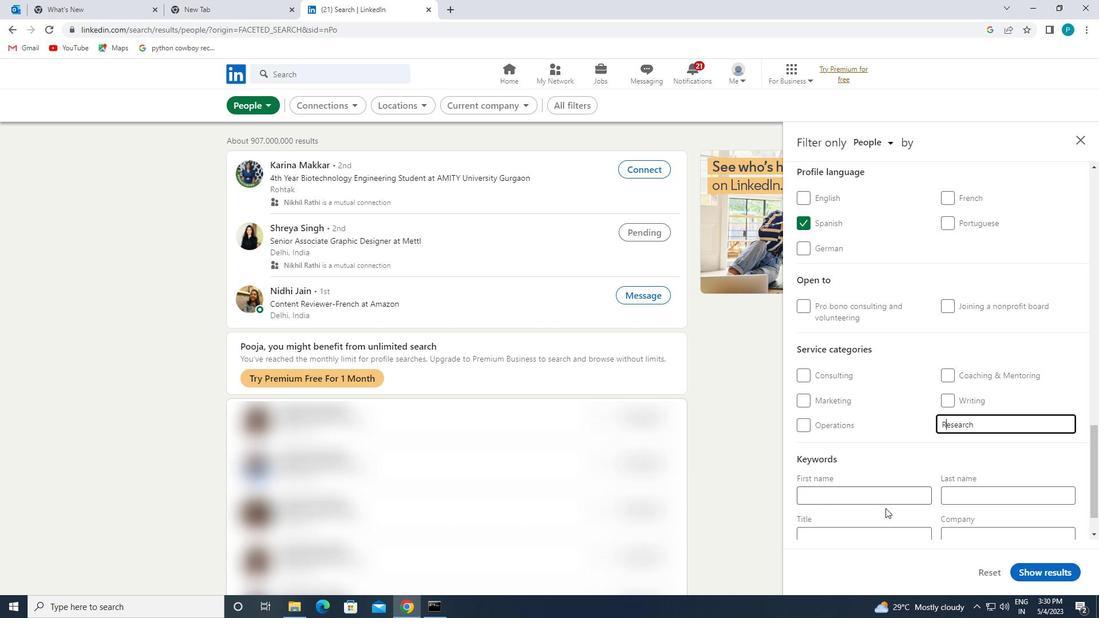 
Action: Mouse scrolled (875, 496) with delta (0, 0)
Screenshot: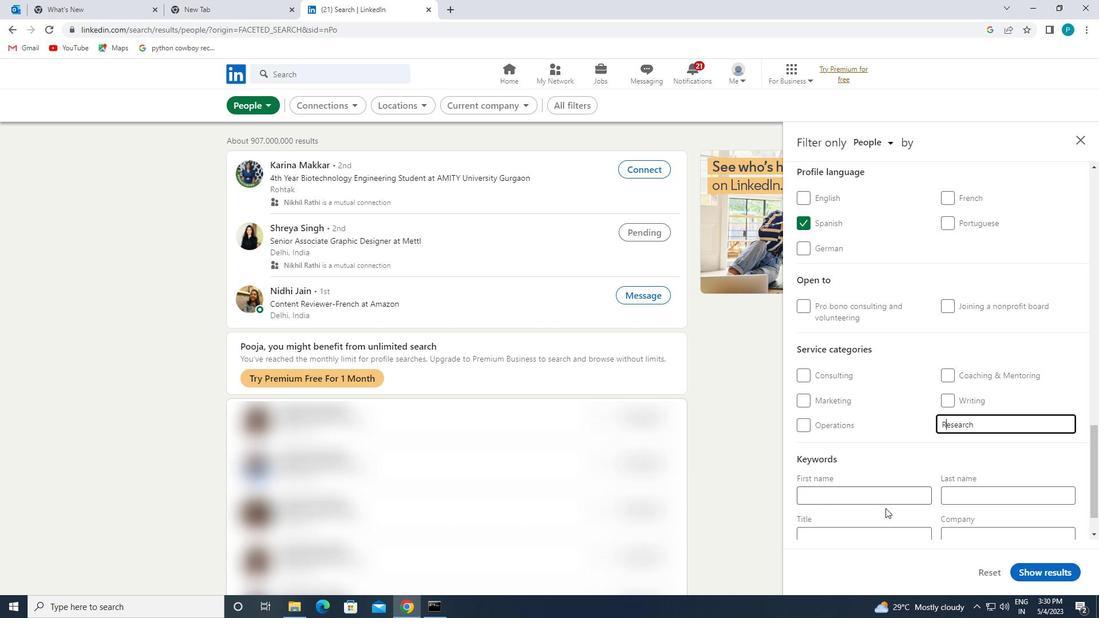 
Action: Mouse moved to (871, 489)
Screenshot: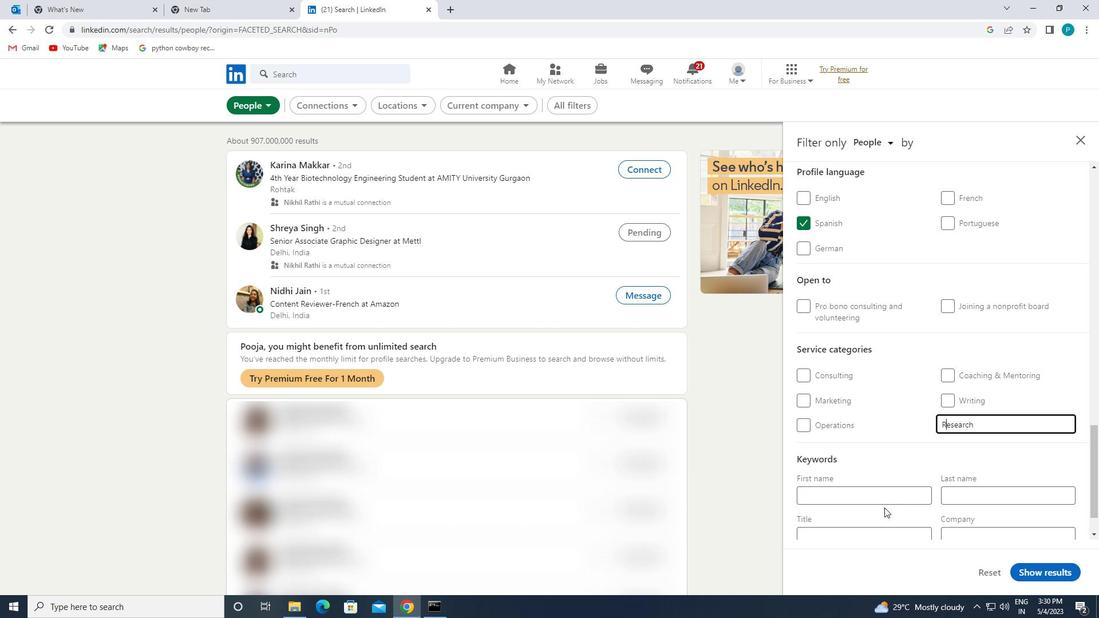 
Action: Mouse scrolled (871, 489) with delta (0, 0)
Screenshot: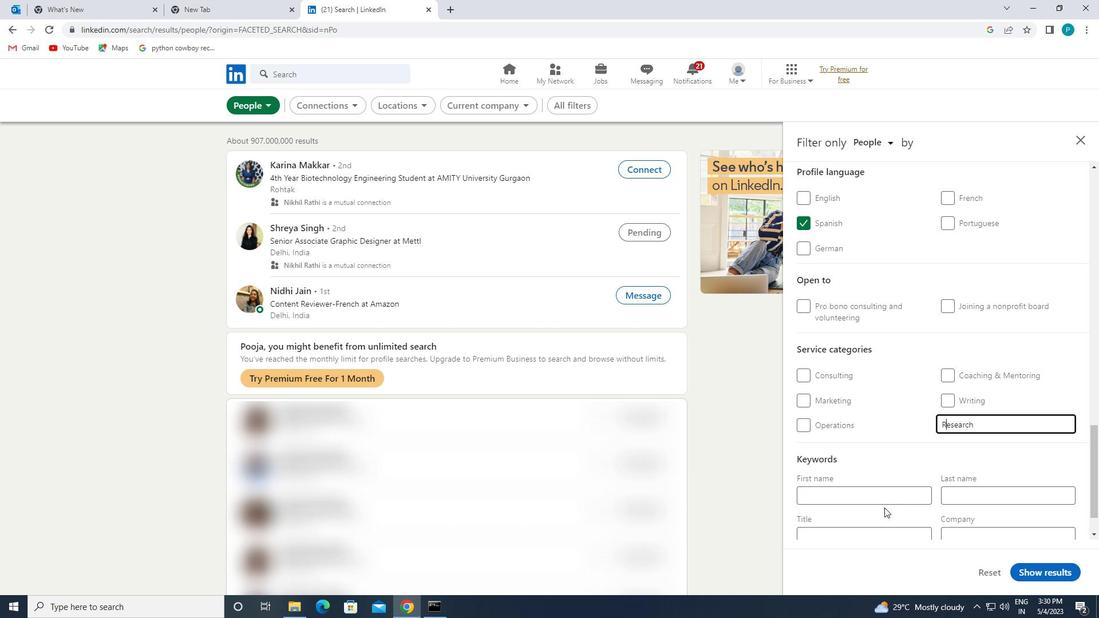 
Action: Mouse moved to (869, 481)
Screenshot: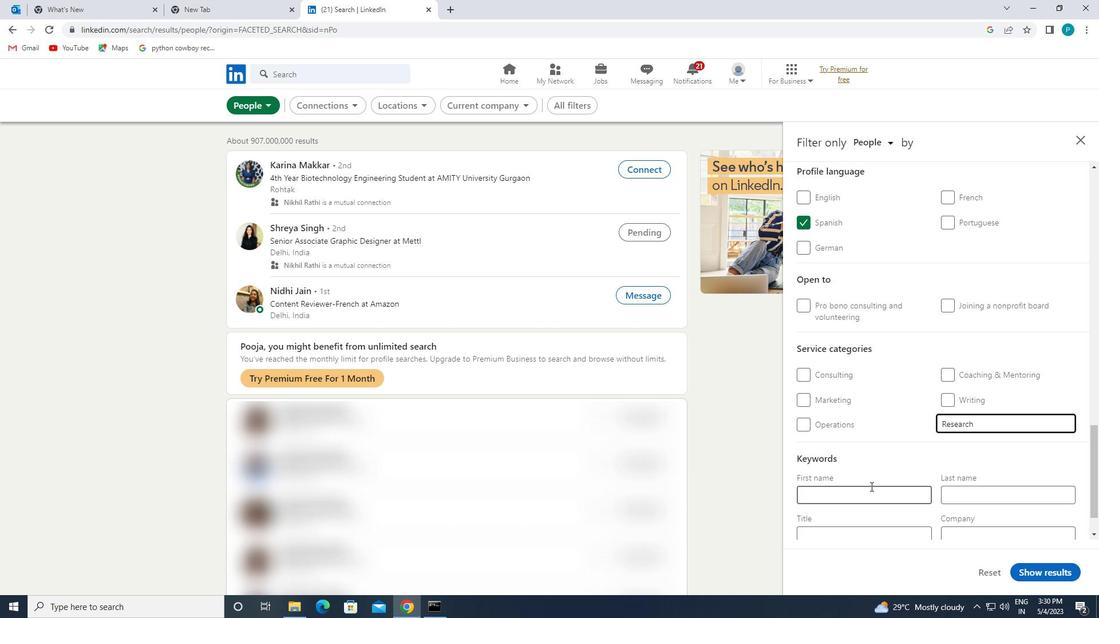 
Action: Mouse pressed left at (869, 481)
Screenshot: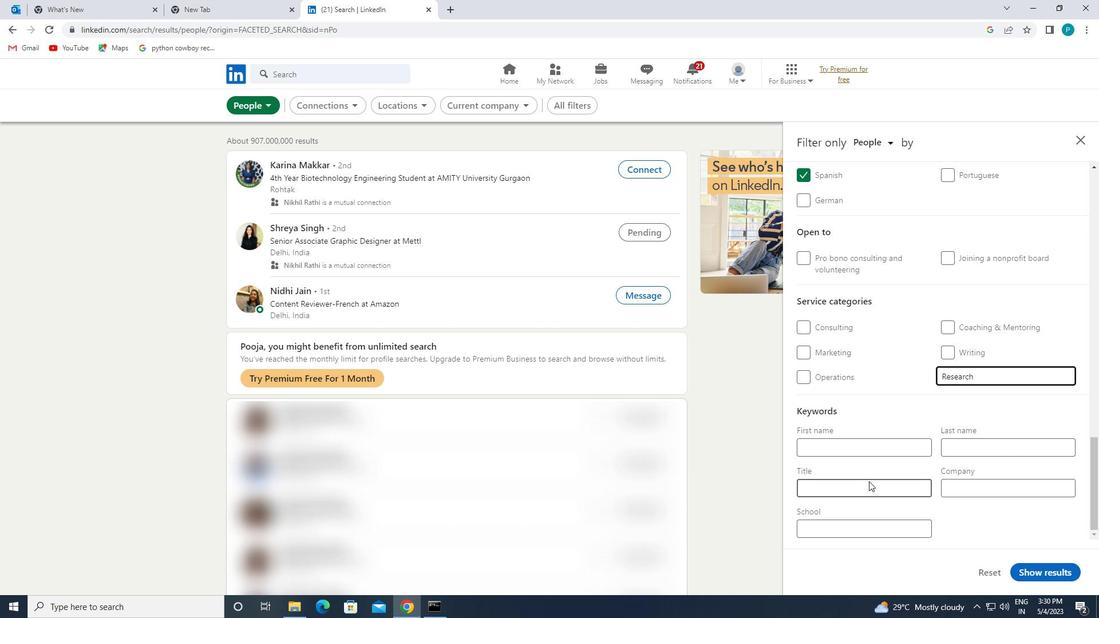 
Action: Key pressed <Key.caps_lock>B<Key.caps_lock>ARBAR
Screenshot: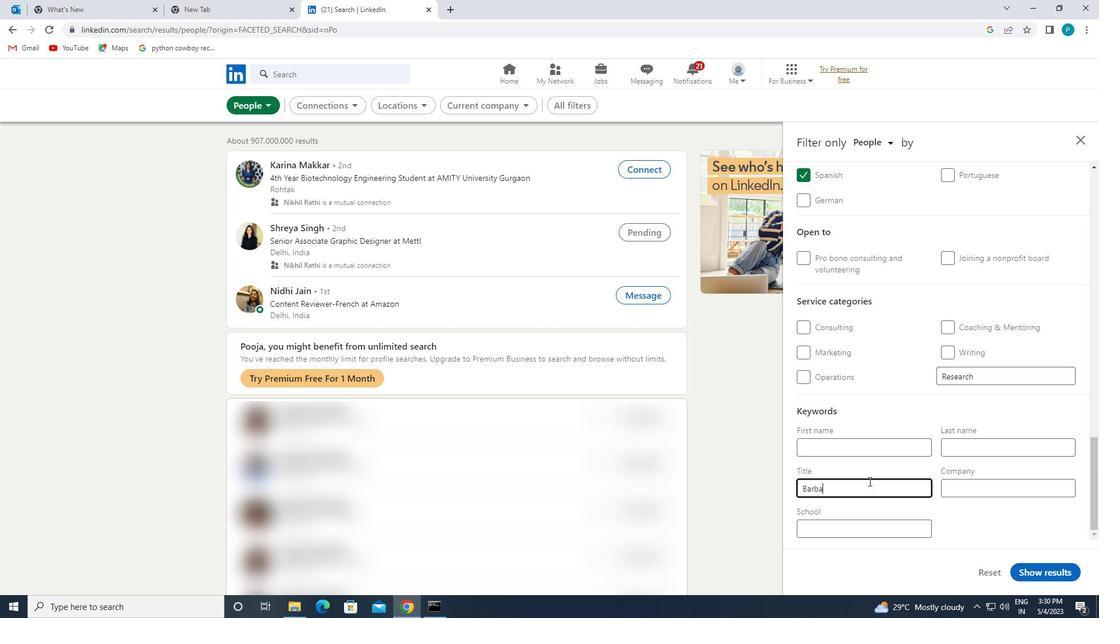
Action: Mouse moved to (1043, 571)
Screenshot: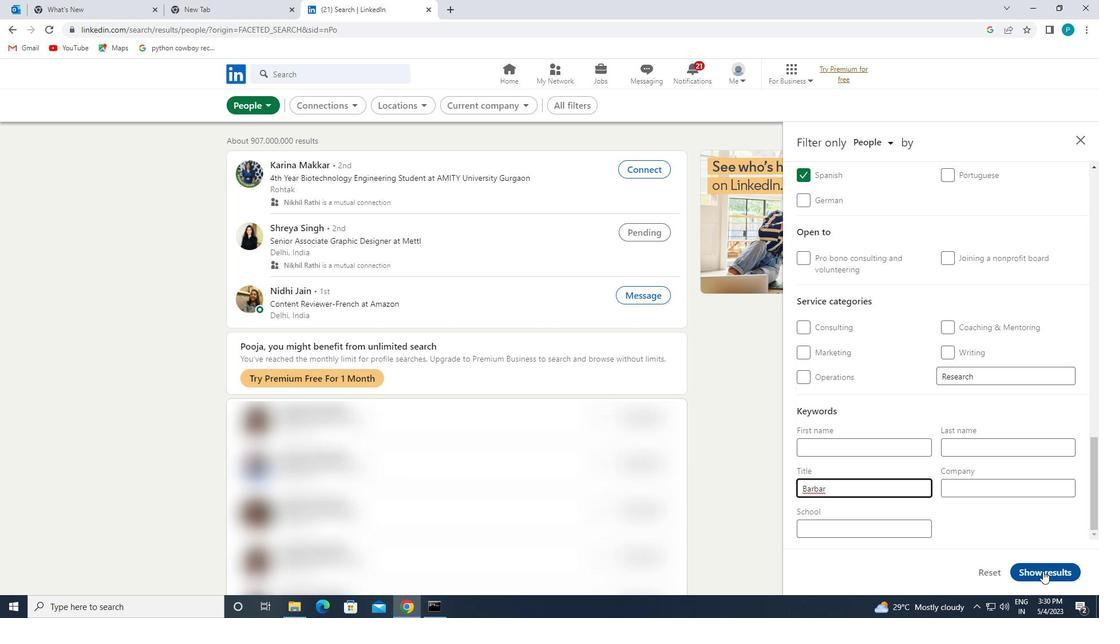 
Action: Mouse pressed left at (1043, 571)
Screenshot: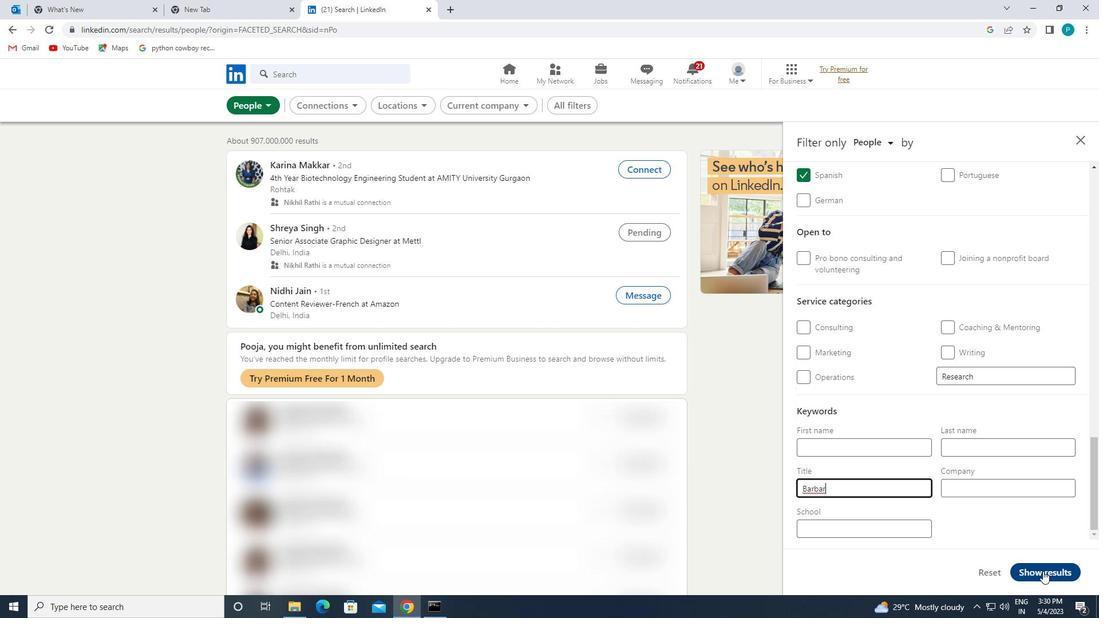 
